 Task: Find connections with filter location Gushu with filter topic #Jobinterviewswith filter profile language Spanish with filter current company Infotree Global Solutions with filter school Patna University with filter industry Ranching with filter service category Nature Photography with filter keywords title Physical Therapy Assistant
Action: Mouse moved to (694, 72)
Screenshot: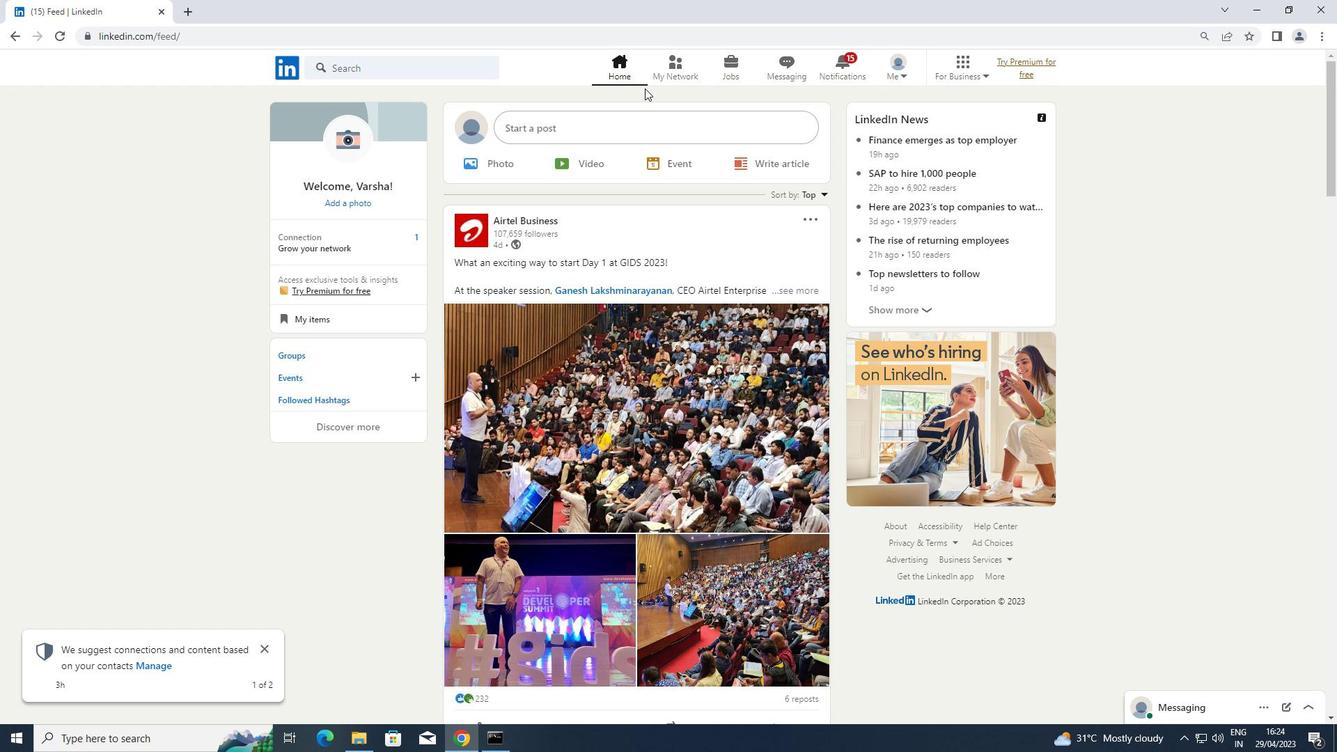 
Action: Mouse pressed left at (694, 72)
Screenshot: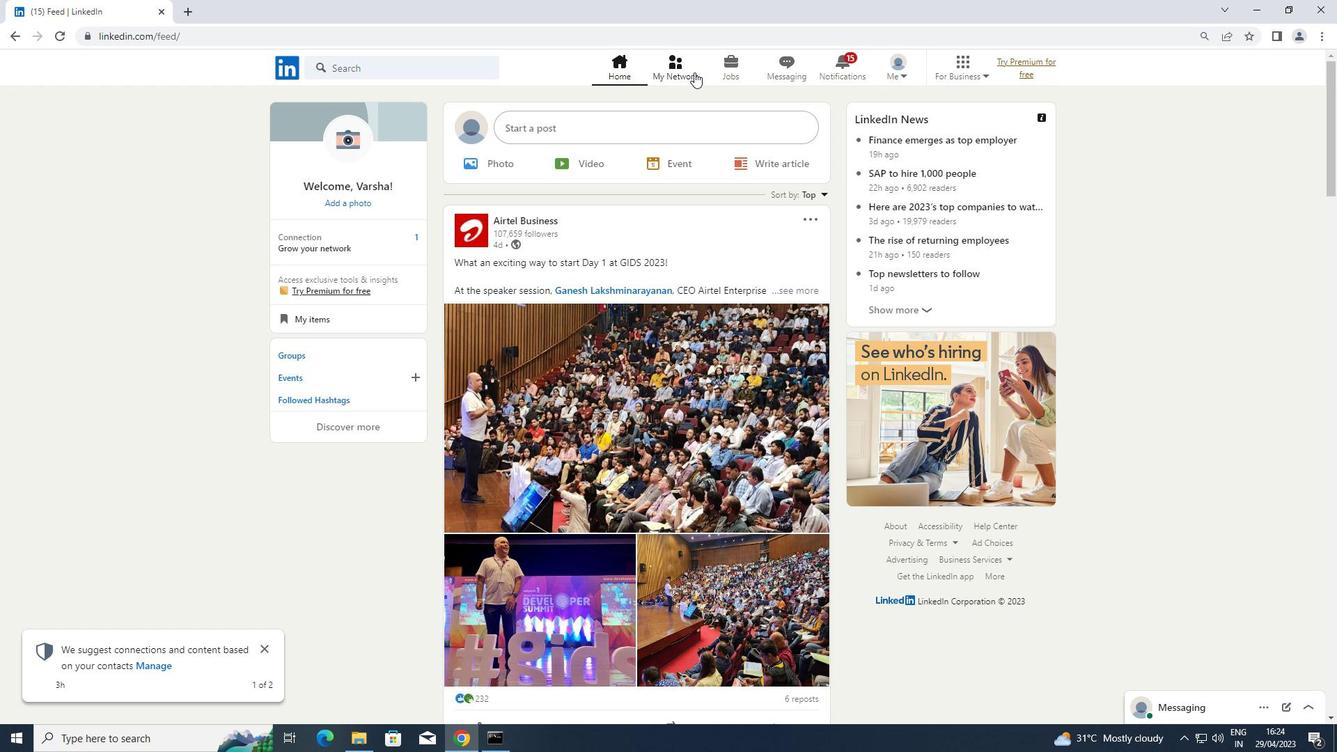 
Action: Mouse moved to (324, 142)
Screenshot: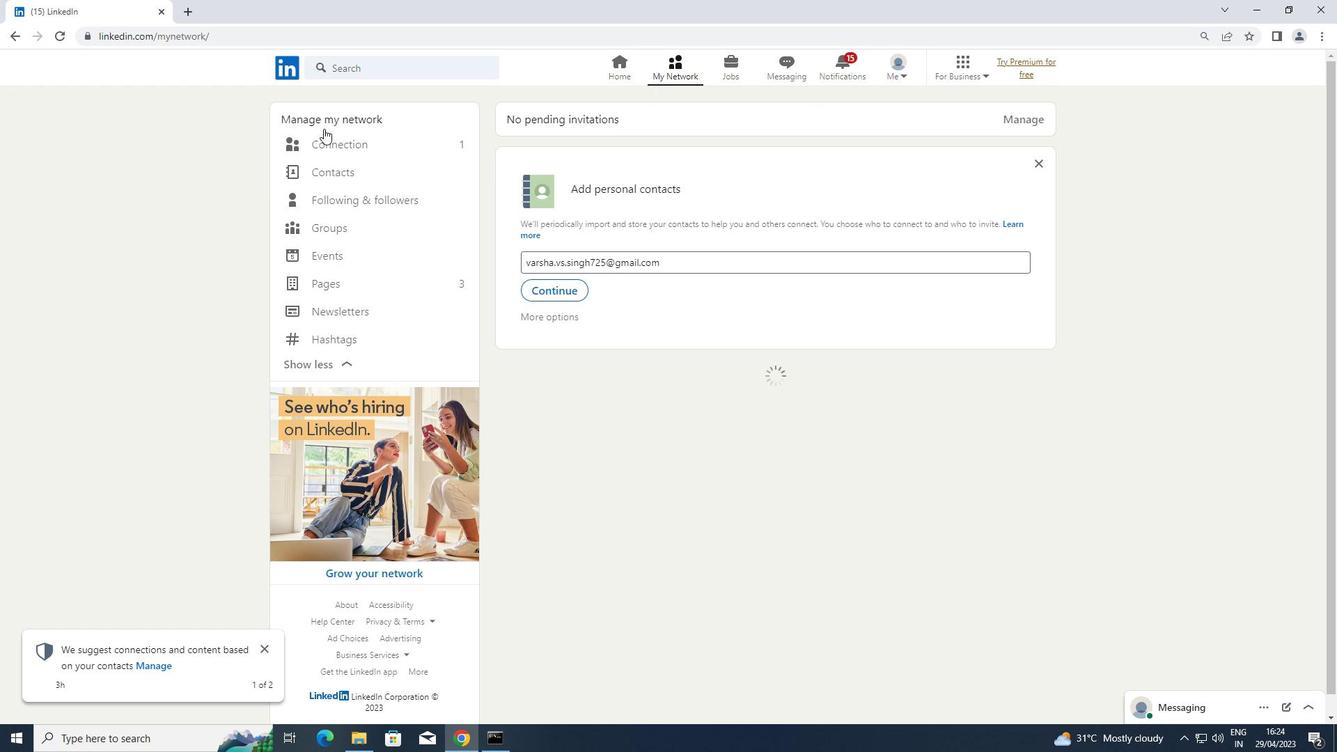 
Action: Mouse pressed left at (324, 142)
Screenshot: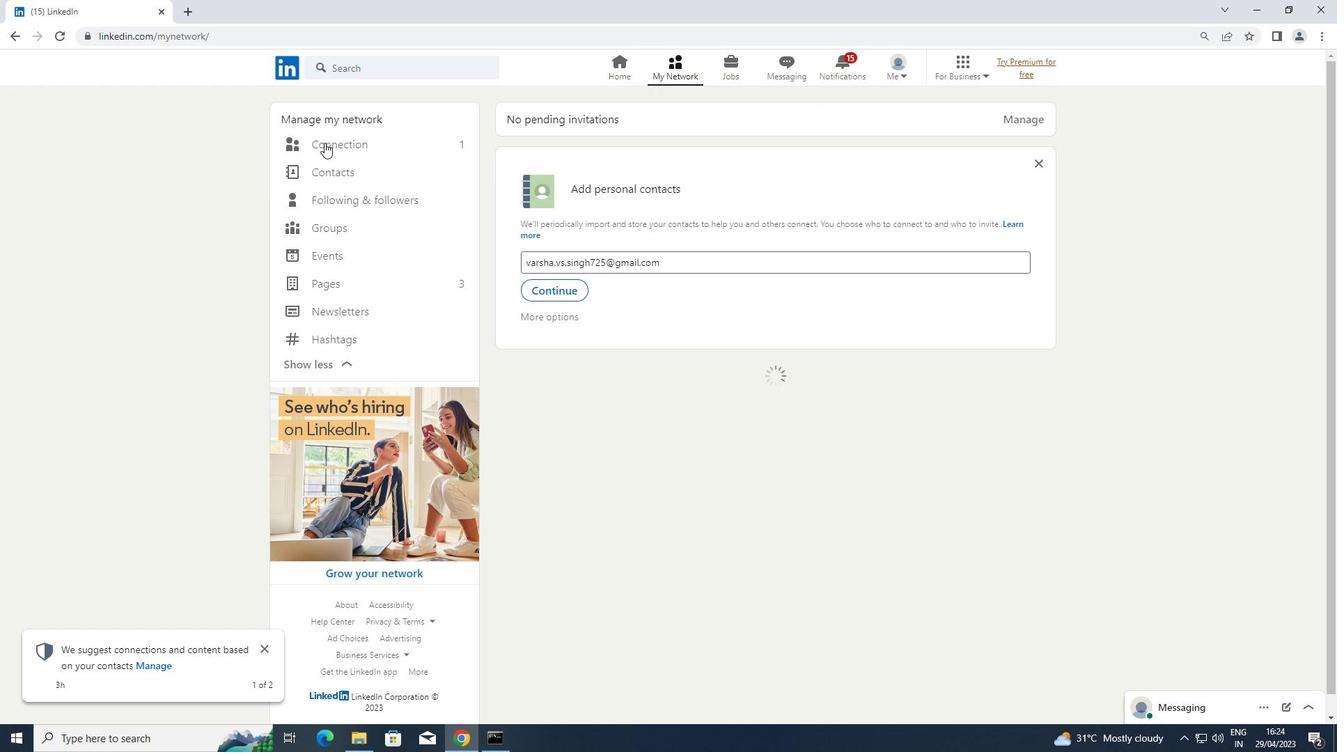 
Action: Mouse moved to (789, 143)
Screenshot: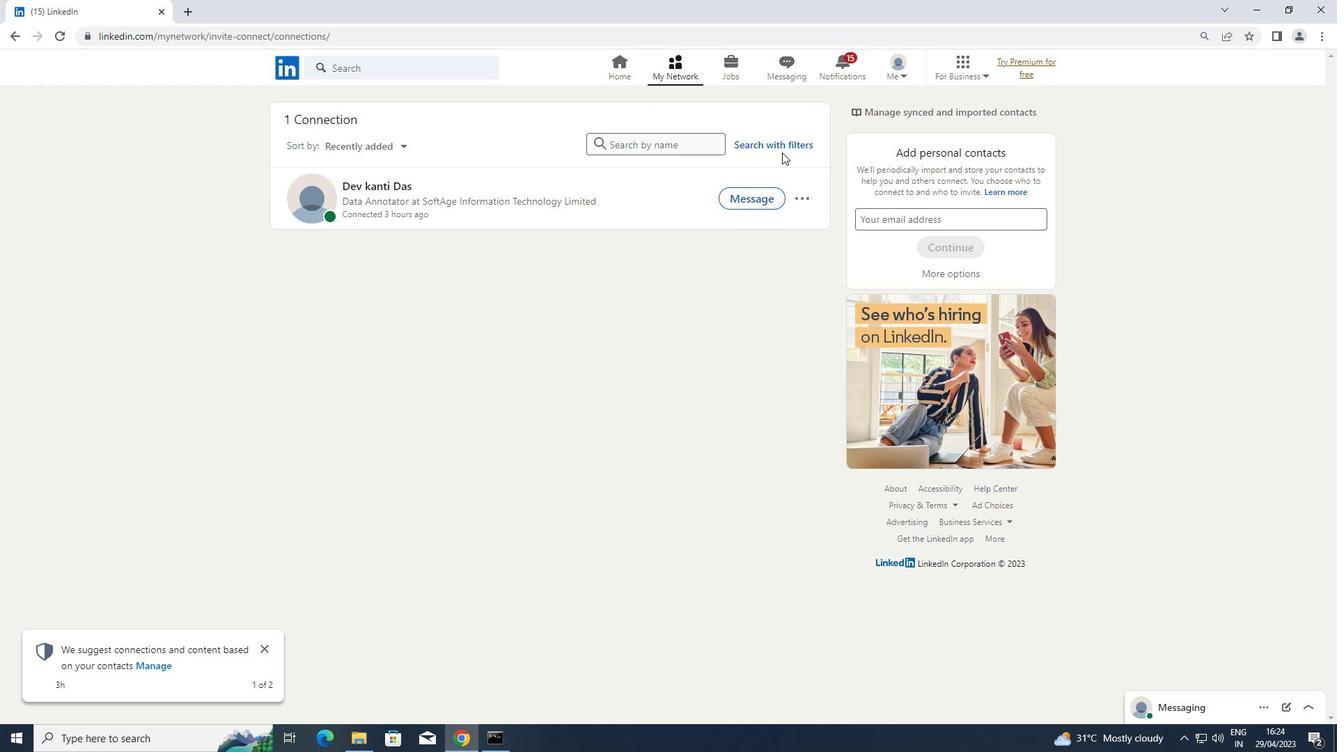 
Action: Mouse pressed left at (789, 143)
Screenshot: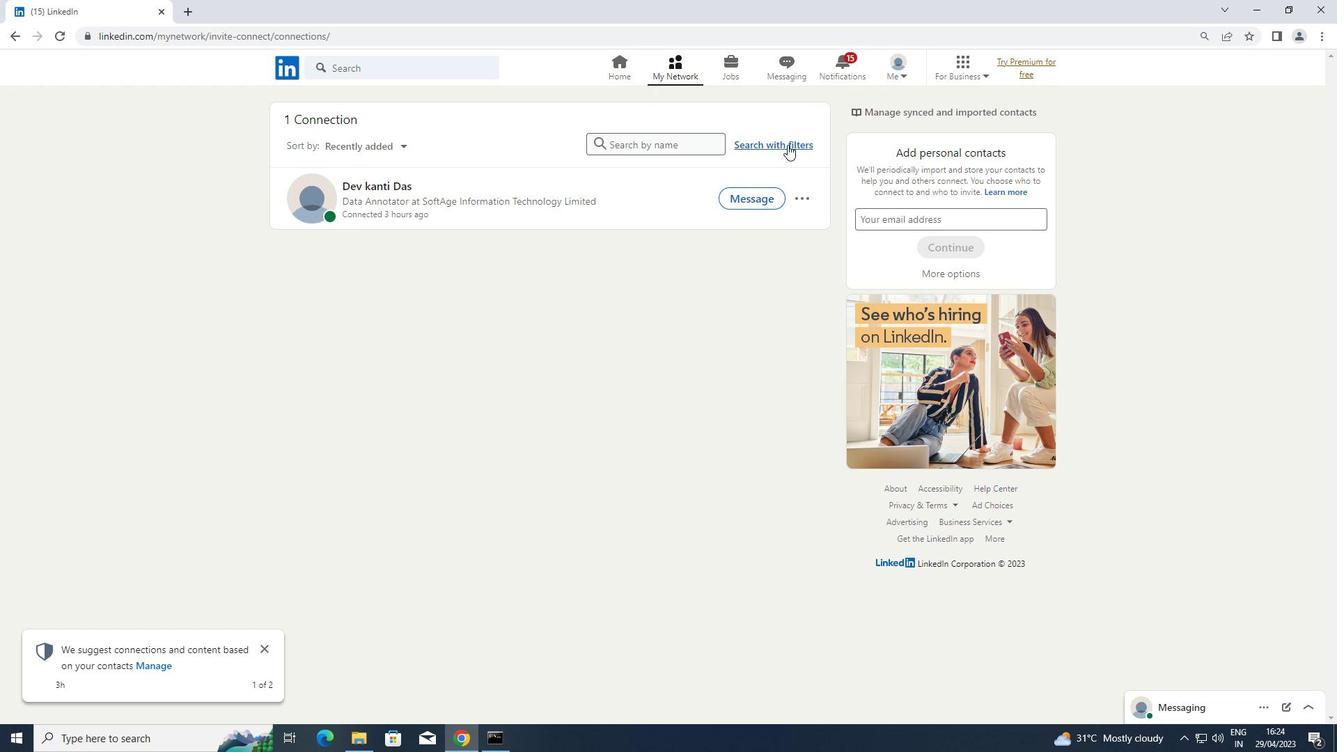 
Action: Mouse moved to (713, 107)
Screenshot: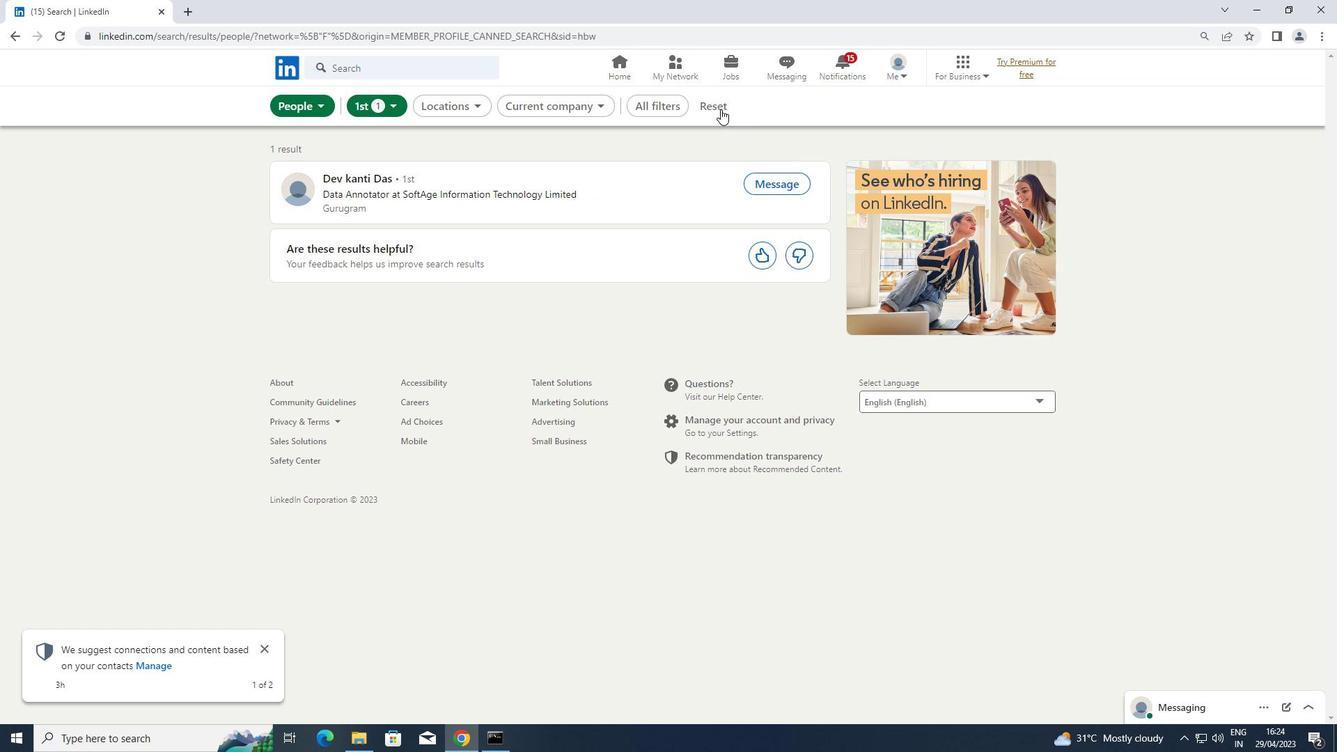 
Action: Mouse pressed left at (713, 107)
Screenshot: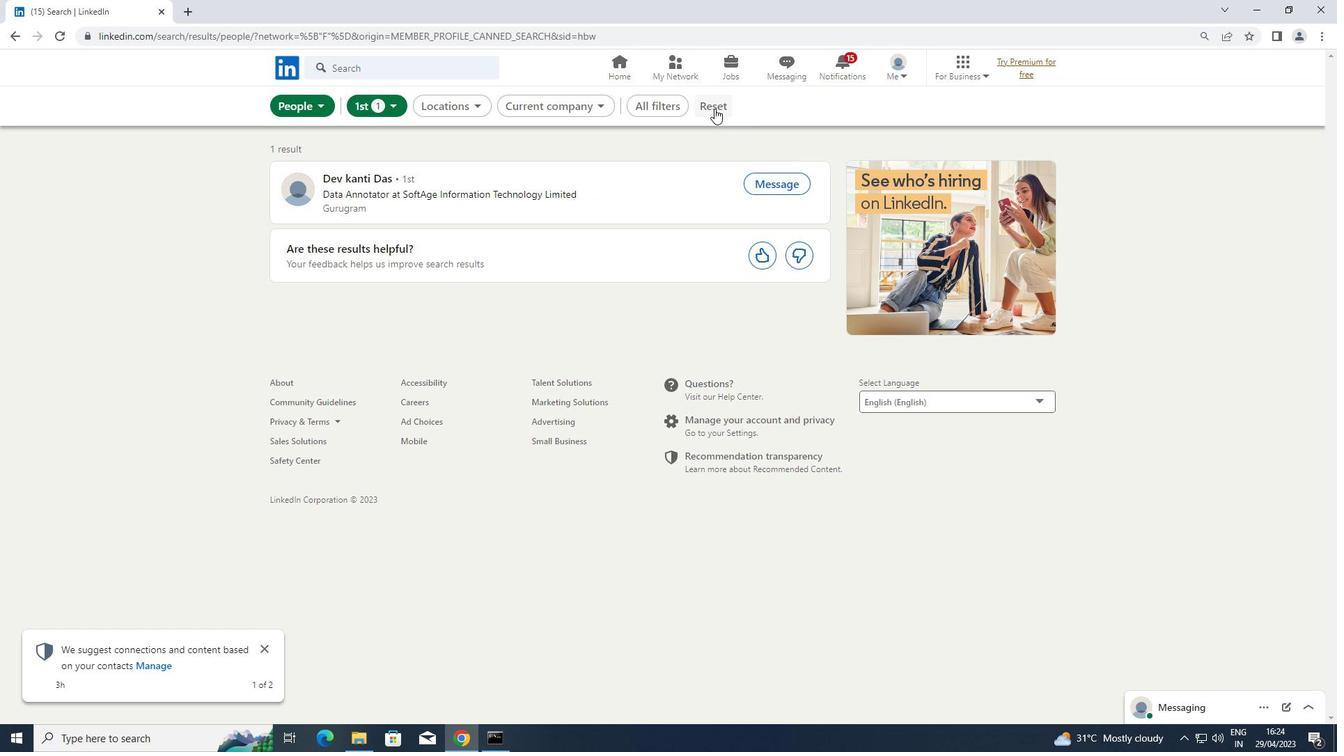 
Action: Mouse moved to (700, 110)
Screenshot: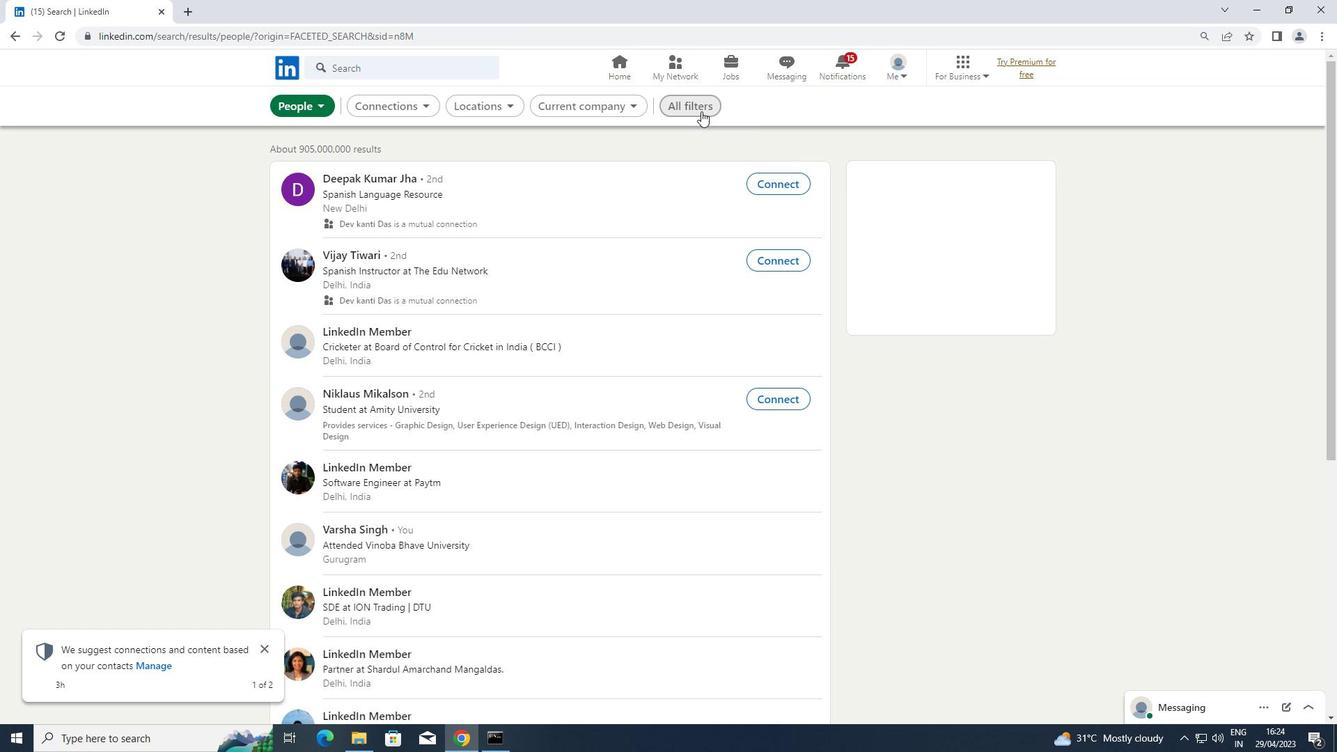 
Action: Mouse pressed left at (700, 110)
Screenshot: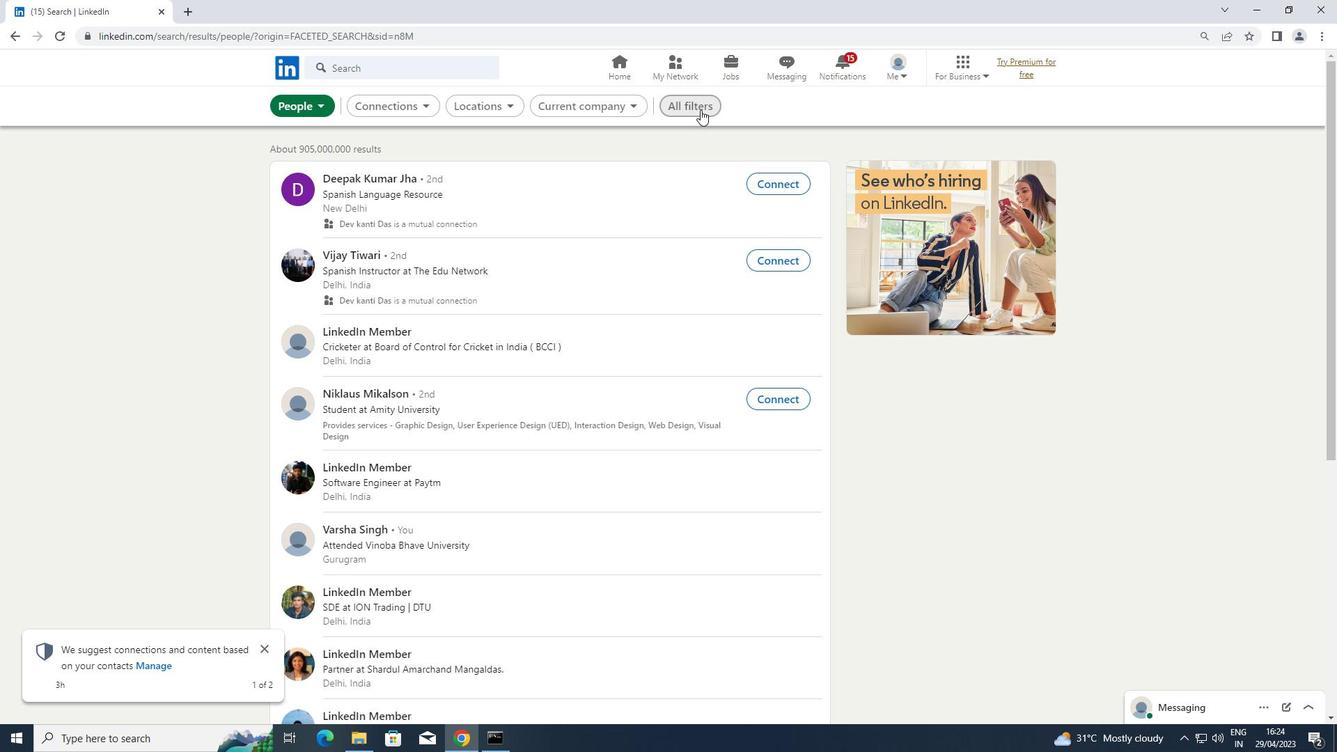 
Action: Mouse moved to (1044, 338)
Screenshot: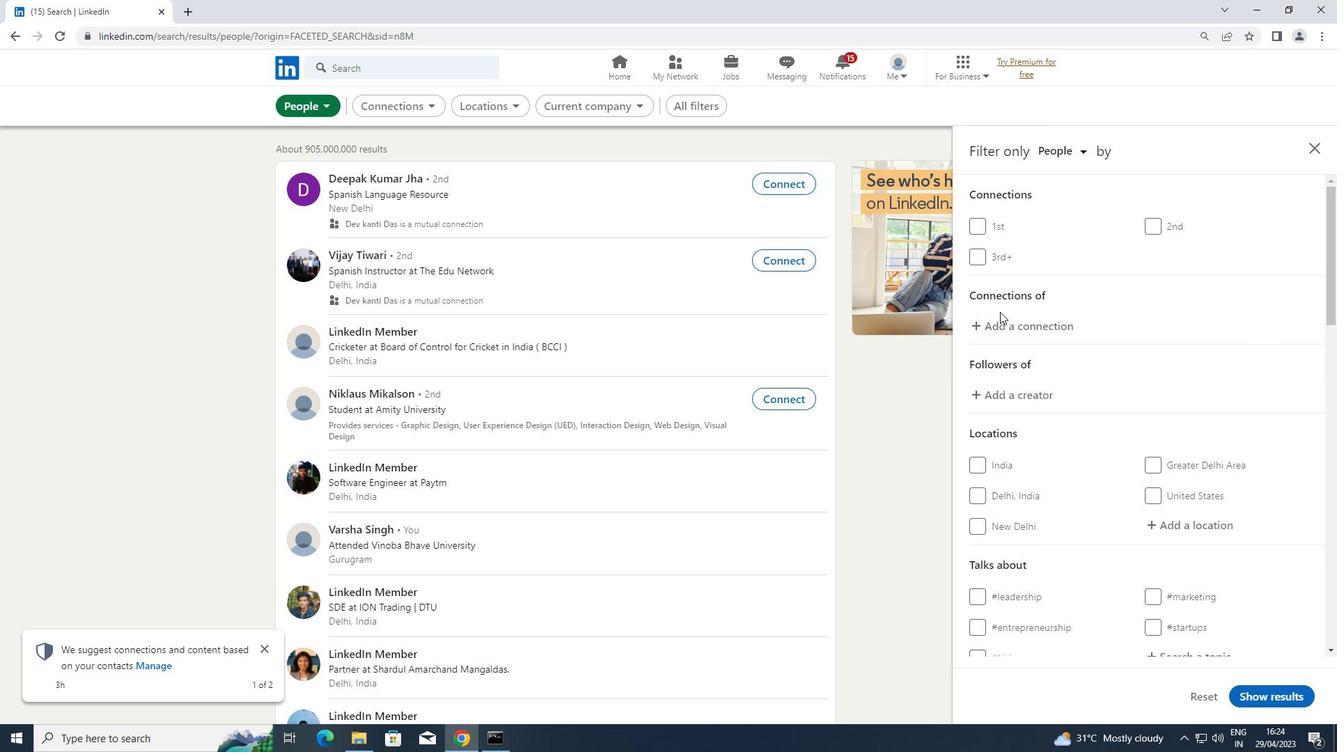 
Action: Mouse scrolled (1044, 337) with delta (0, 0)
Screenshot: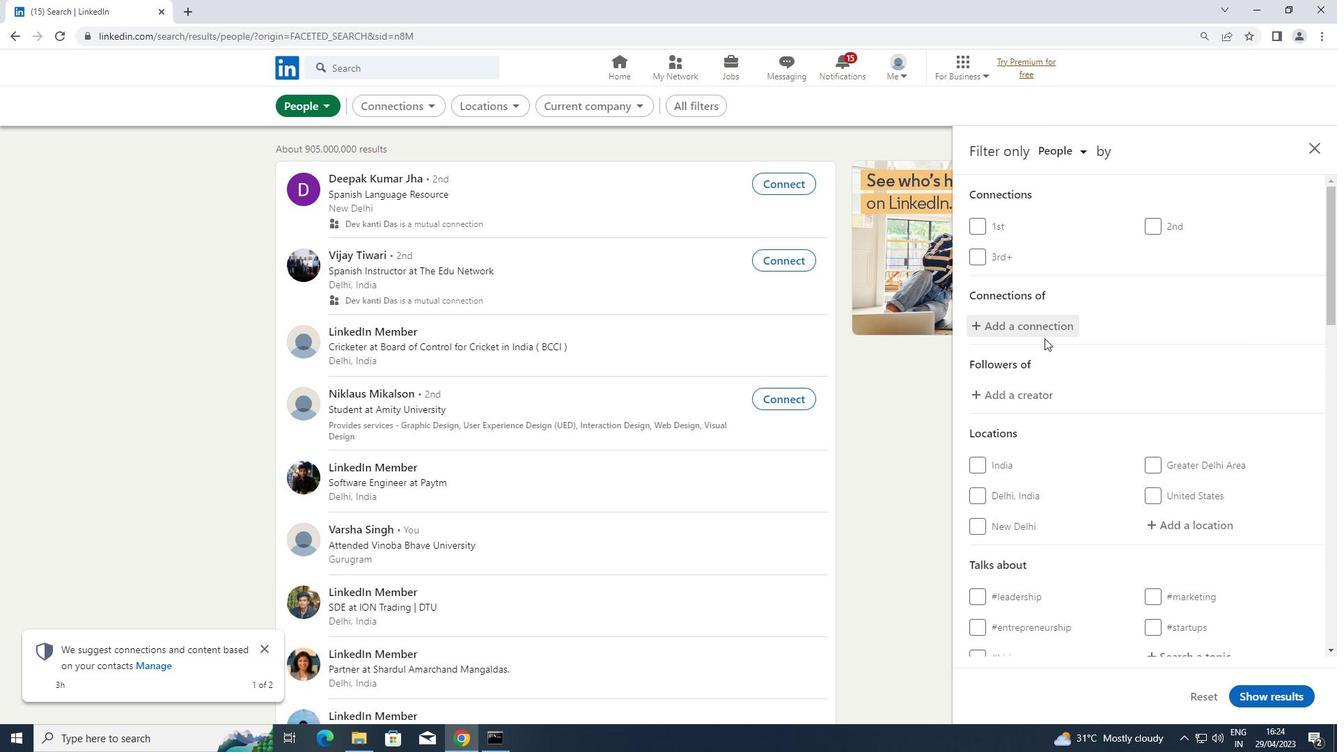 
Action: Mouse scrolled (1044, 337) with delta (0, 0)
Screenshot: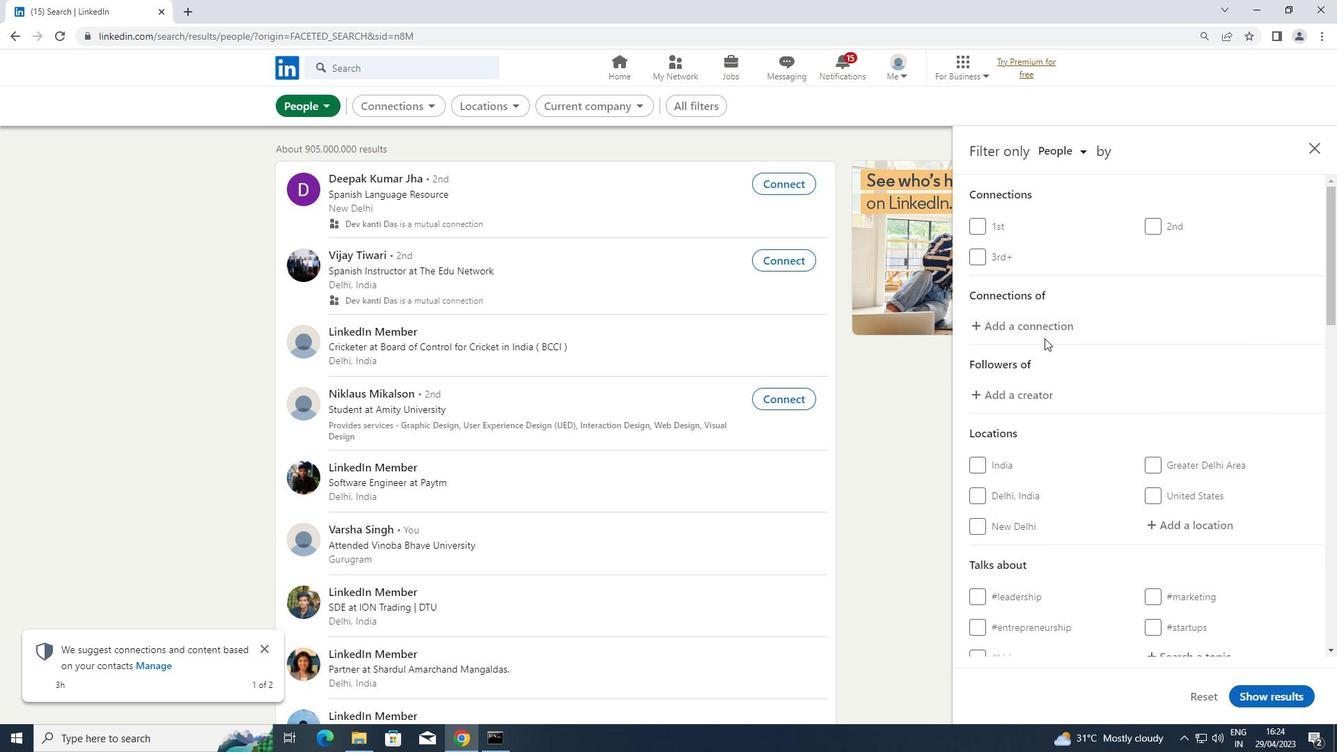 
Action: Mouse moved to (1167, 381)
Screenshot: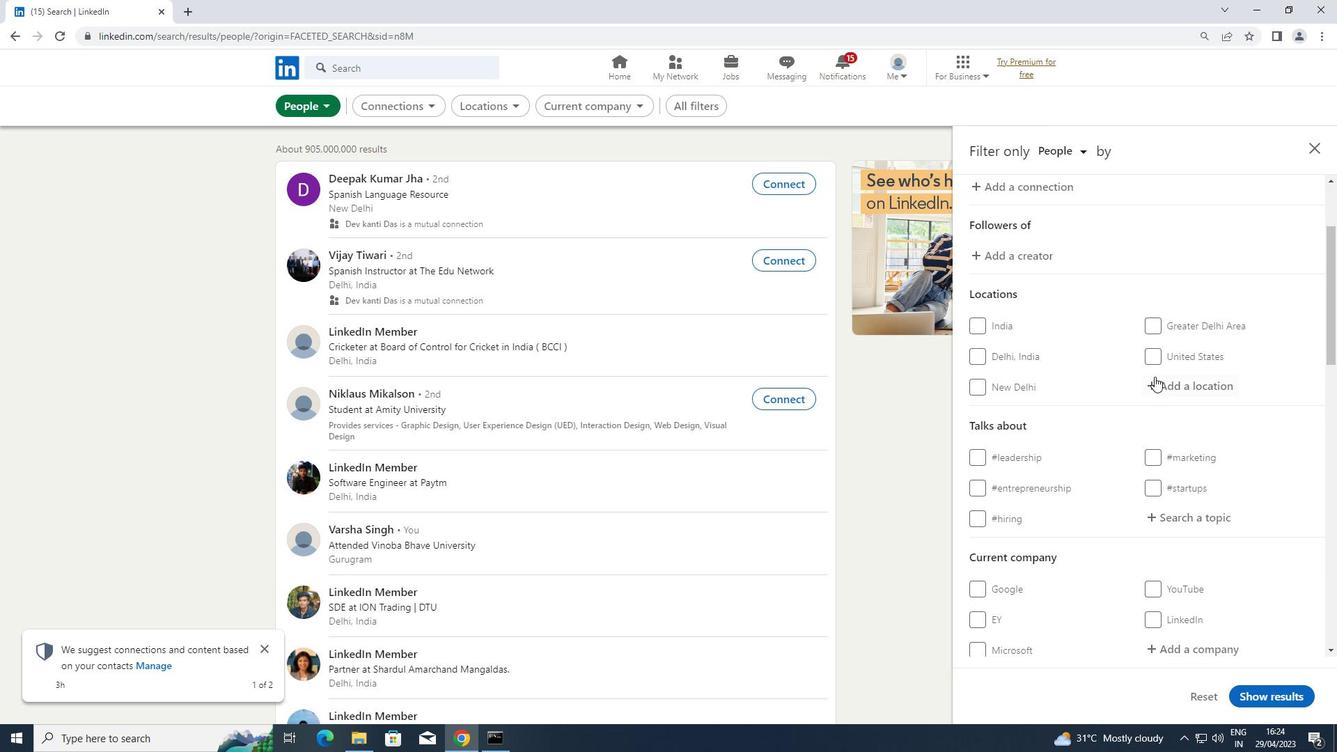 
Action: Mouse pressed left at (1167, 381)
Screenshot: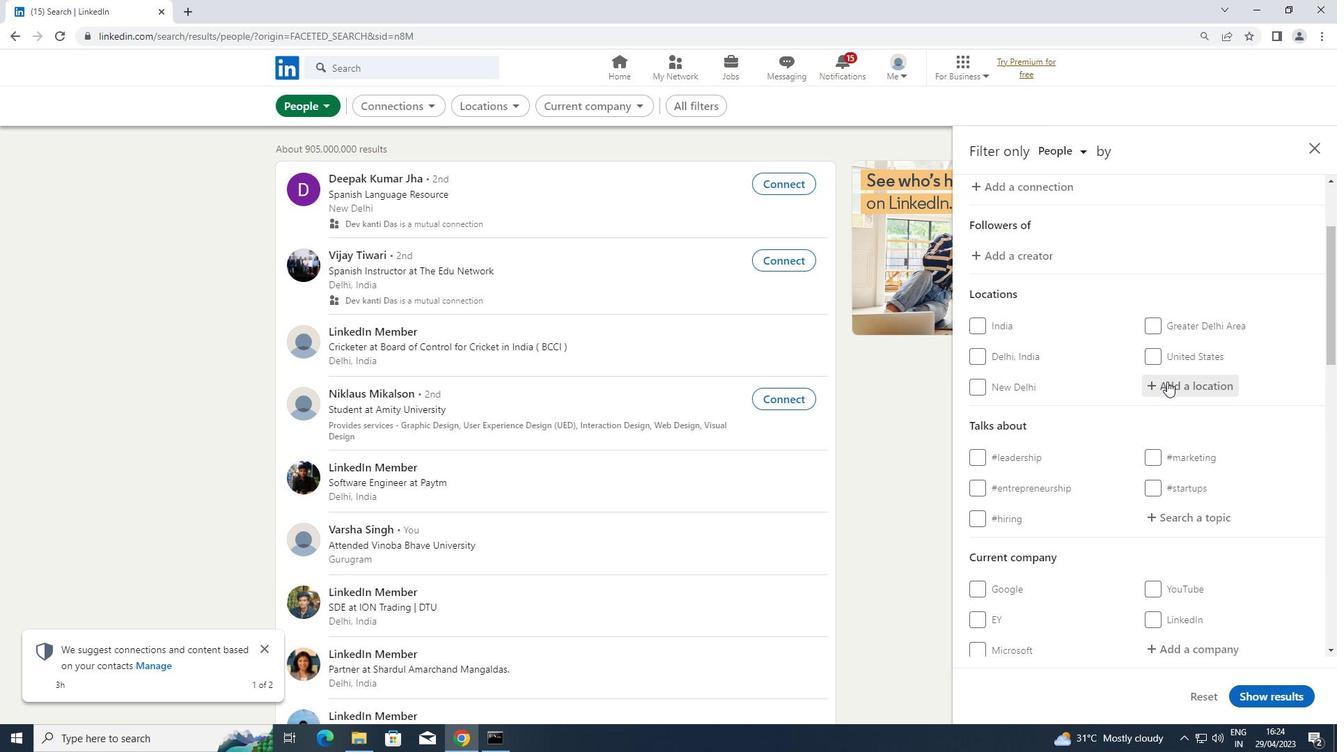 
Action: Key pressed <Key.shift>GUSHU
Screenshot: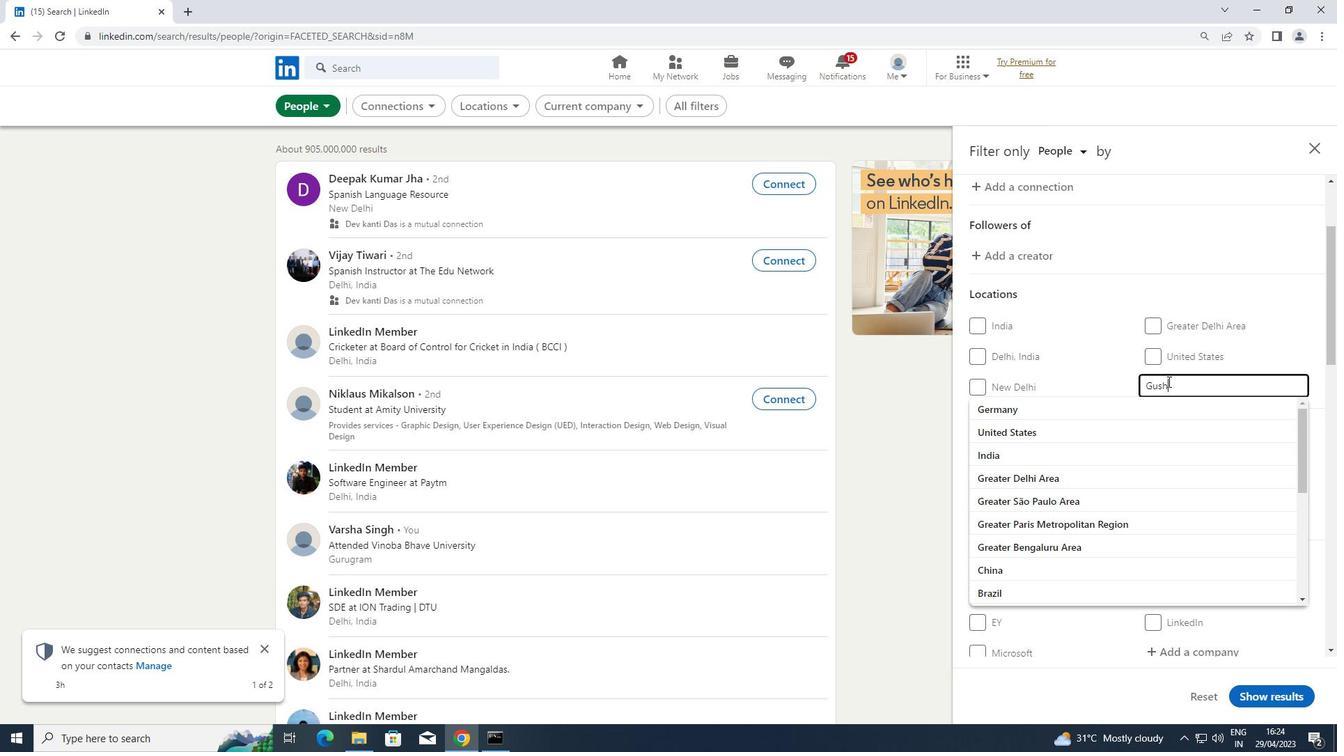 
Action: Mouse moved to (1076, 433)
Screenshot: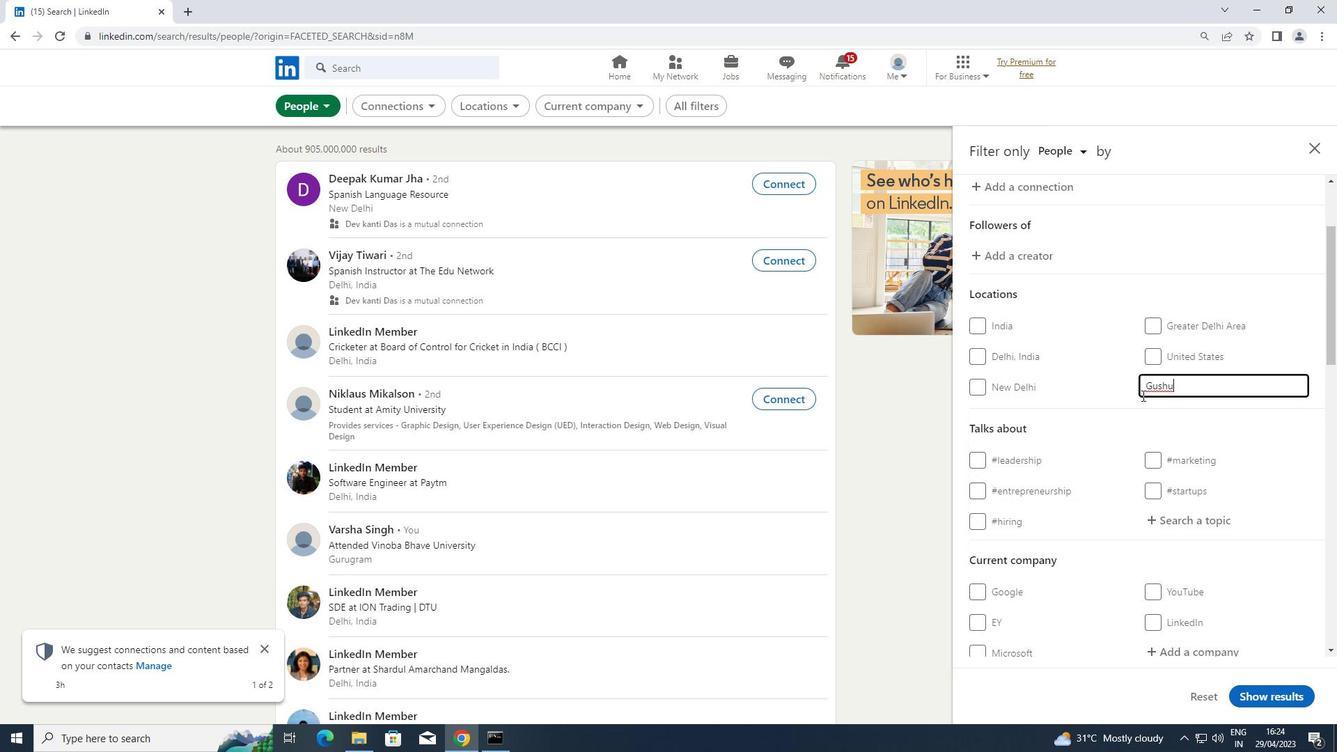 
Action: Mouse scrolled (1076, 432) with delta (0, 0)
Screenshot: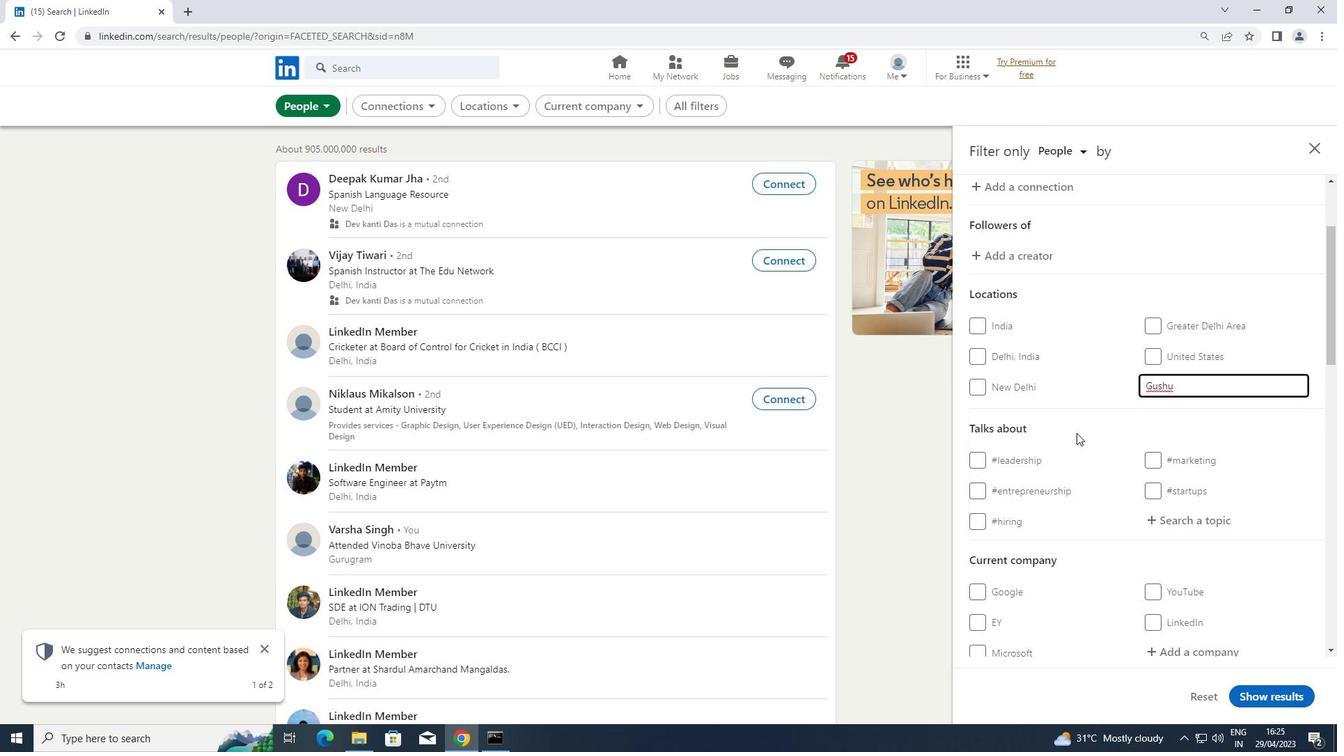 
Action: Mouse moved to (1197, 450)
Screenshot: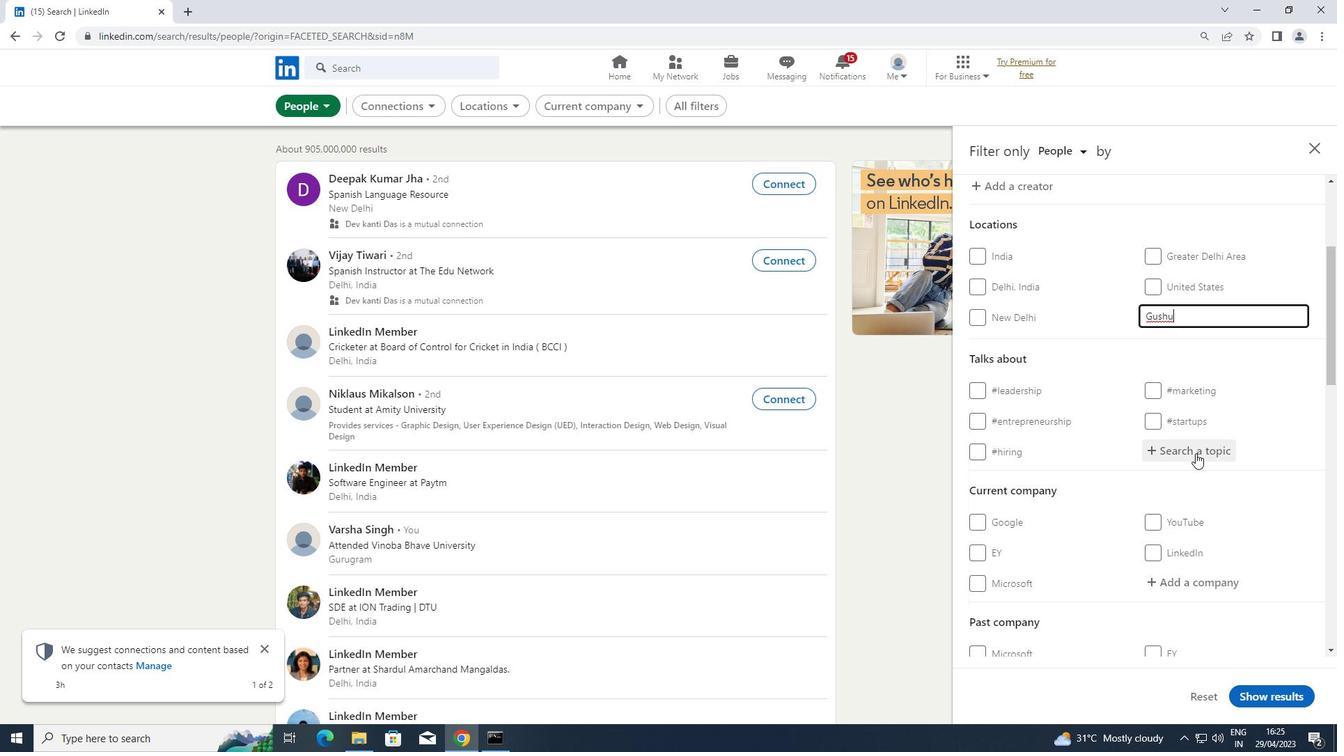 
Action: Mouse pressed left at (1197, 450)
Screenshot: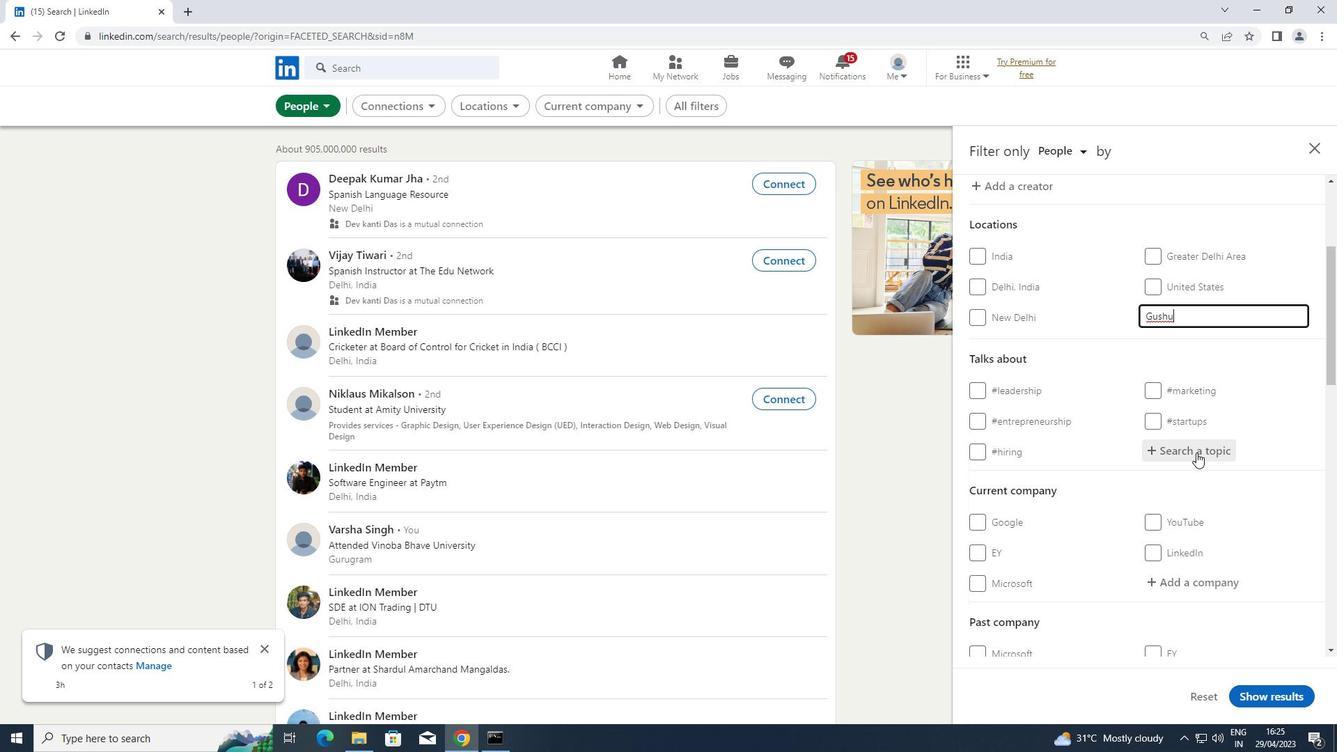 
Action: Key pressed <Key.shift>3<Key.shift>JOBINTERVIEW
Screenshot: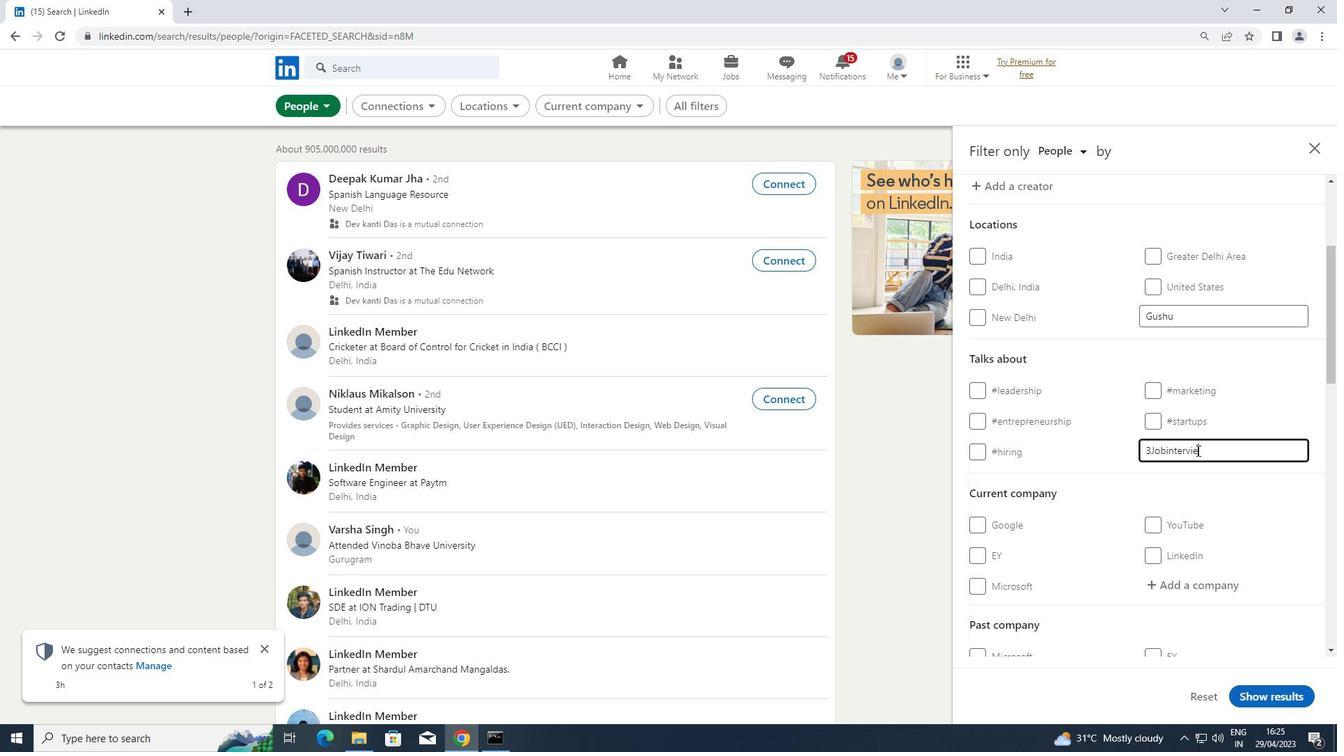 
Action: Mouse moved to (1151, 450)
Screenshot: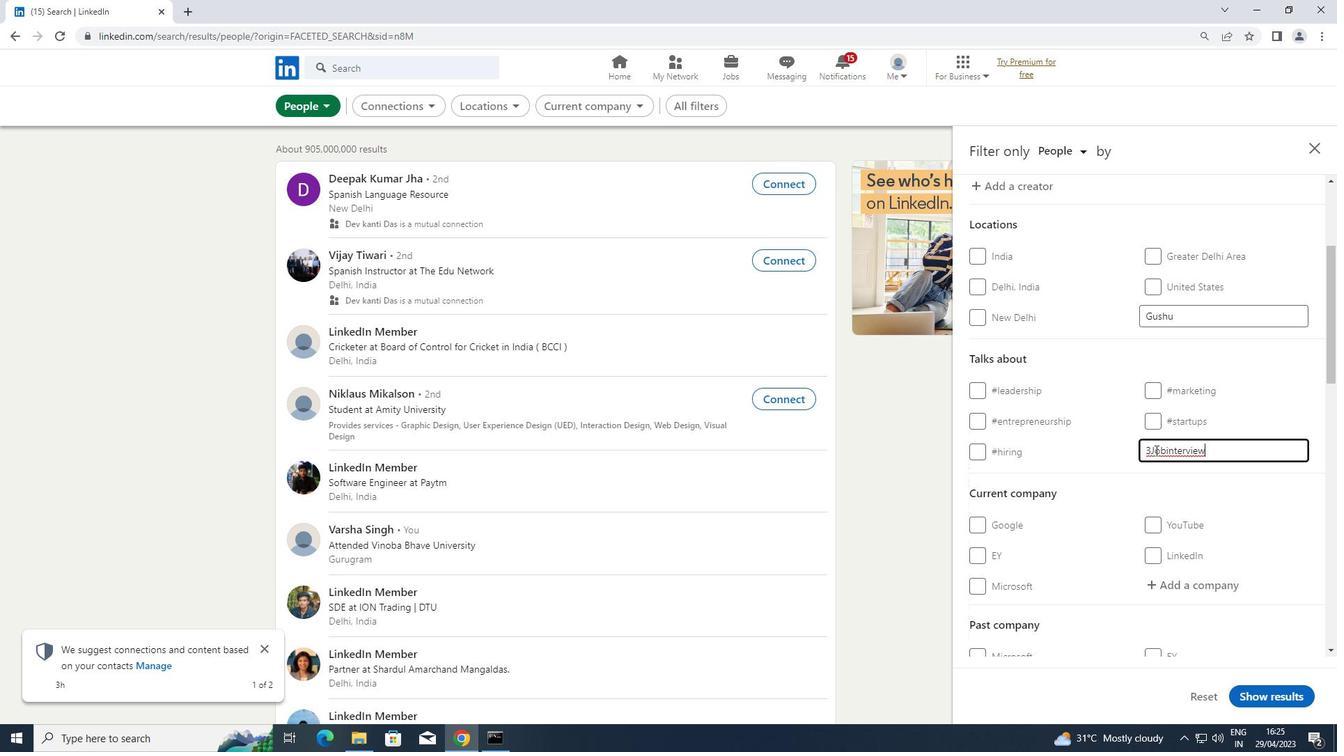 
Action: Mouse pressed left at (1151, 450)
Screenshot: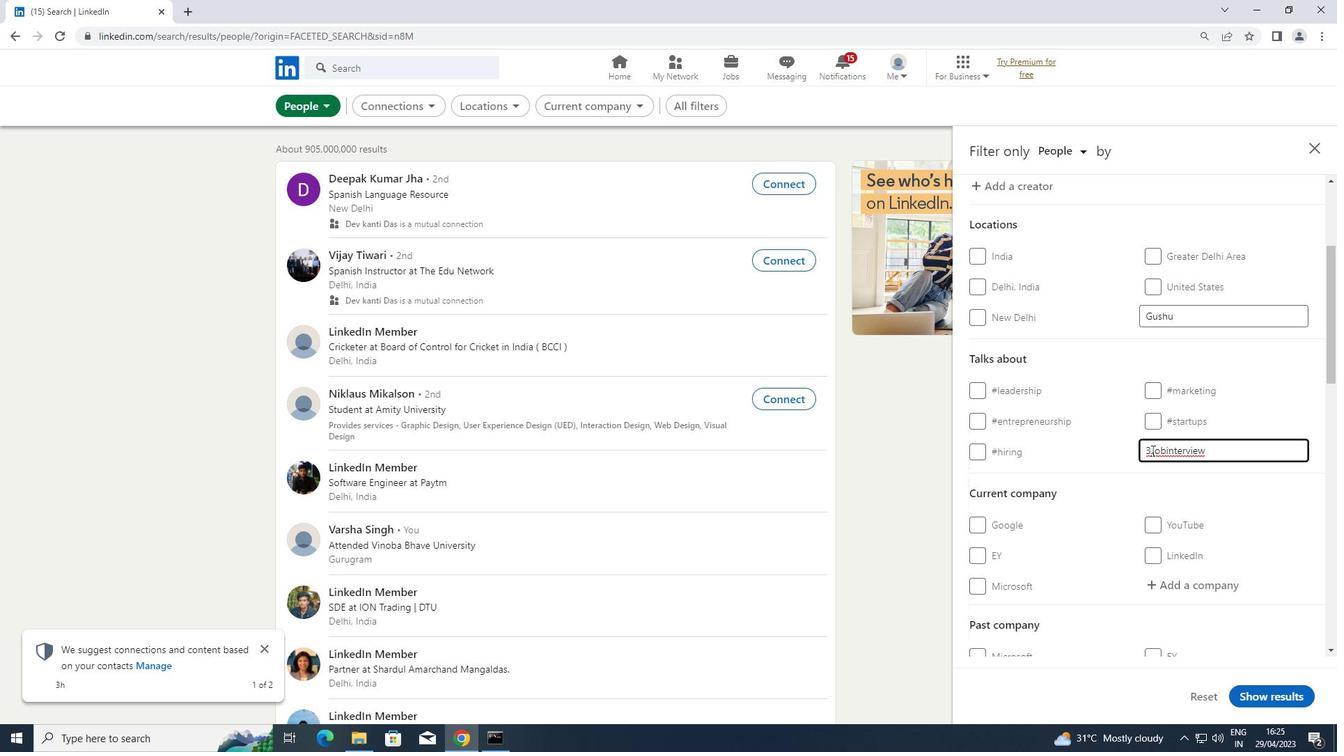 
Action: Key pressed <Key.backspace><Key.shift>#
Screenshot: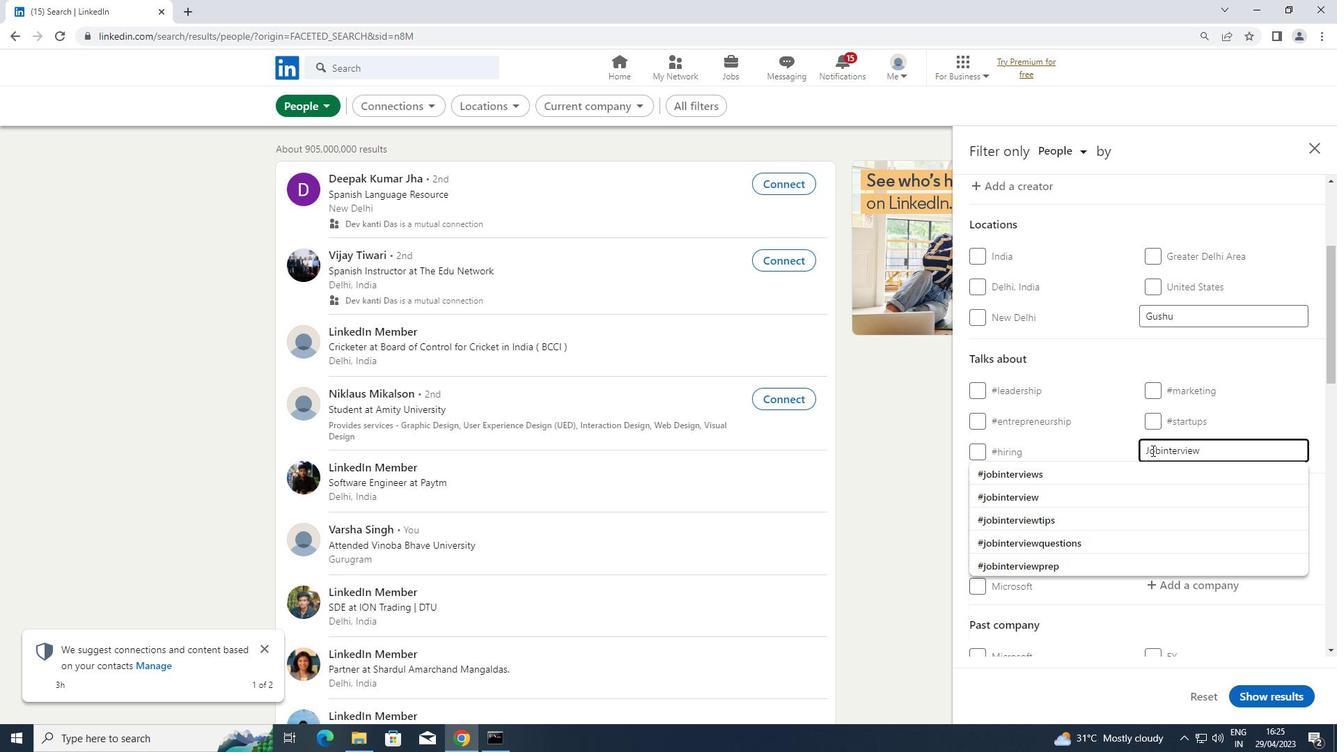 
Action: Mouse moved to (1124, 507)
Screenshot: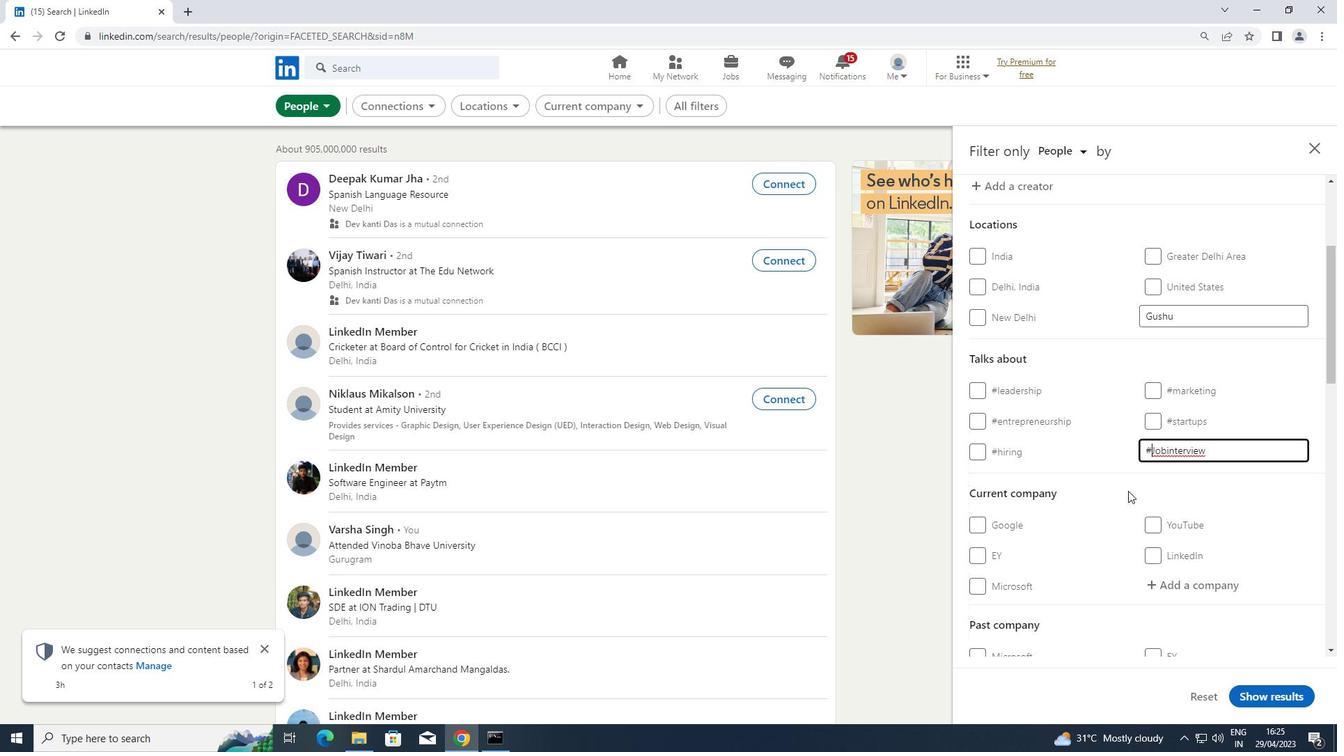 
Action: Mouse scrolled (1124, 507) with delta (0, 0)
Screenshot: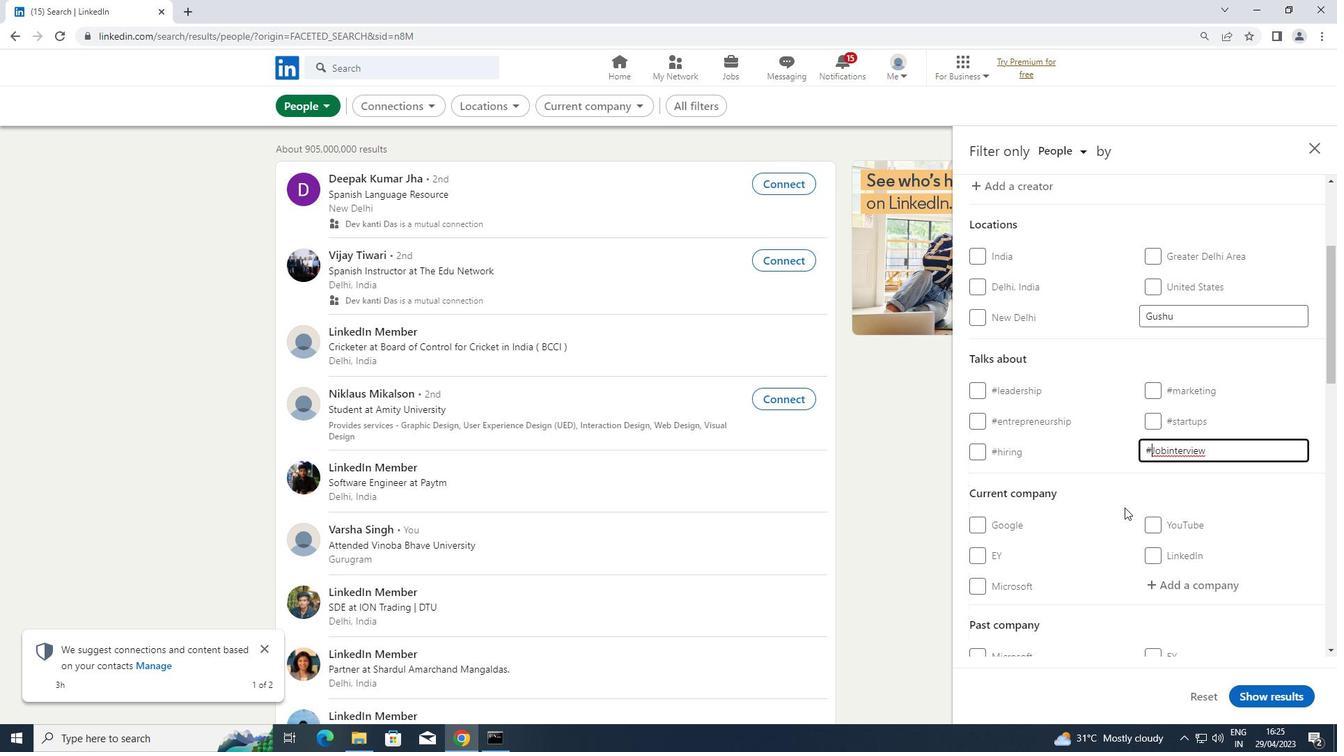 
Action: Mouse scrolled (1124, 507) with delta (0, 0)
Screenshot: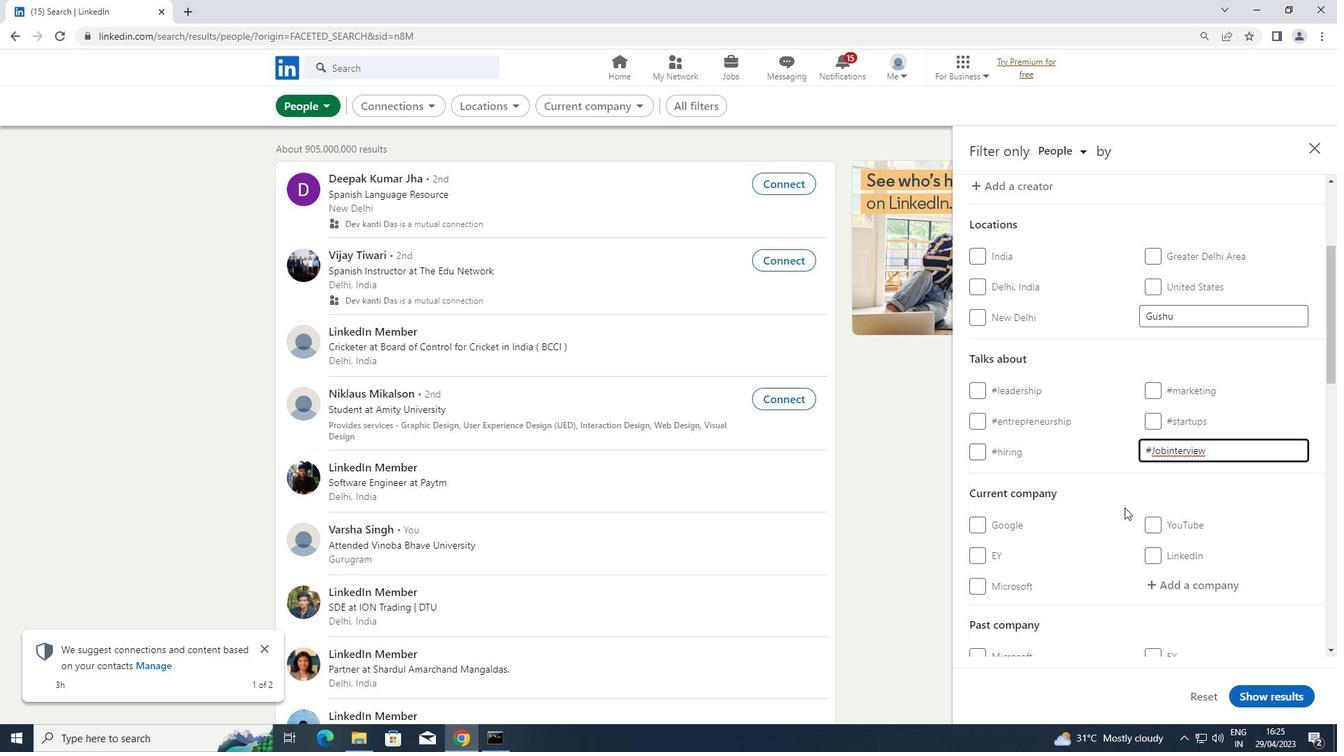 
Action: Mouse scrolled (1124, 507) with delta (0, 0)
Screenshot: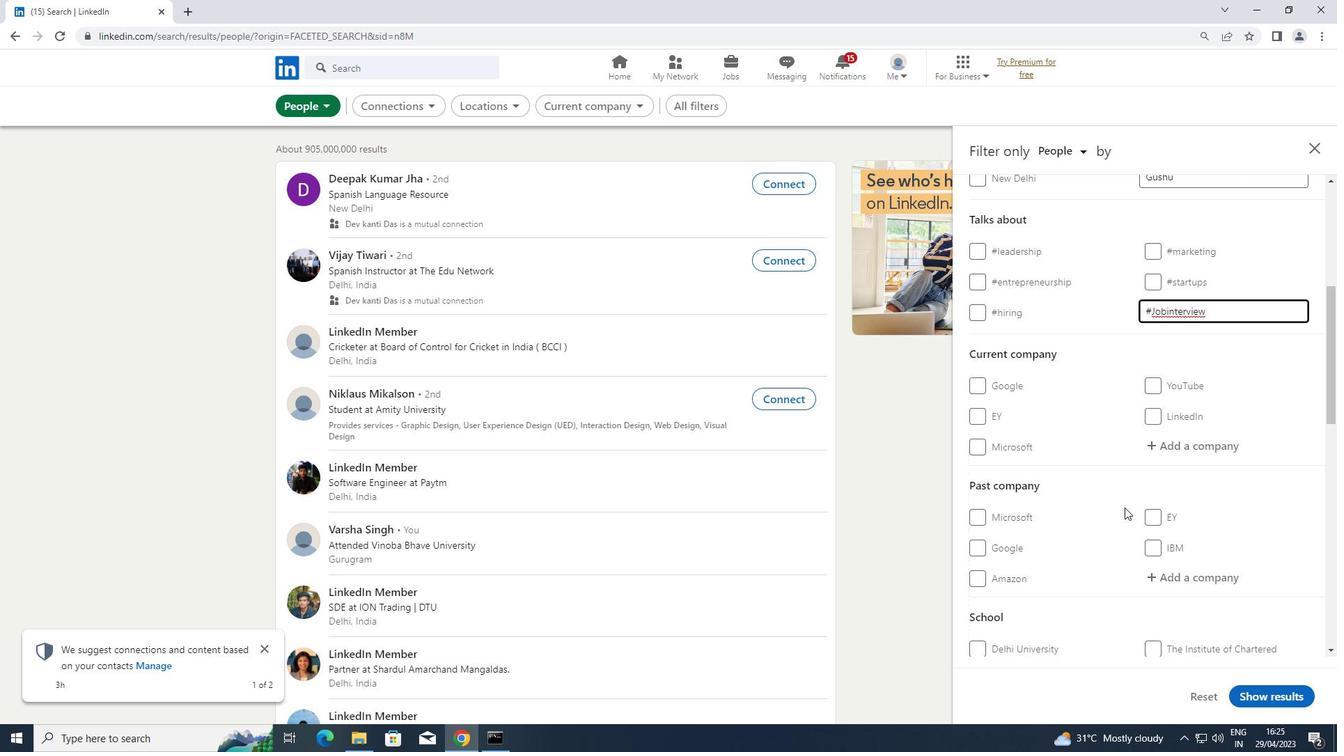
Action: Mouse scrolled (1124, 507) with delta (0, 0)
Screenshot: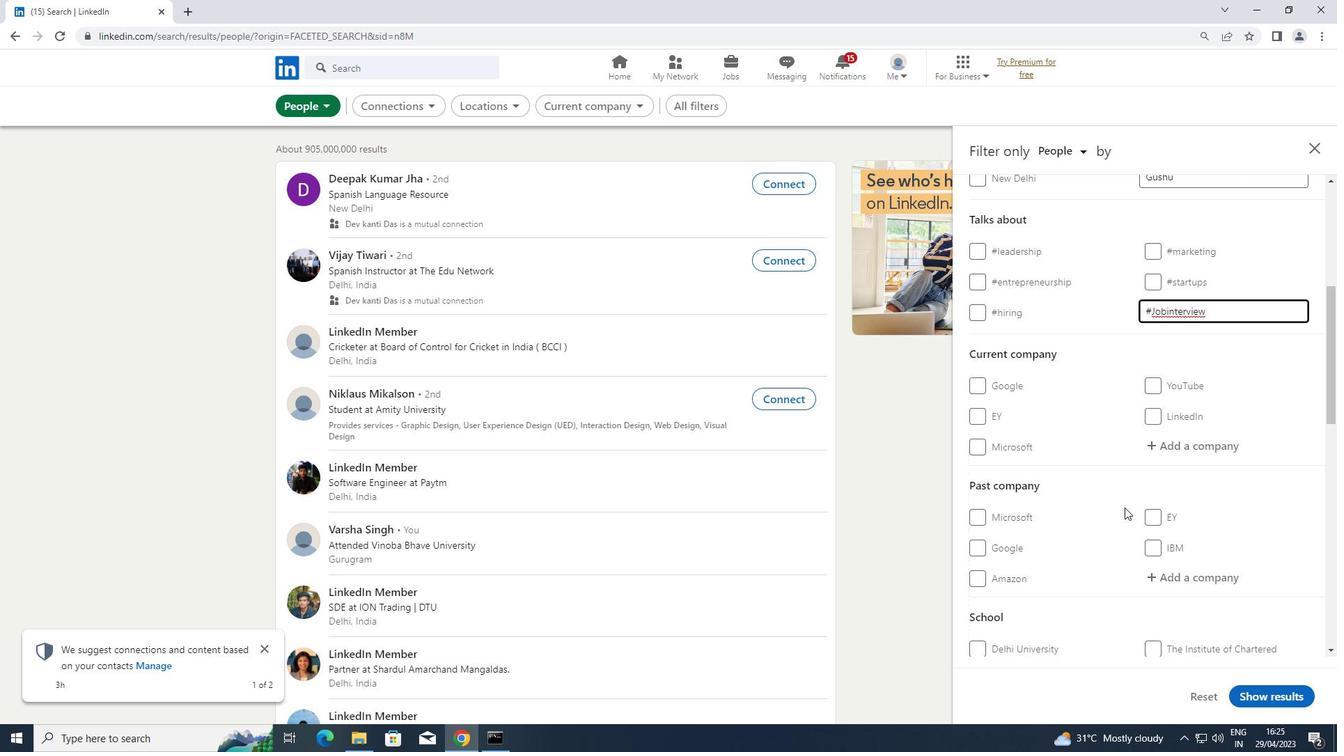
Action: Mouse scrolled (1124, 507) with delta (0, 0)
Screenshot: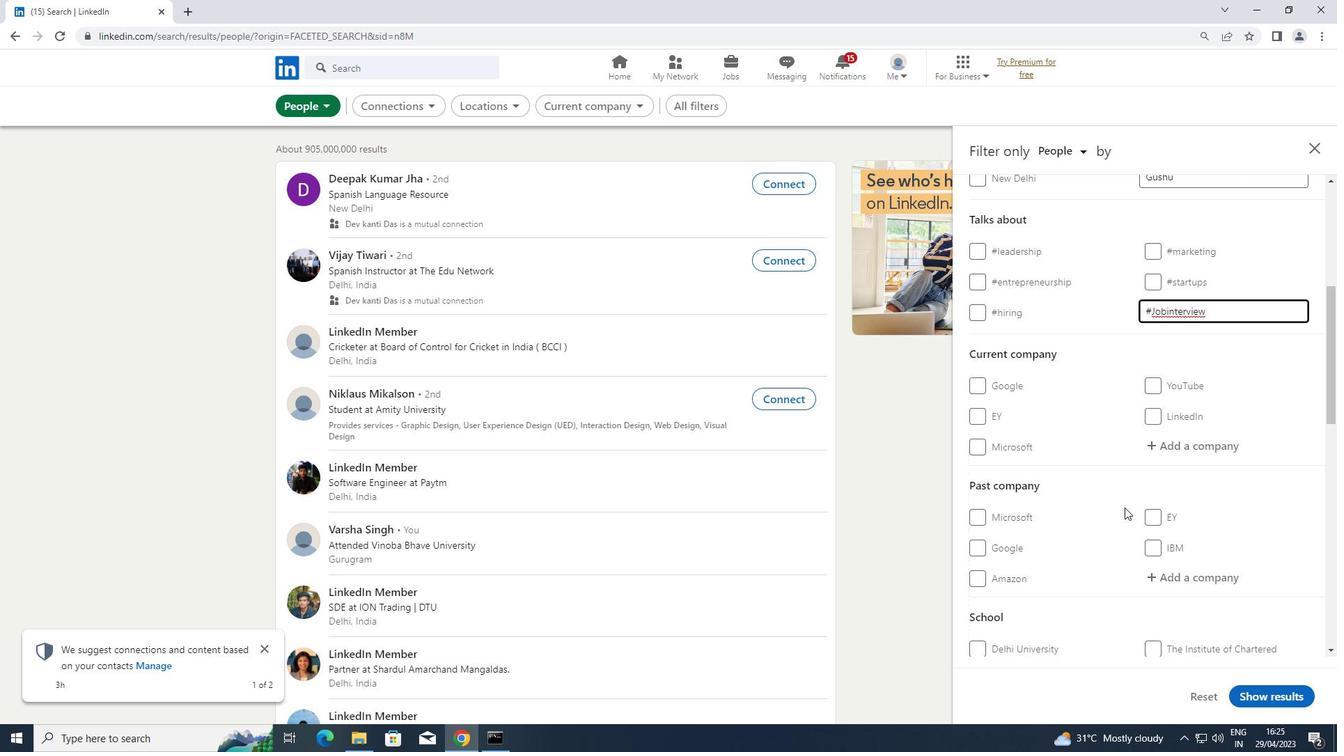 
Action: Mouse scrolled (1124, 507) with delta (0, 0)
Screenshot: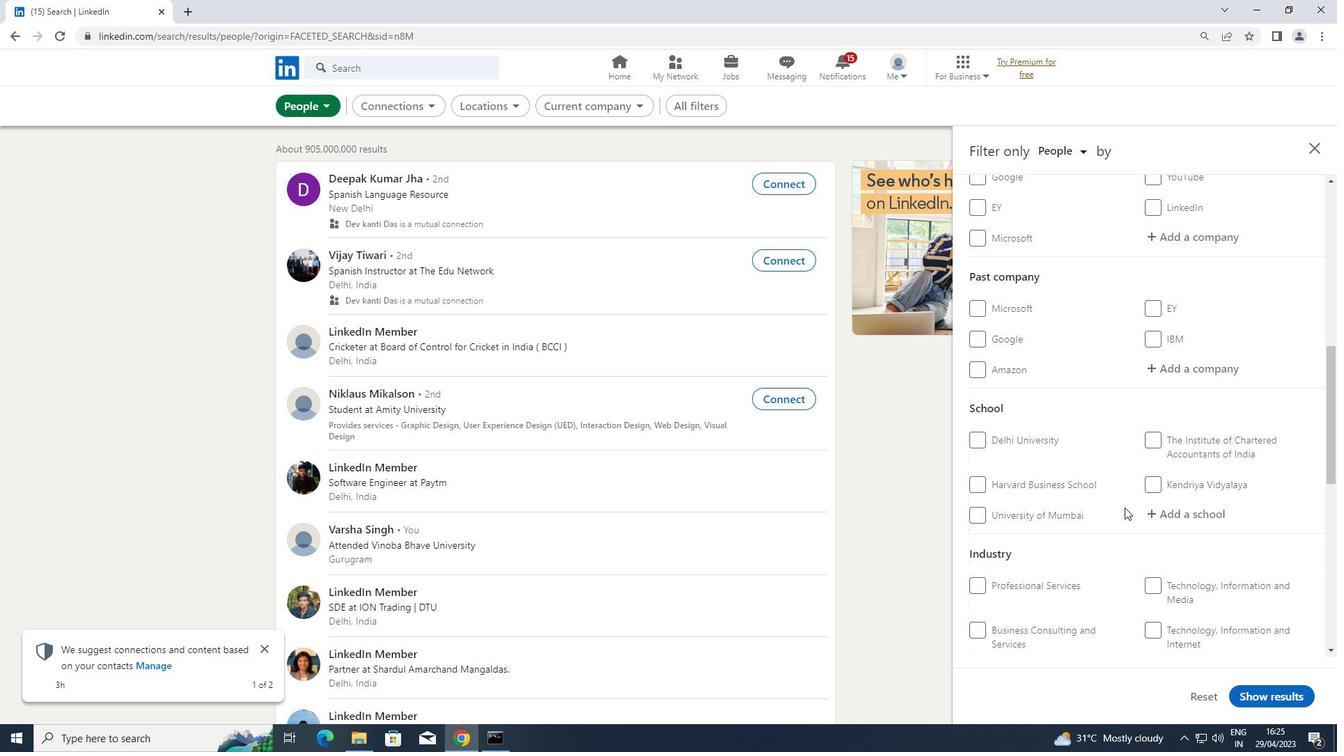 
Action: Mouse scrolled (1124, 507) with delta (0, 0)
Screenshot: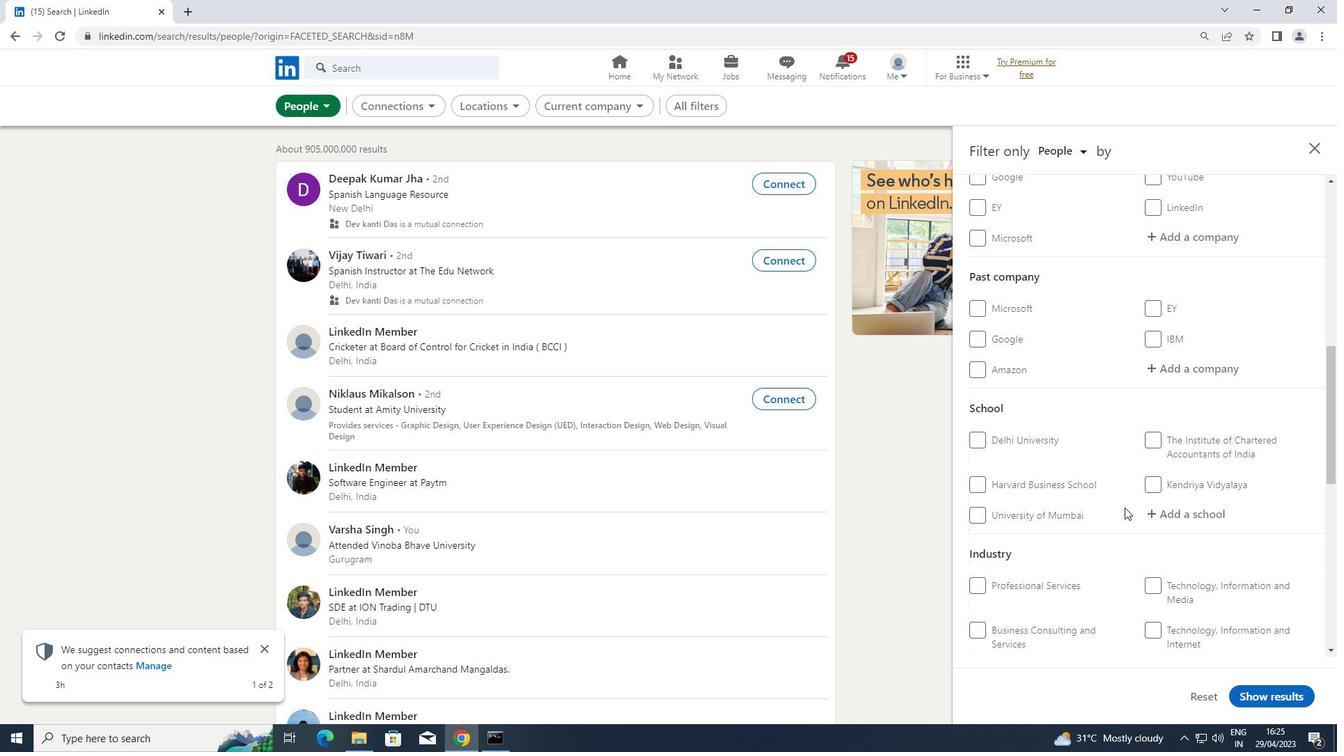 
Action: Mouse scrolled (1124, 507) with delta (0, 0)
Screenshot: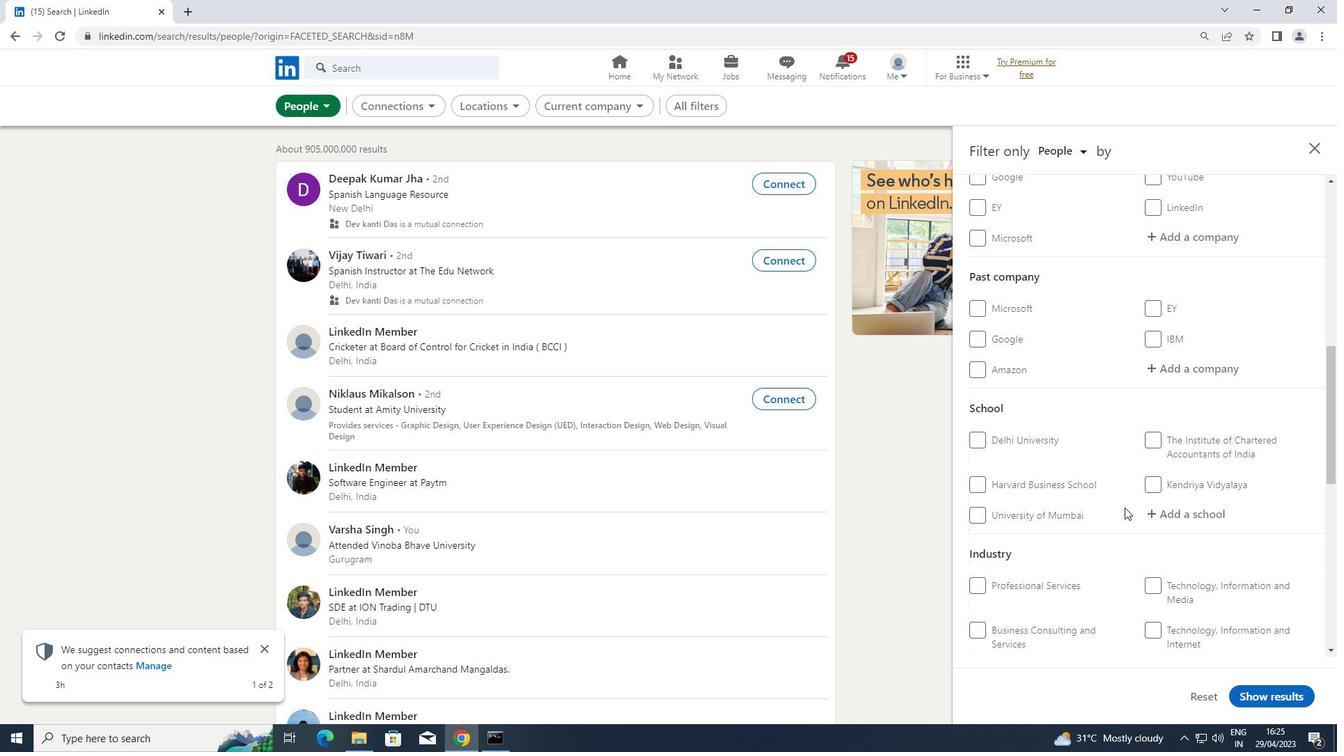 
Action: Mouse moved to (970, 567)
Screenshot: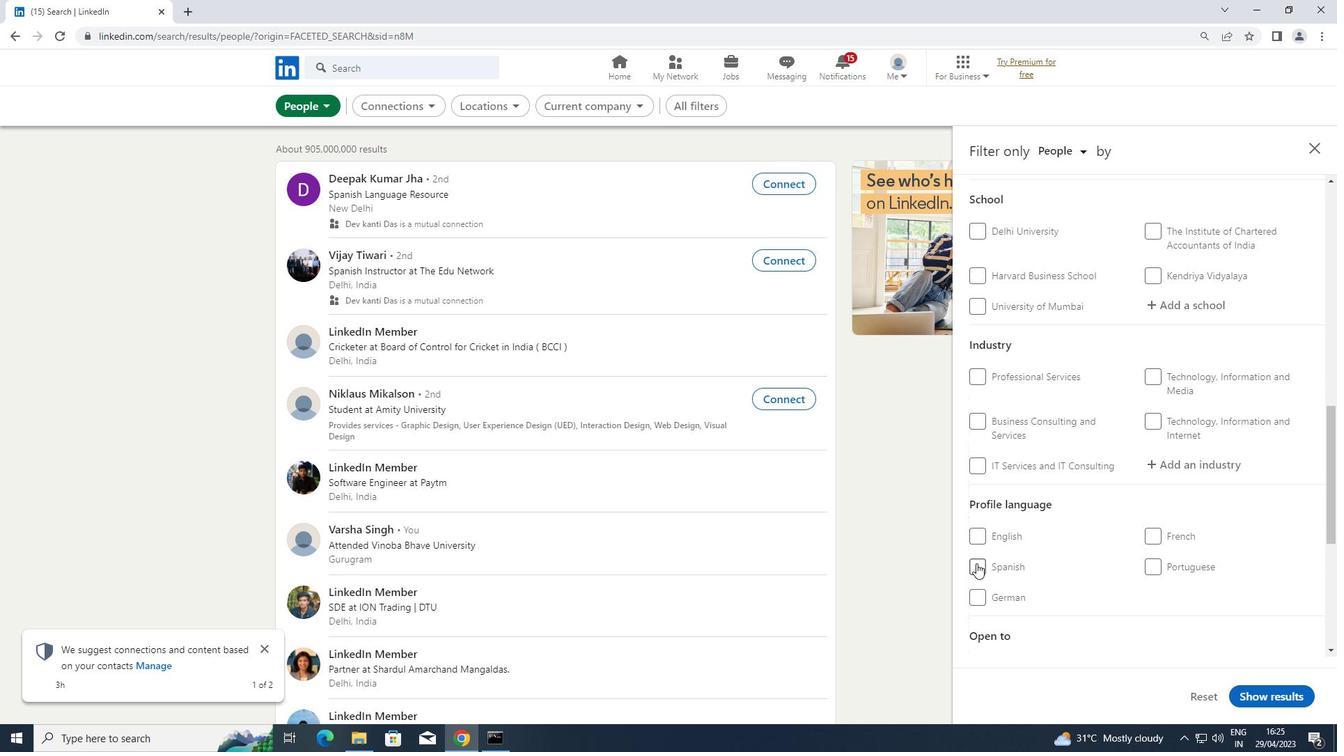 
Action: Mouse pressed left at (970, 567)
Screenshot: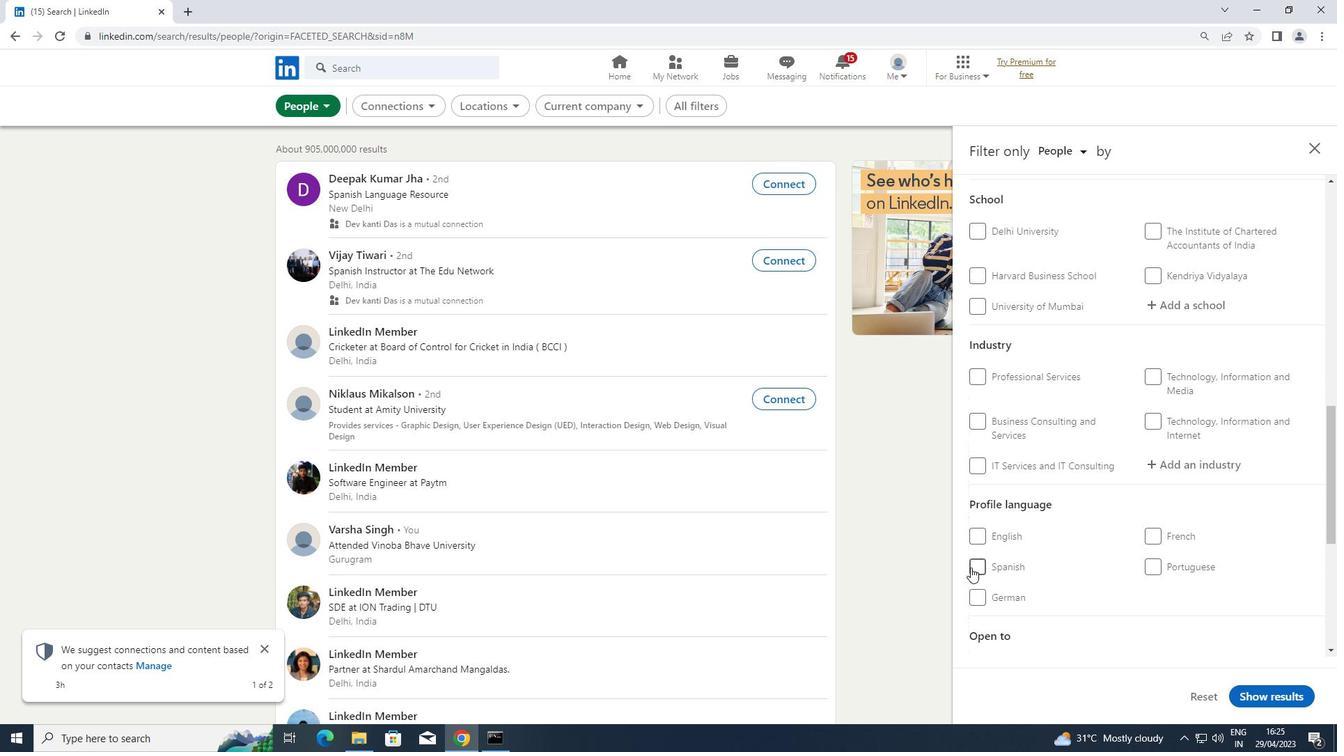 
Action: Mouse moved to (986, 549)
Screenshot: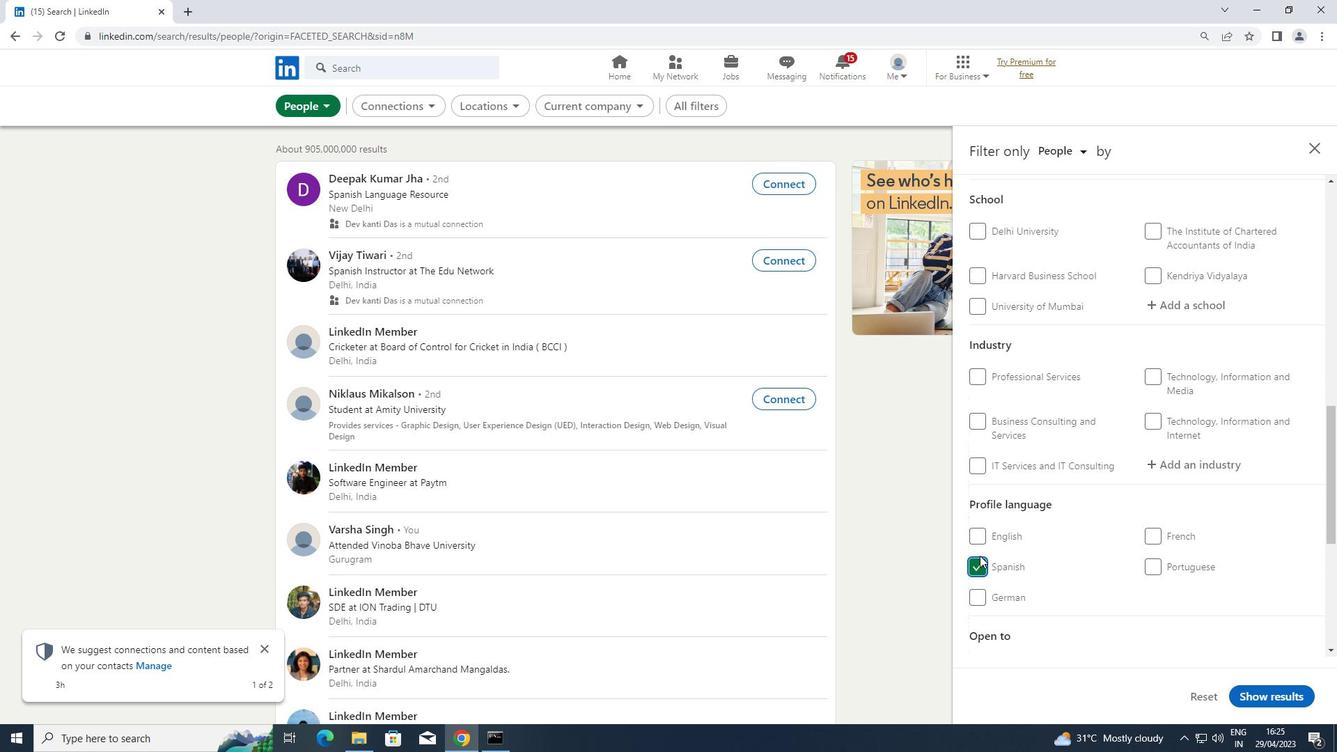 
Action: Mouse scrolled (986, 550) with delta (0, 0)
Screenshot: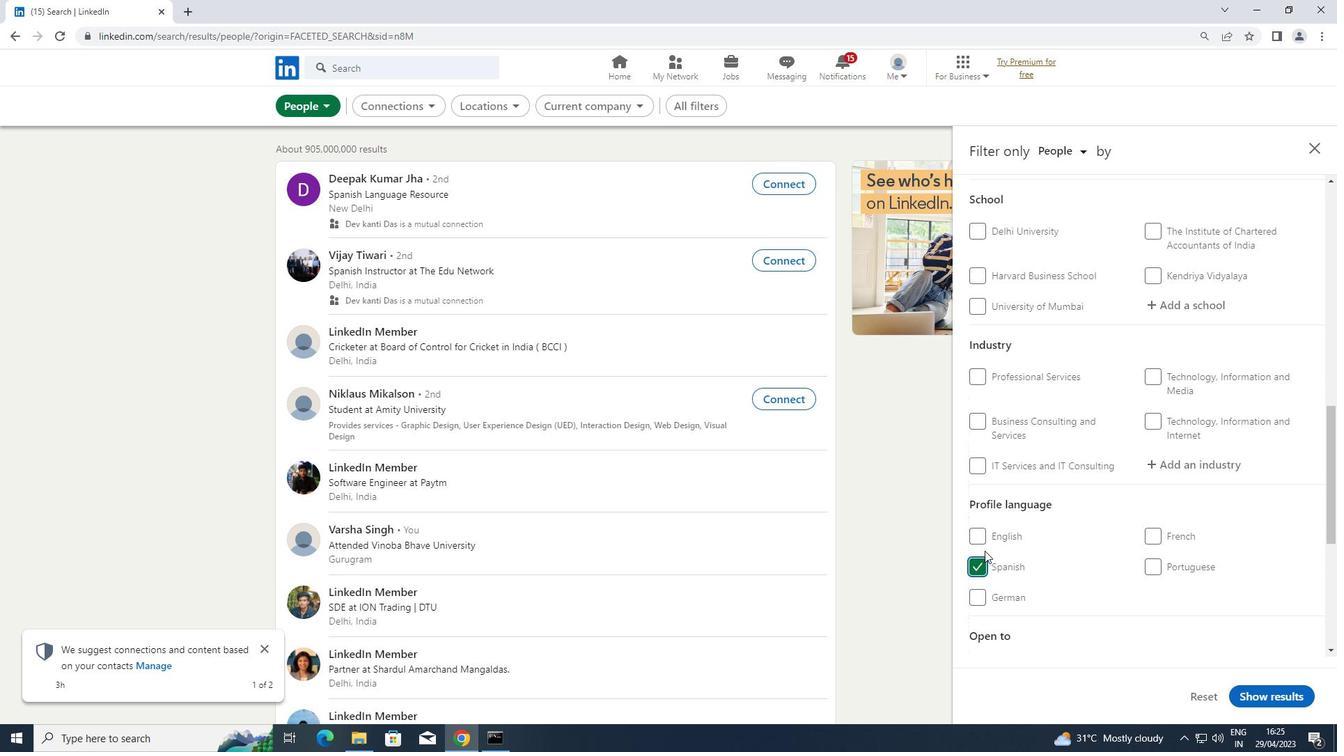 
Action: Mouse scrolled (986, 550) with delta (0, 0)
Screenshot: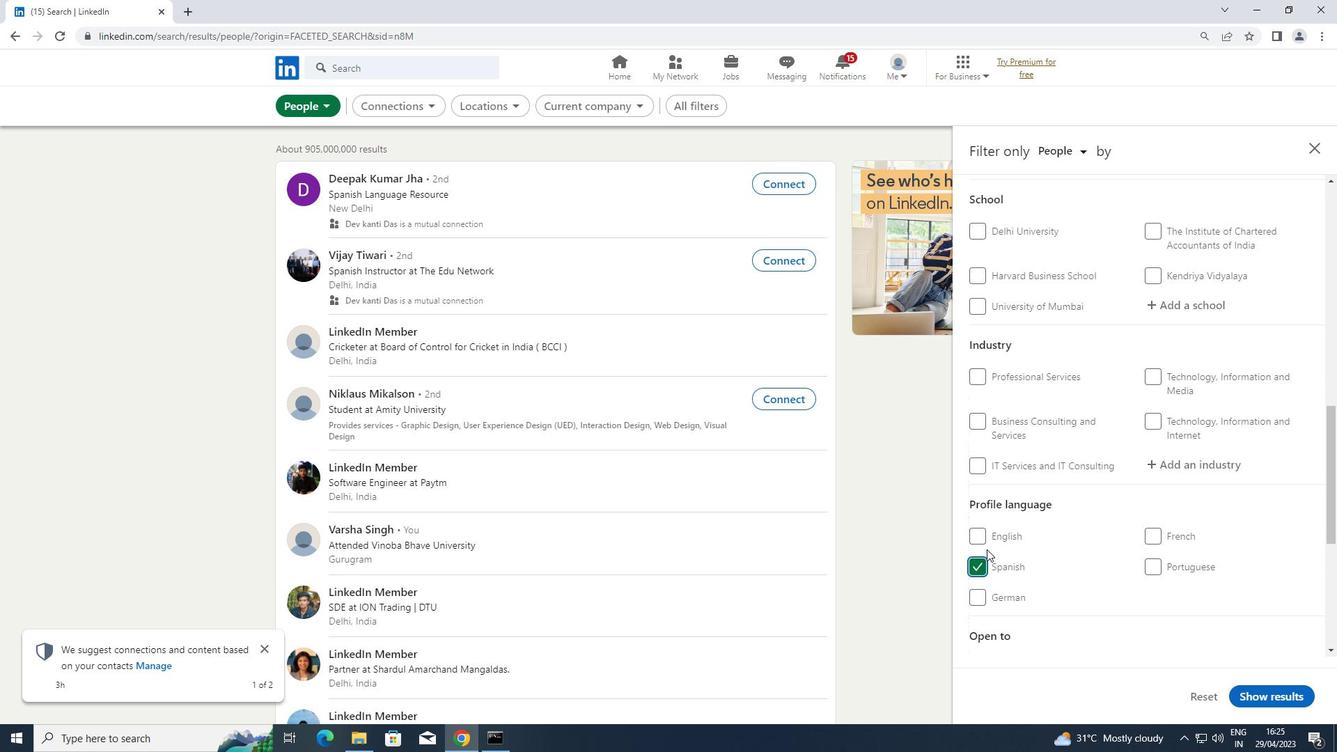 
Action: Mouse scrolled (986, 550) with delta (0, 0)
Screenshot: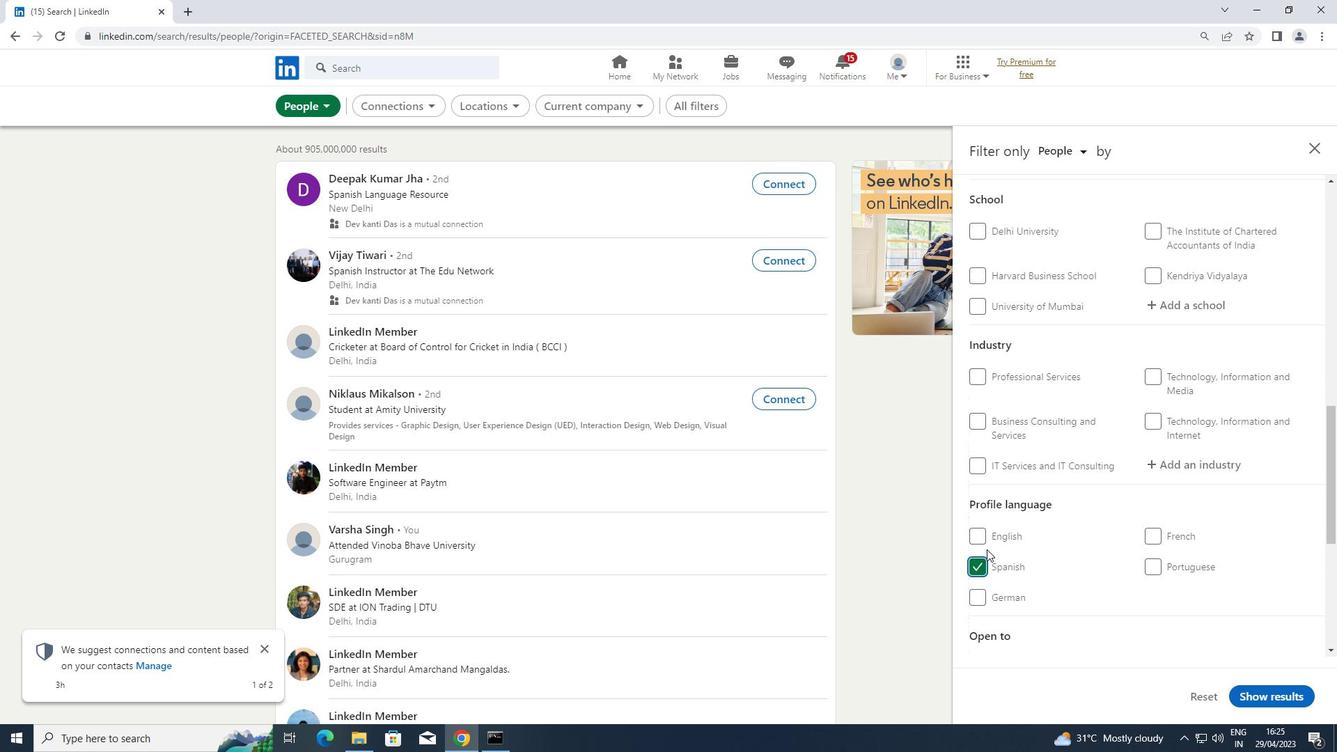 
Action: Mouse scrolled (986, 550) with delta (0, 0)
Screenshot: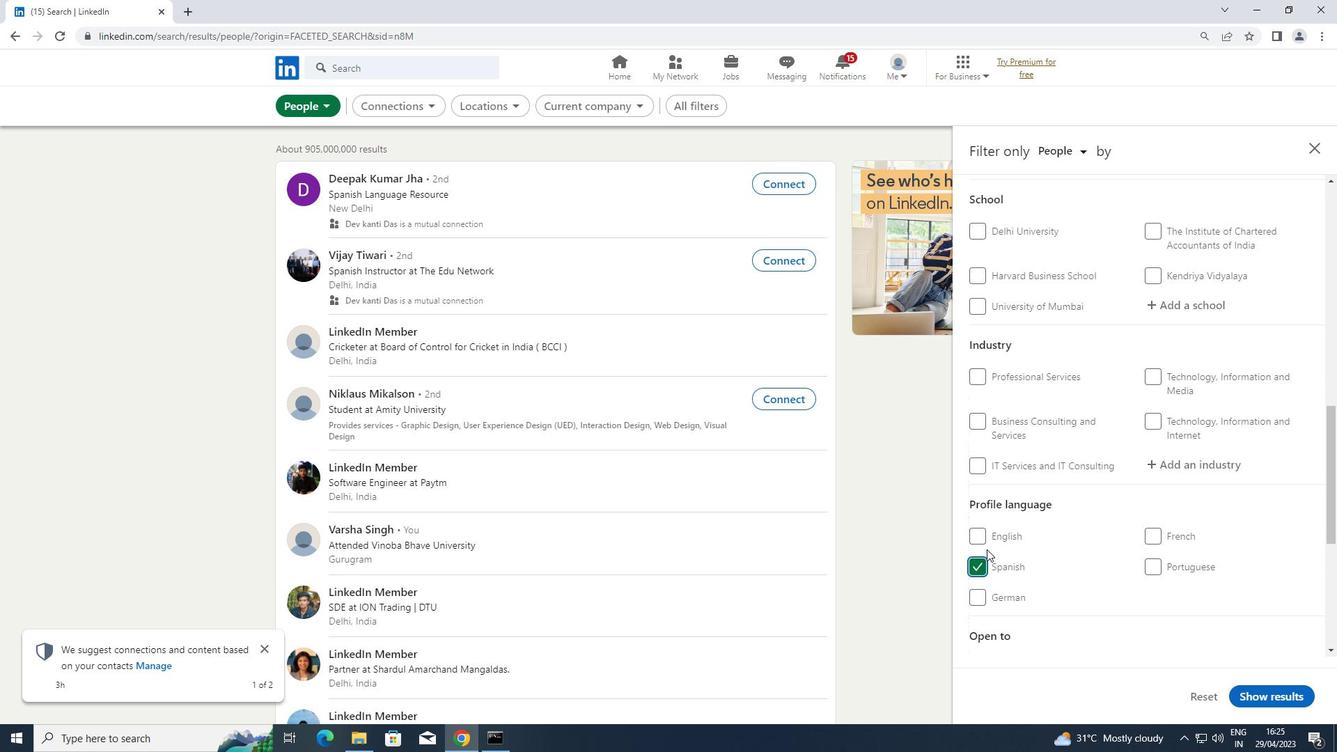 
Action: Mouse scrolled (986, 550) with delta (0, 0)
Screenshot: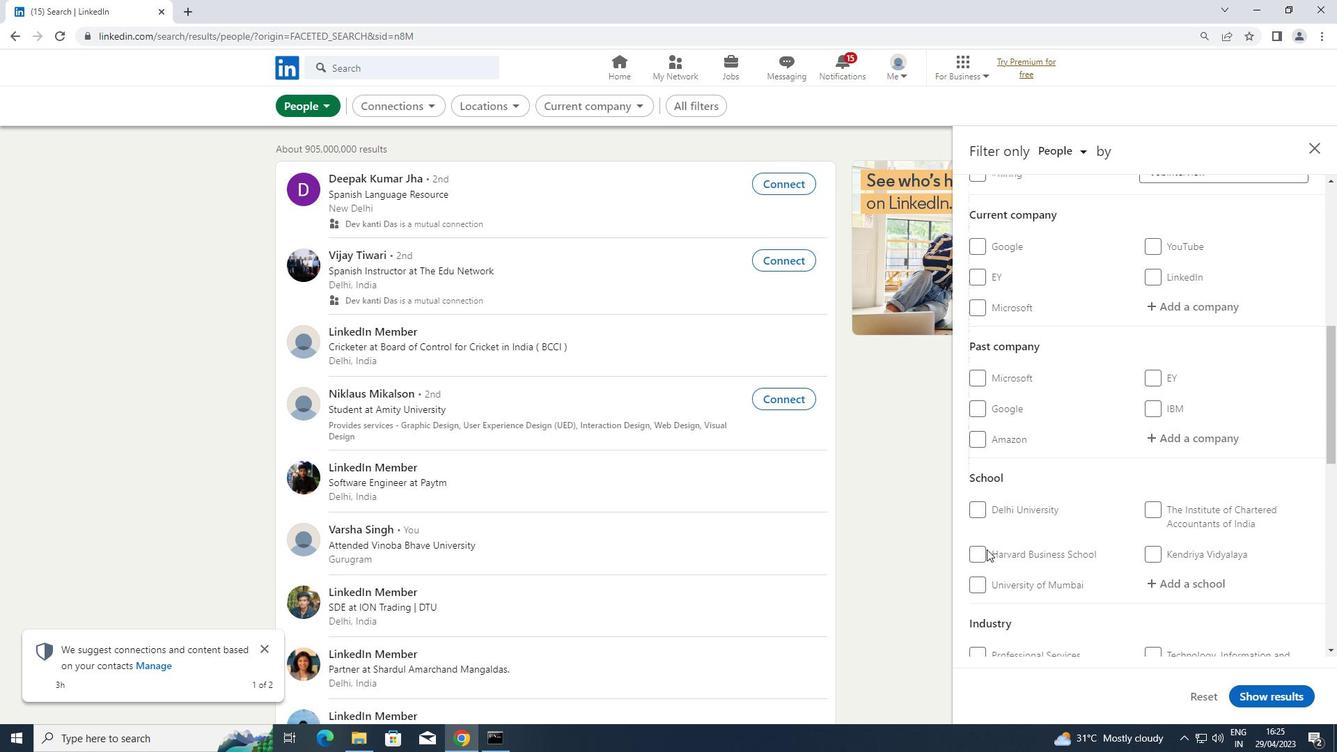 
Action: Mouse moved to (986, 548)
Screenshot: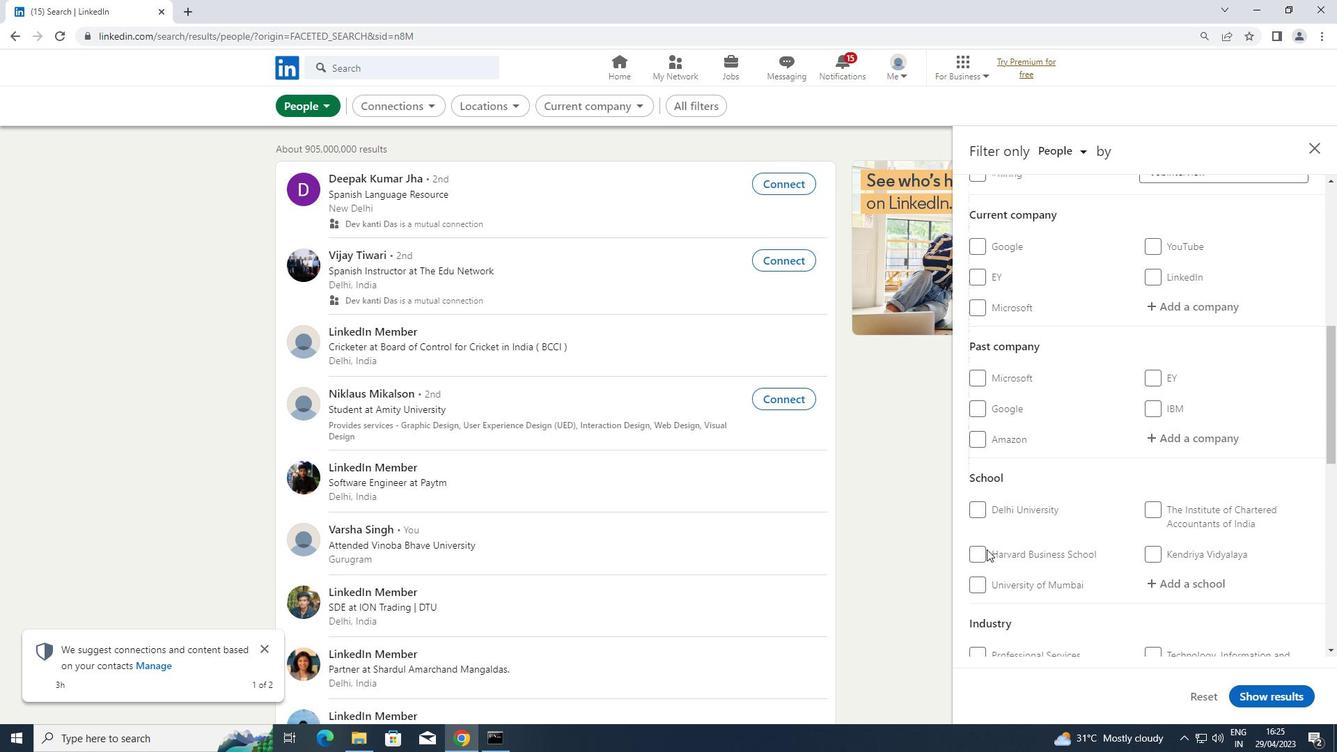 
Action: Mouse scrolled (986, 549) with delta (0, 0)
Screenshot: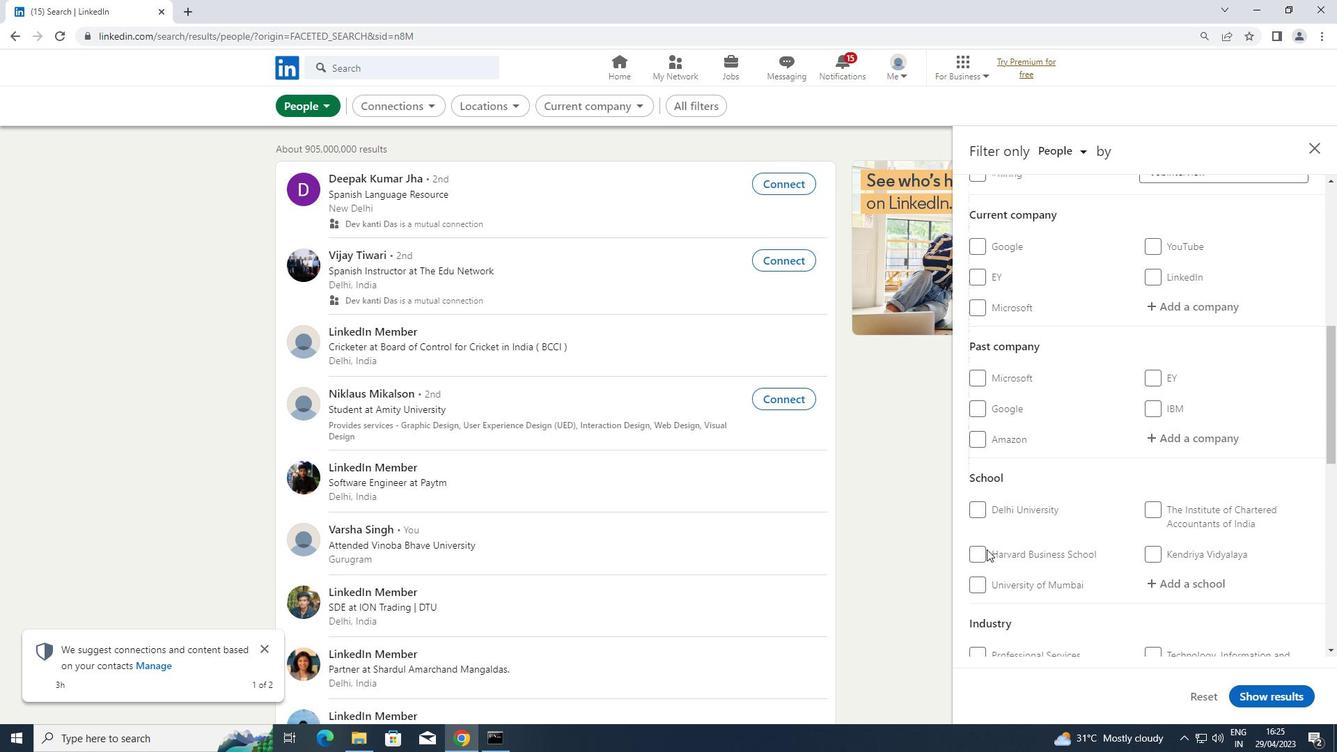 
Action: Mouse scrolled (986, 549) with delta (0, 0)
Screenshot: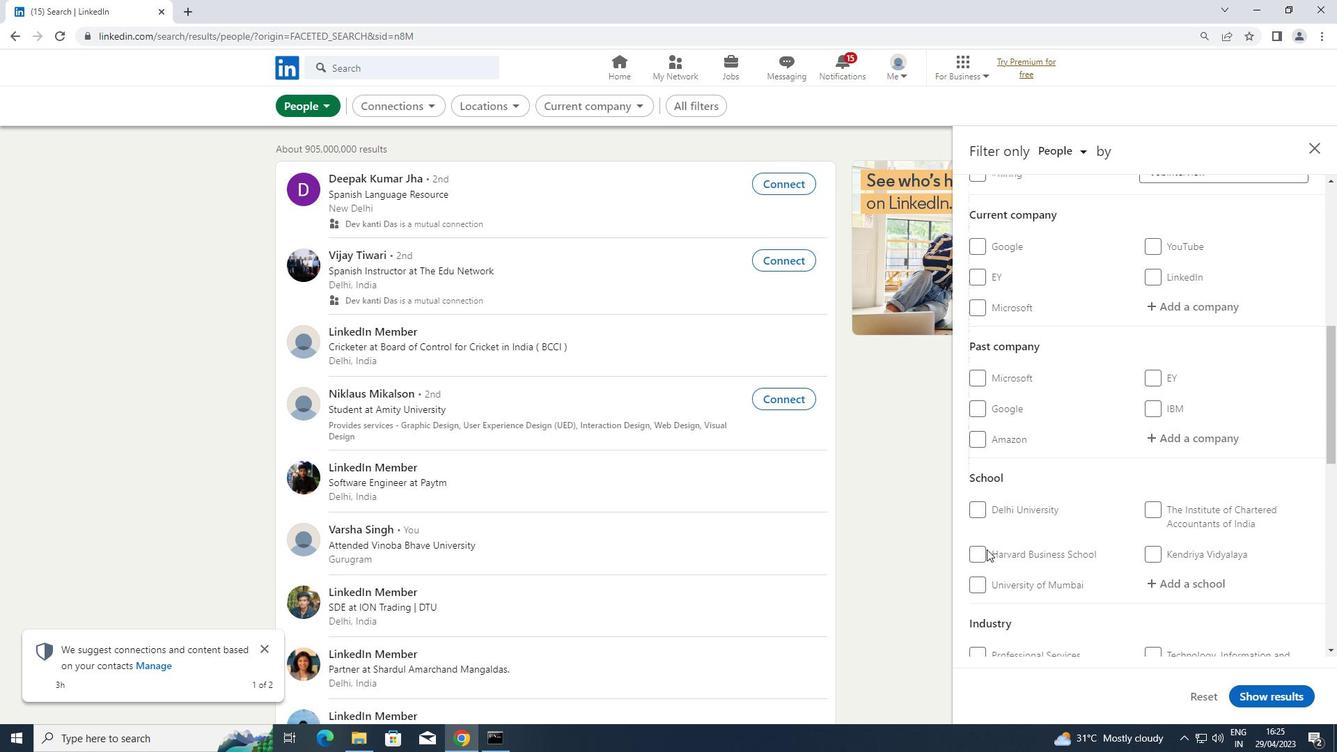 
Action: Mouse scrolled (986, 549) with delta (0, 0)
Screenshot: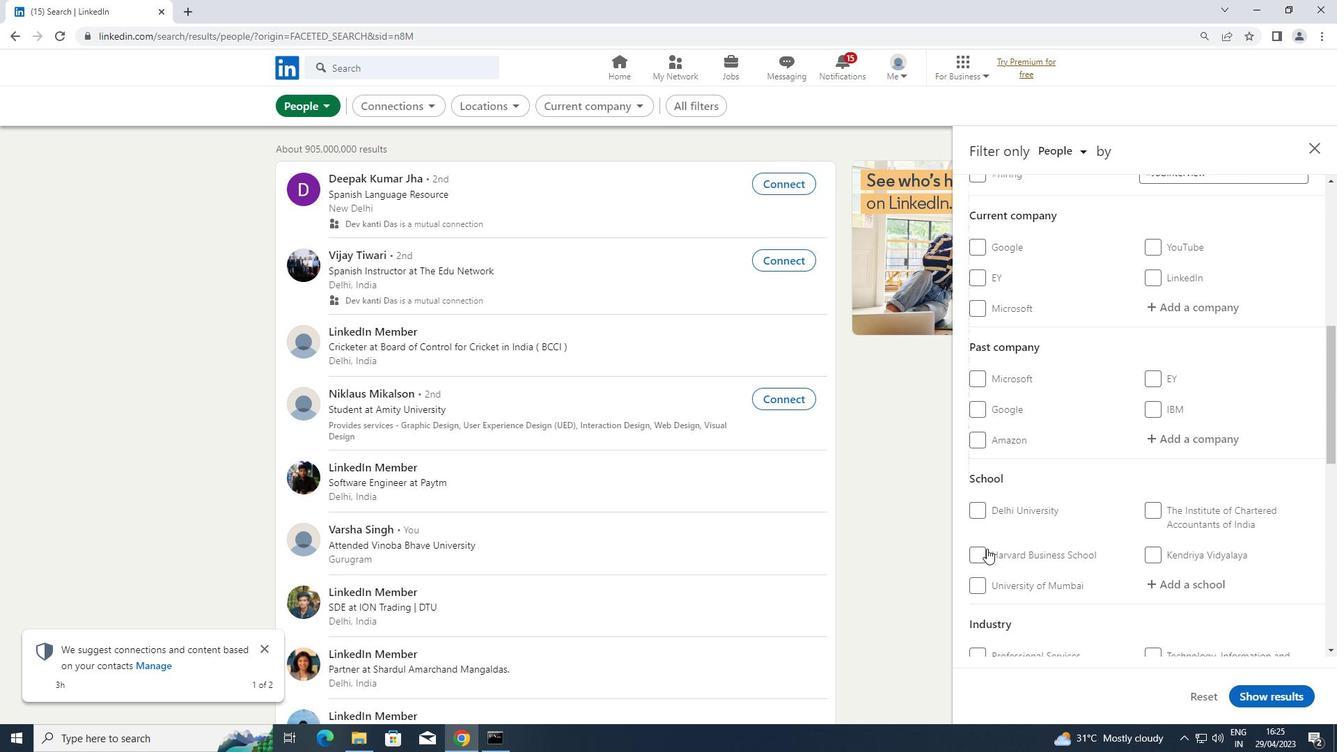
Action: Mouse moved to (1178, 591)
Screenshot: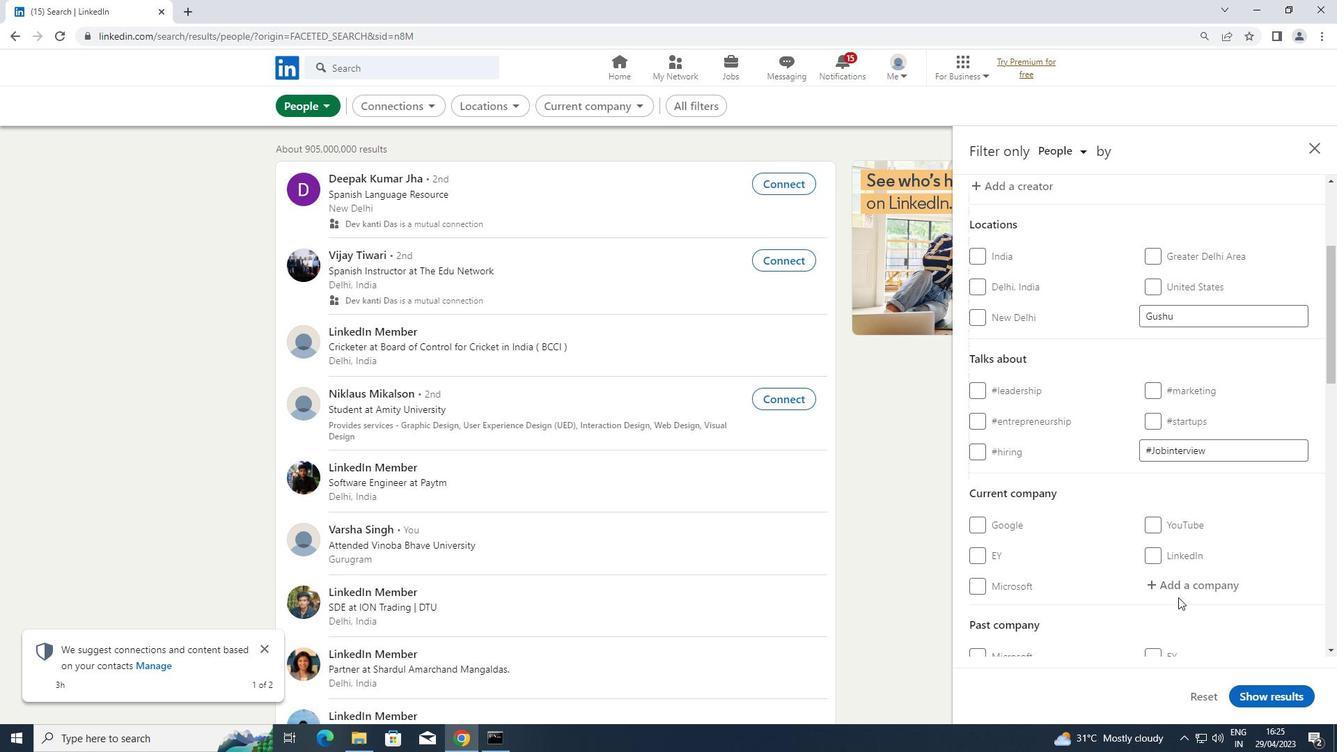 
Action: Mouse pressed left at (1178, 591)
Screenshot: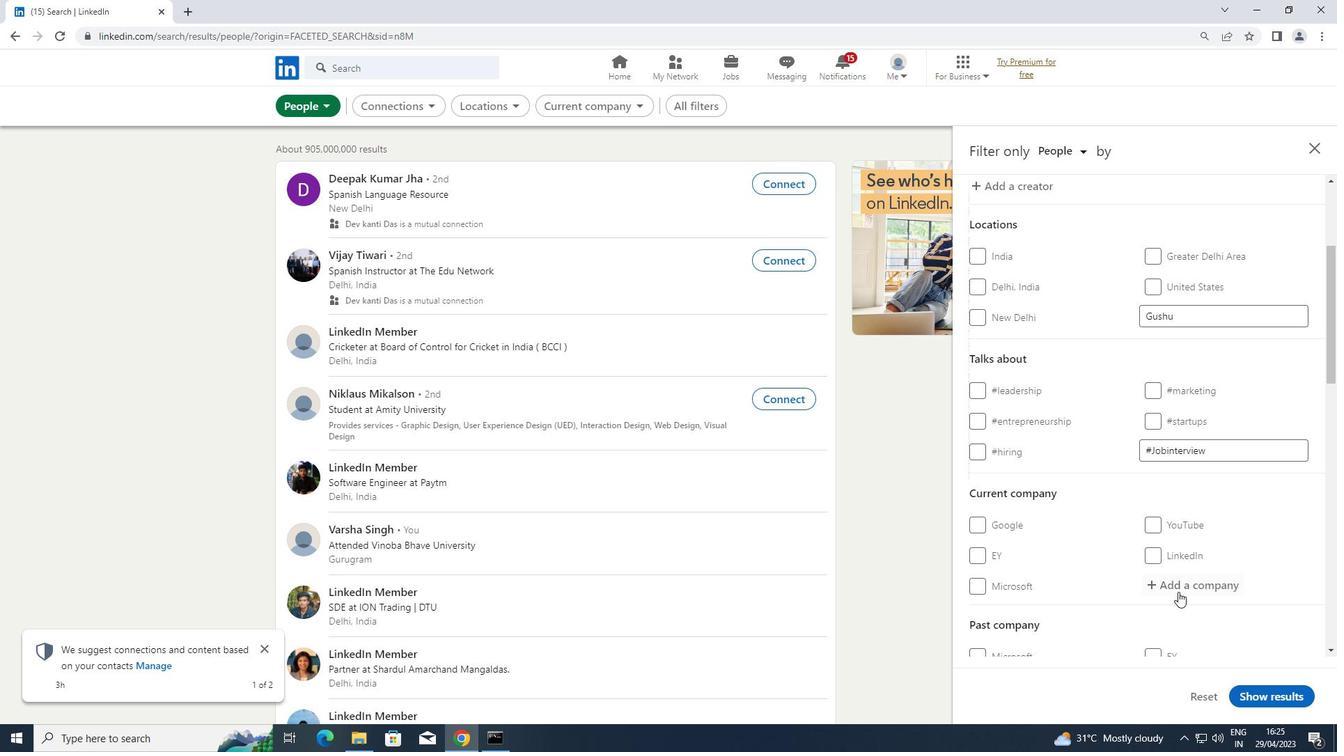 
Action: Key pressed <Key.shift>INFOTREE
Screenshot: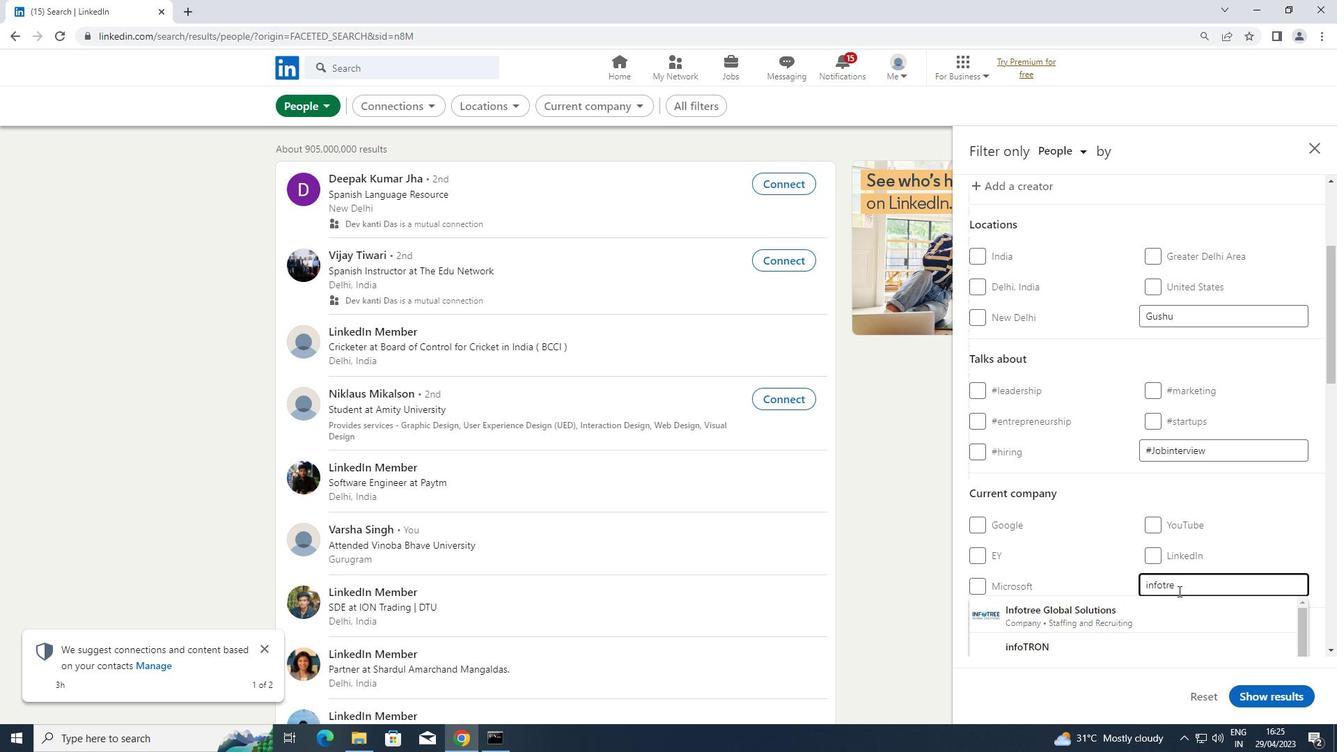 
Action: Mouse moved to (1144, 624)
Screenshot: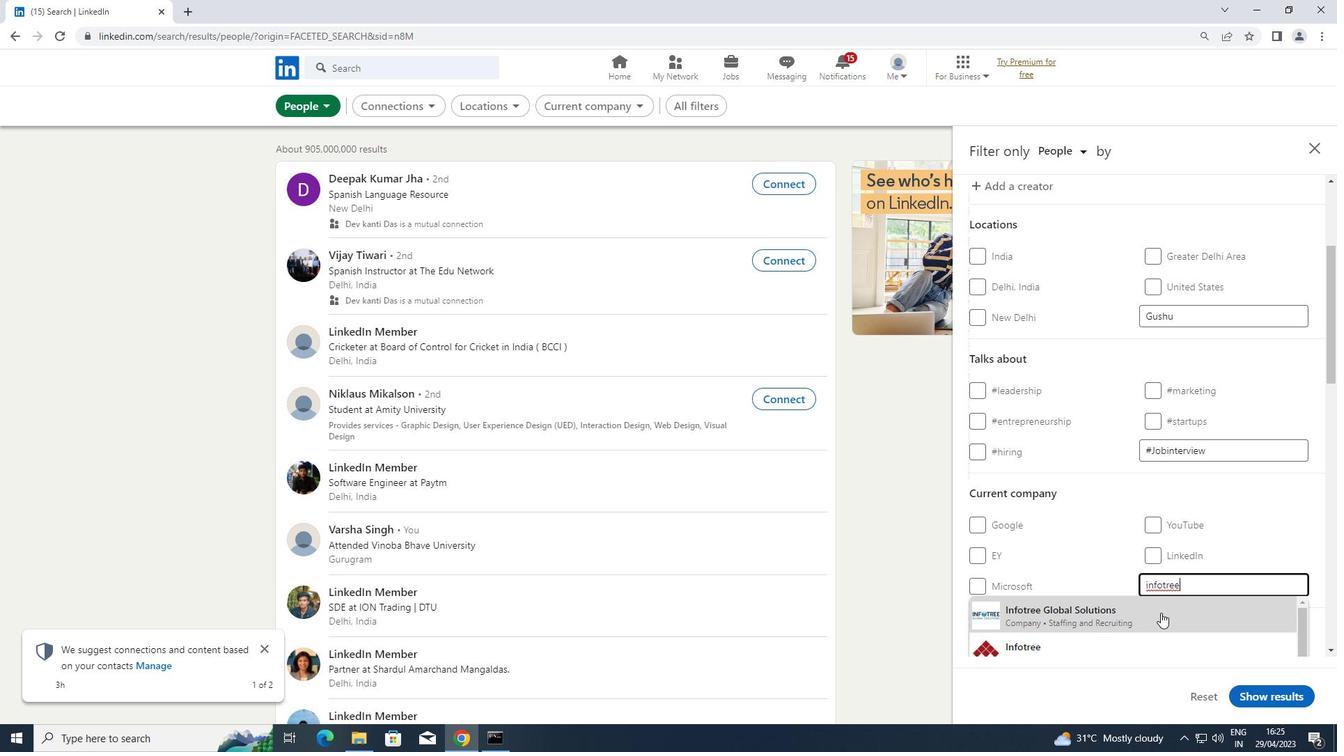 
Action: Mouse pressed left at (1144, 624)
Screenshot: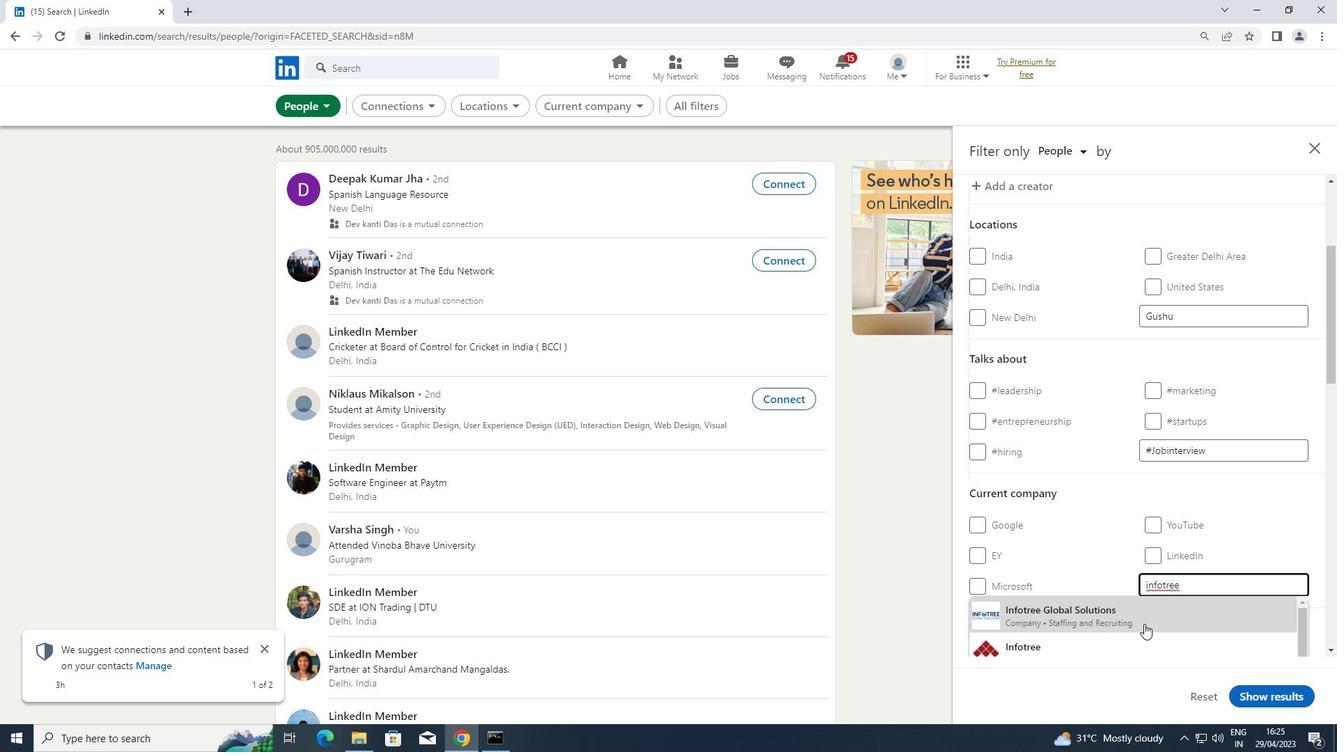 
Action: Mouse moved to (1142, 605)
Screenshot: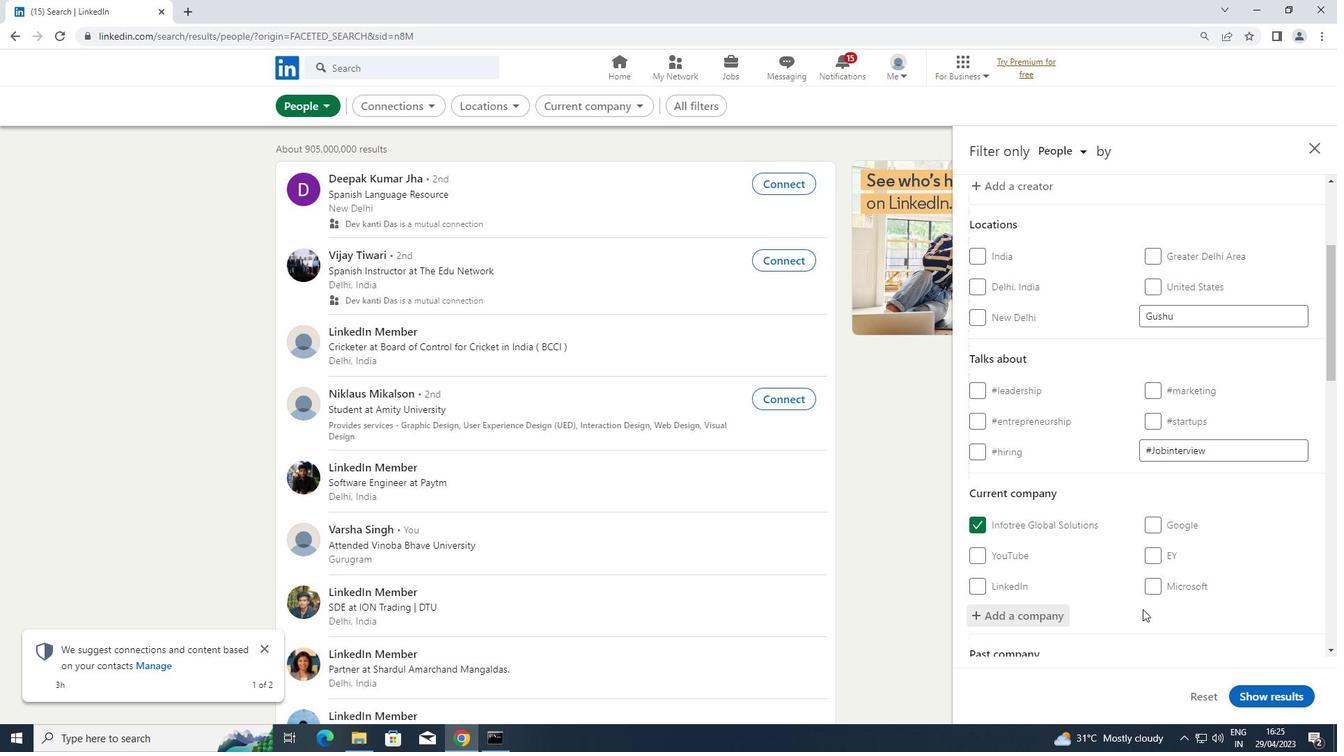 
Action: Mouse scrolled (1142, 605) with delta (0, 0)
Screenshot: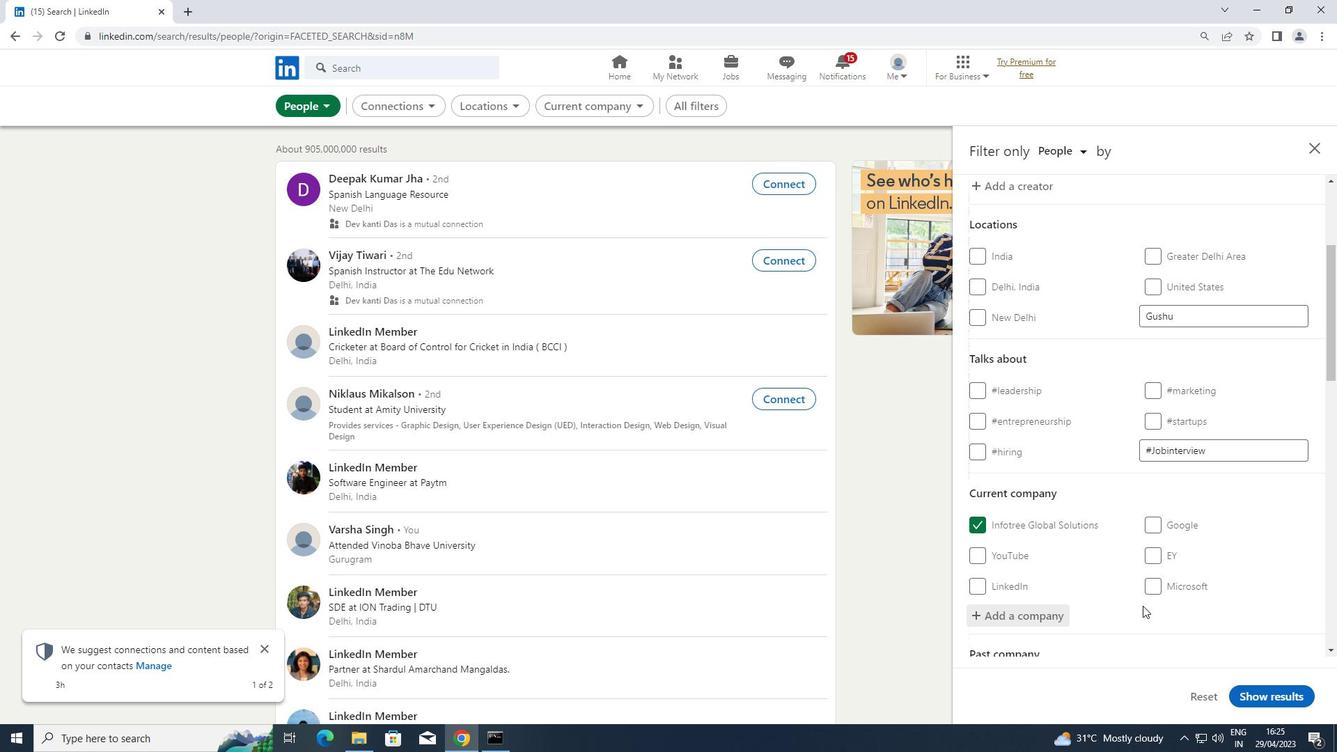 
Action: Mouse scrolled (1142, 605) with delta (0, 0)
Screenshot: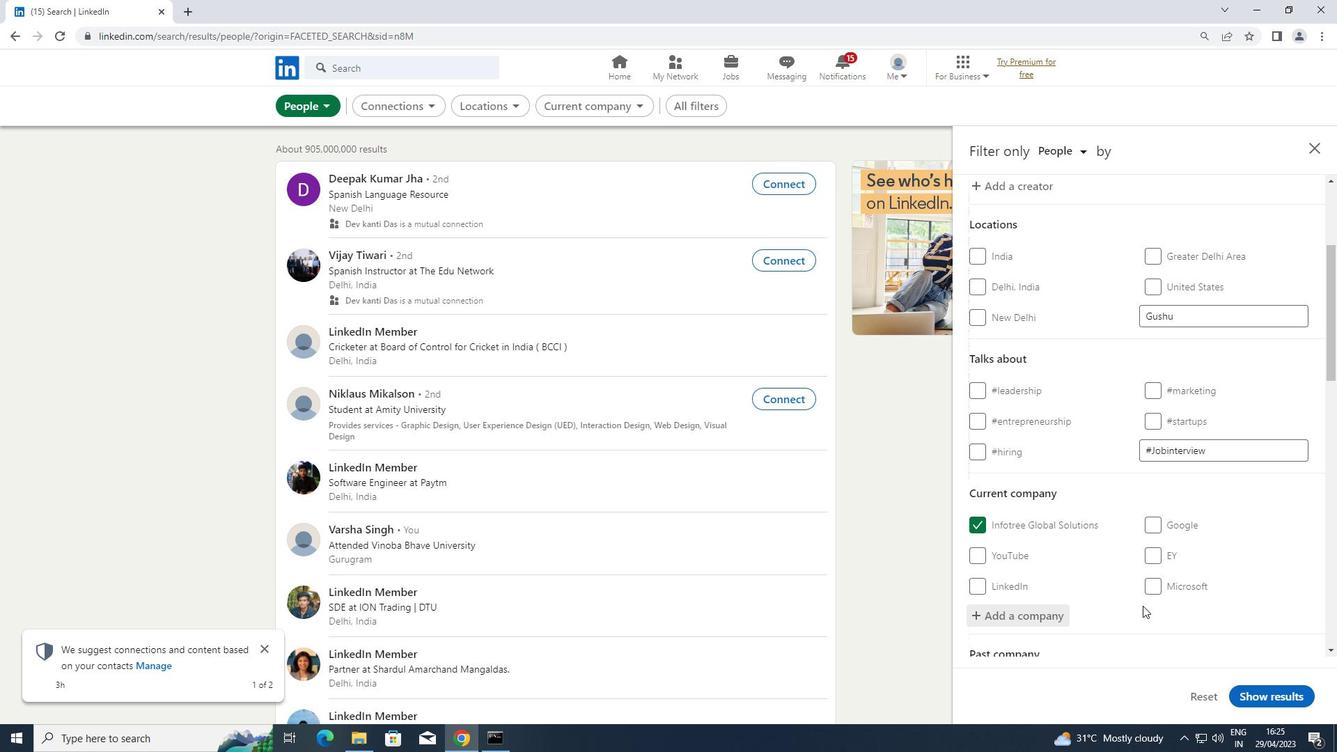 
Action: Mouse scrolled (1142, 605) with delta (0, 0)
Screenshot: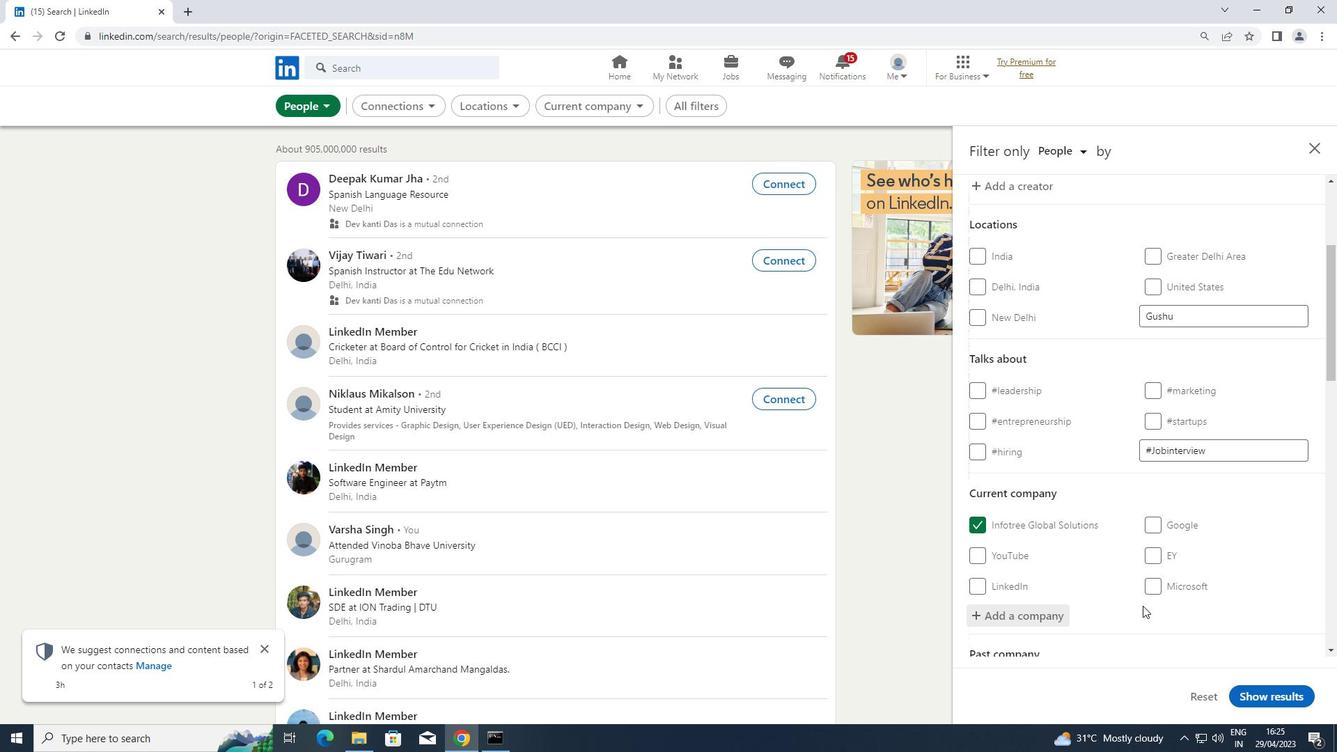 
Action: Mouse scrolled (1142, 605) with delta (0, 0)
Screenshot: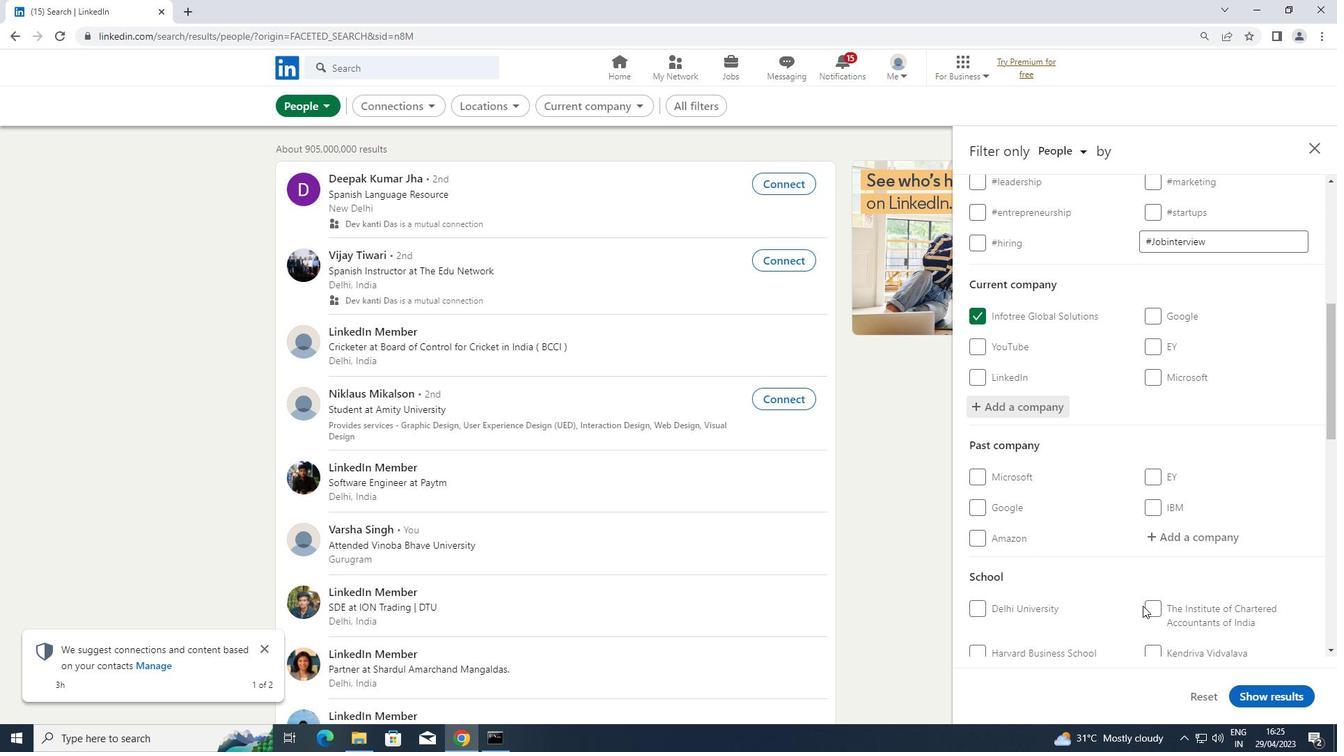 
Action: Mouse scrolled (1142, 605) with delta (0, 0)
Screenshot: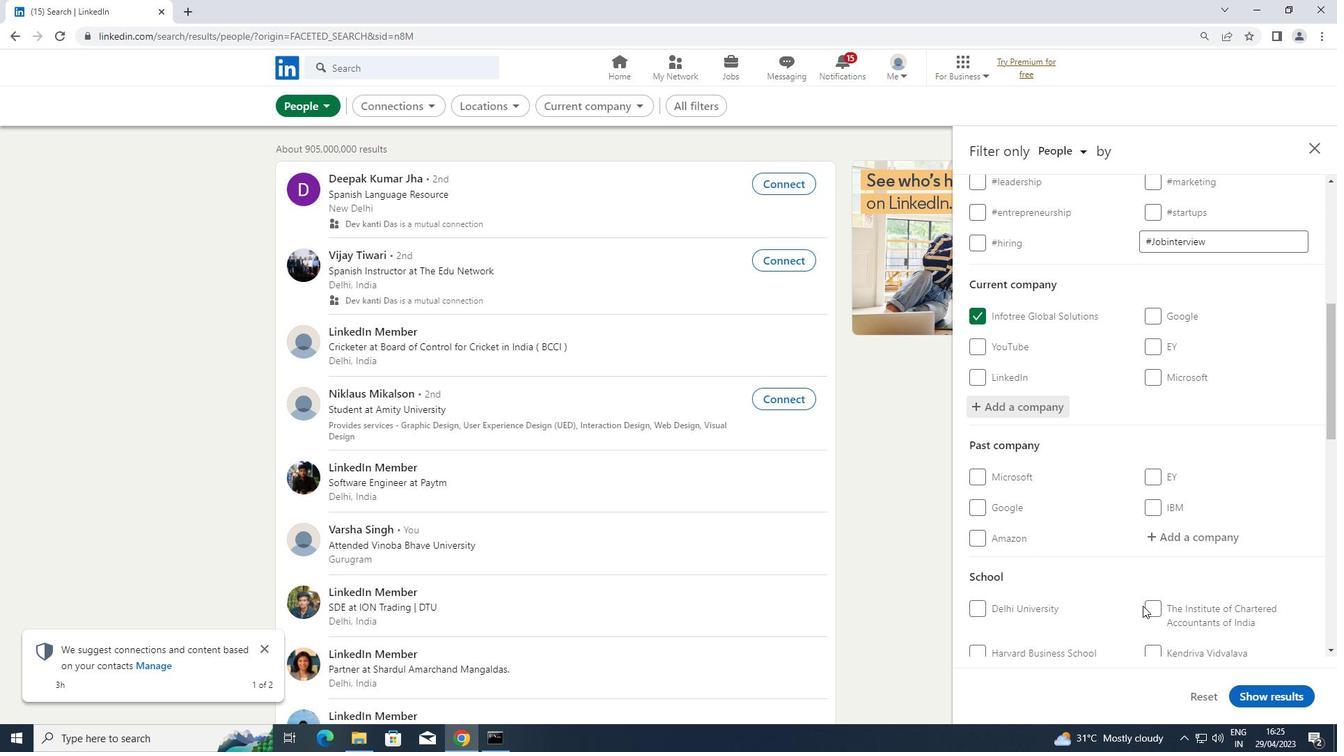 
Action: Mouse moved to (1199, 539)
Screenshot: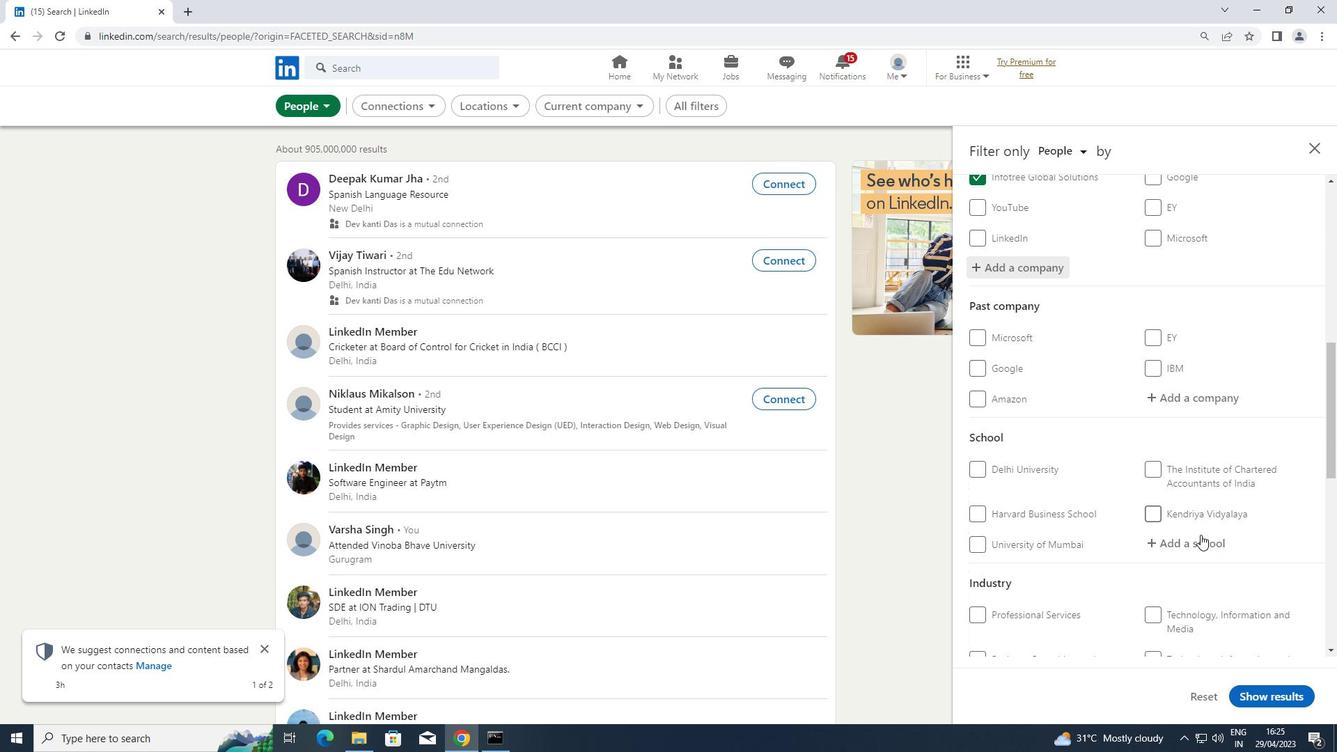 
Action: Mouse pressed left at (1199, 539)
Screenshot: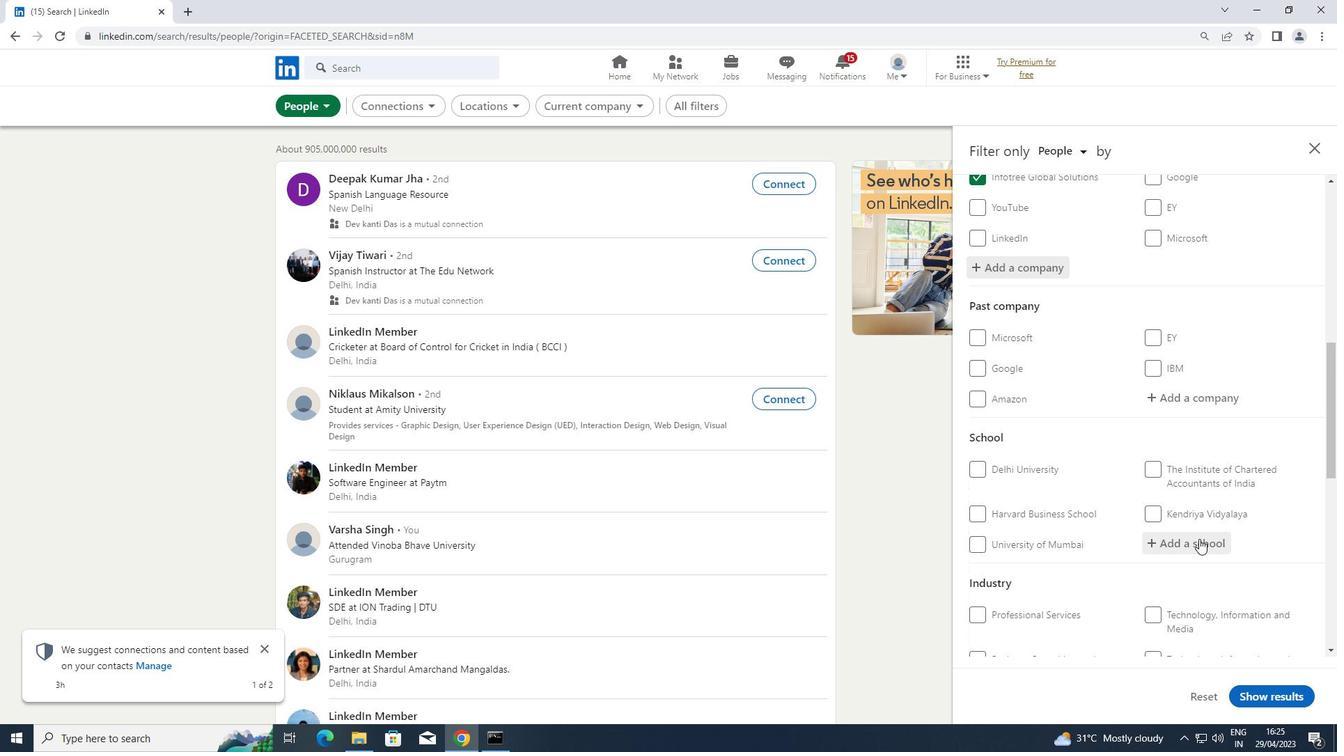 
Action: Key pressed <Key.shift>PATNA
Screenshot: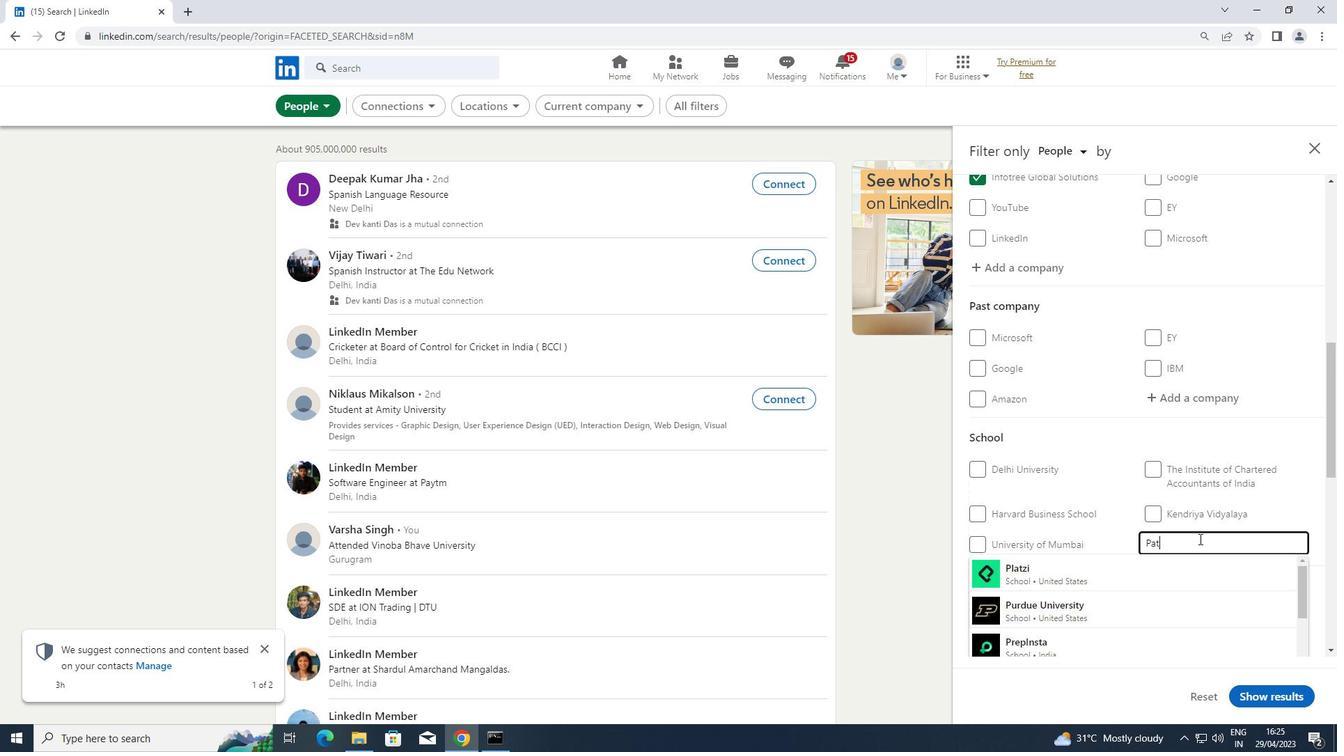 
Action: Mouse moved to (1113, 570)
Screenshot: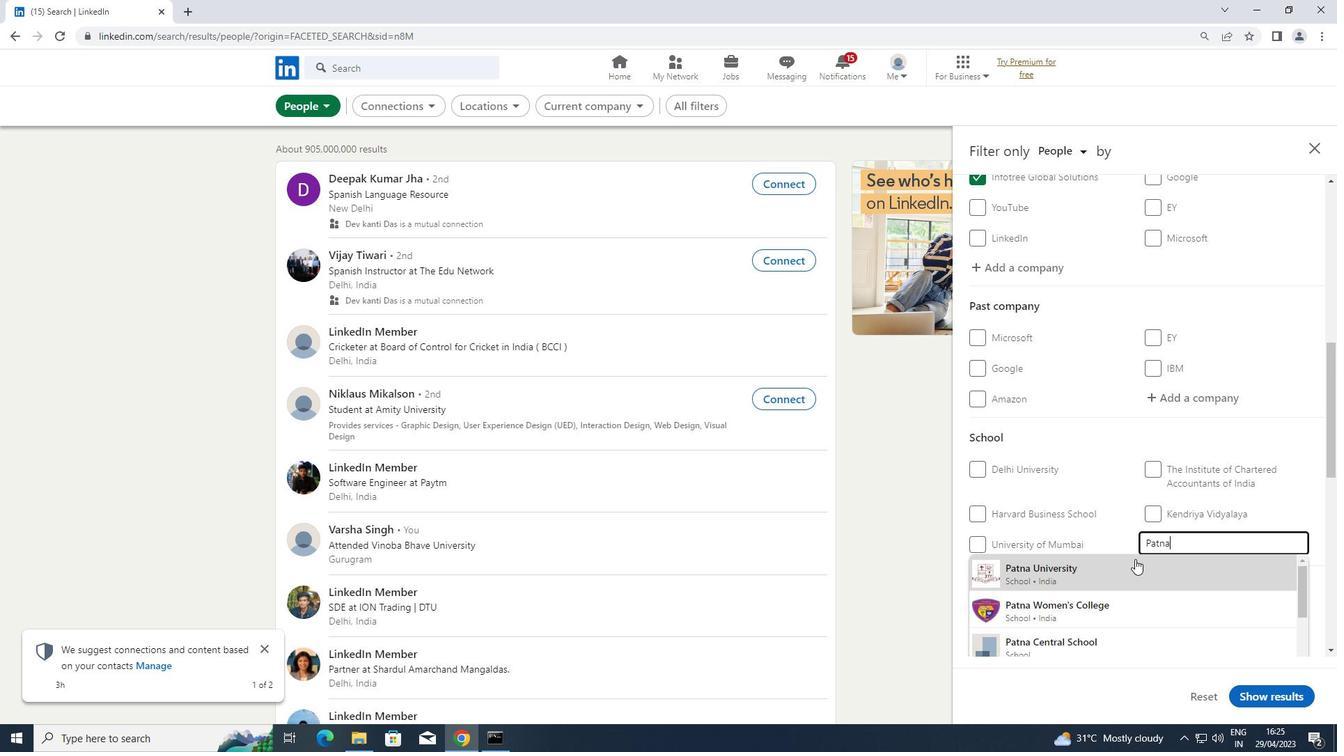 
Action: Mouse pressed left at (1113, 570)
Screenshot: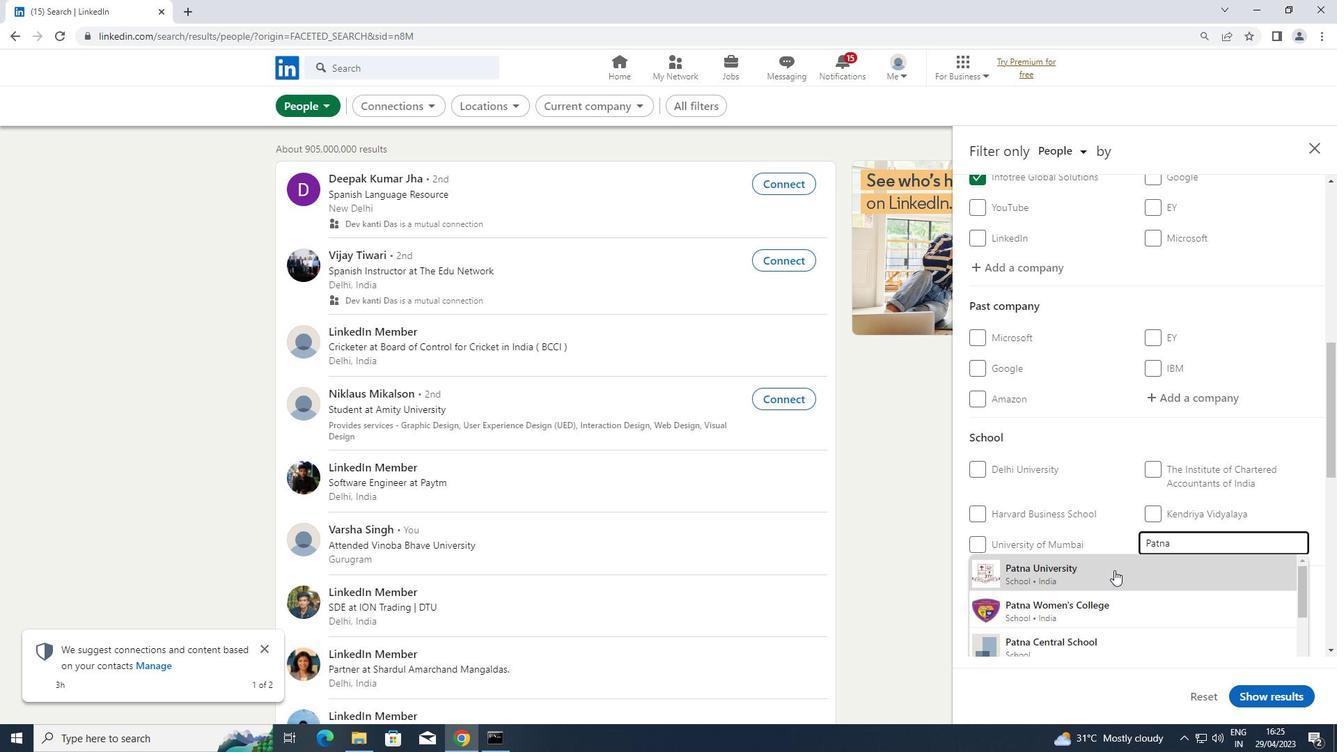 
Action: Mouse scrolled (1113, 569) with delta (0, 0)
Screenshot: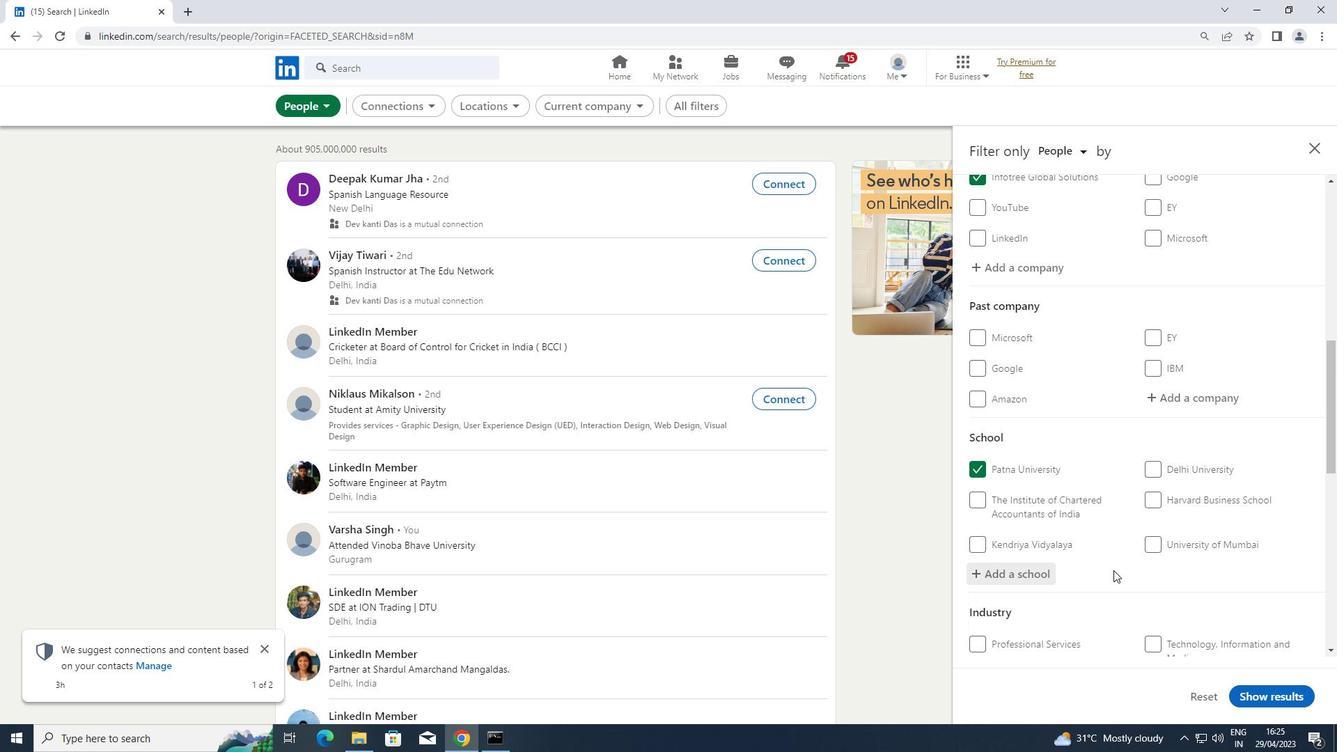 
Action: Mouse scrolled (1113, 569) with delta (0, 0)
Screenshot: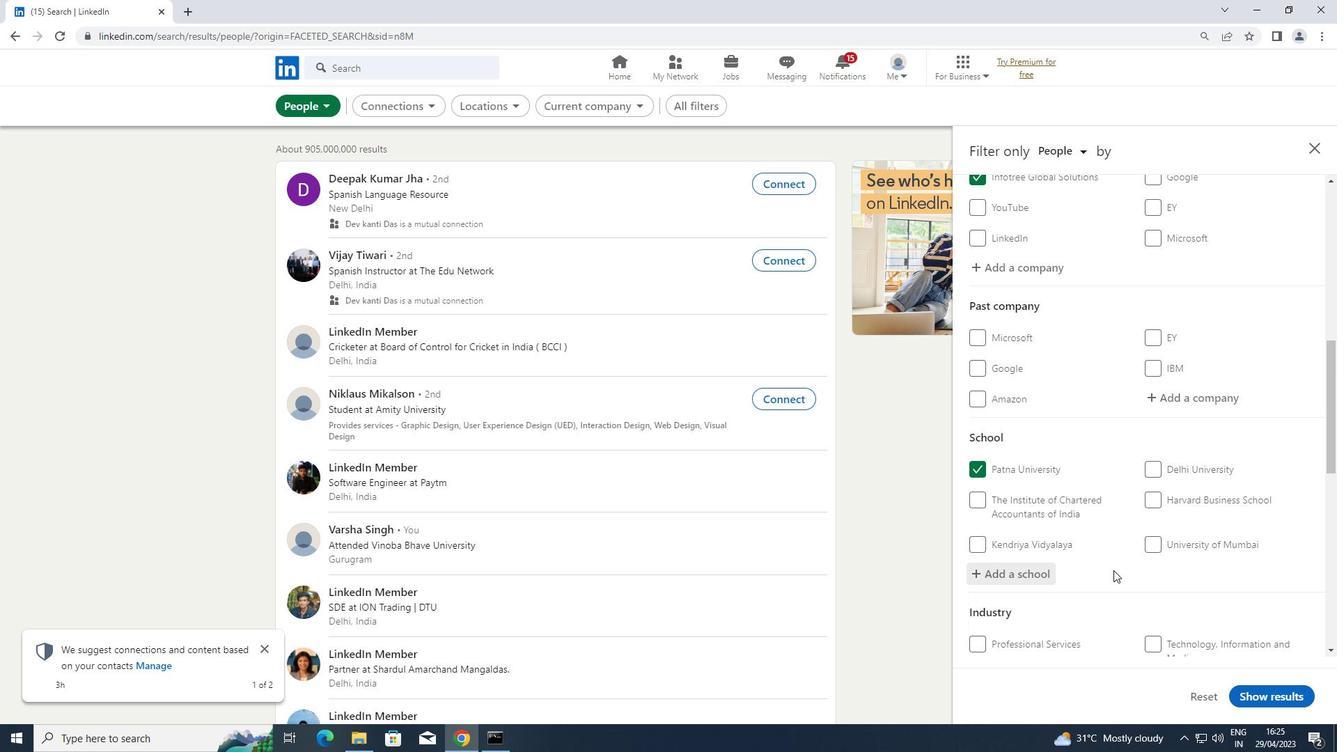 
Action: Mouse scrolled (1113, 569) with delta (0, 0)
Screenshot: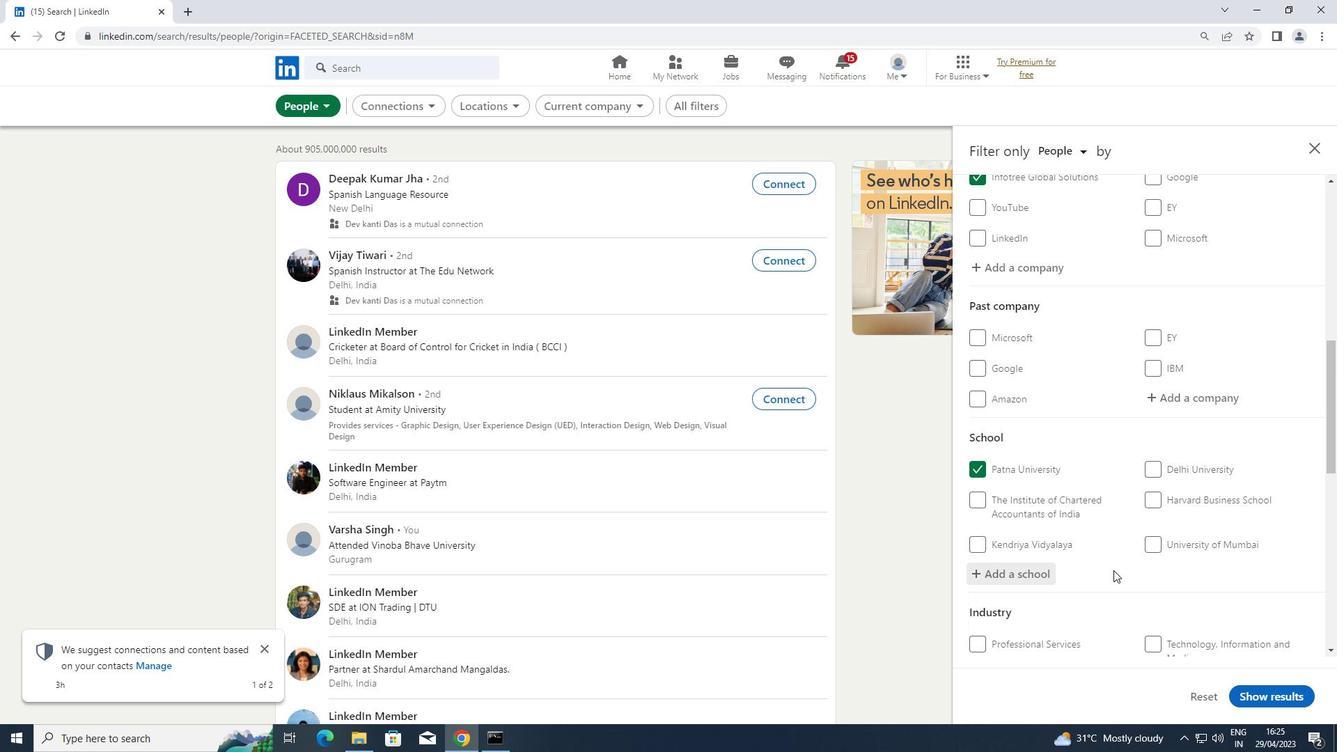 
Action: Mouse moved to (1188, 520)
Screenshot: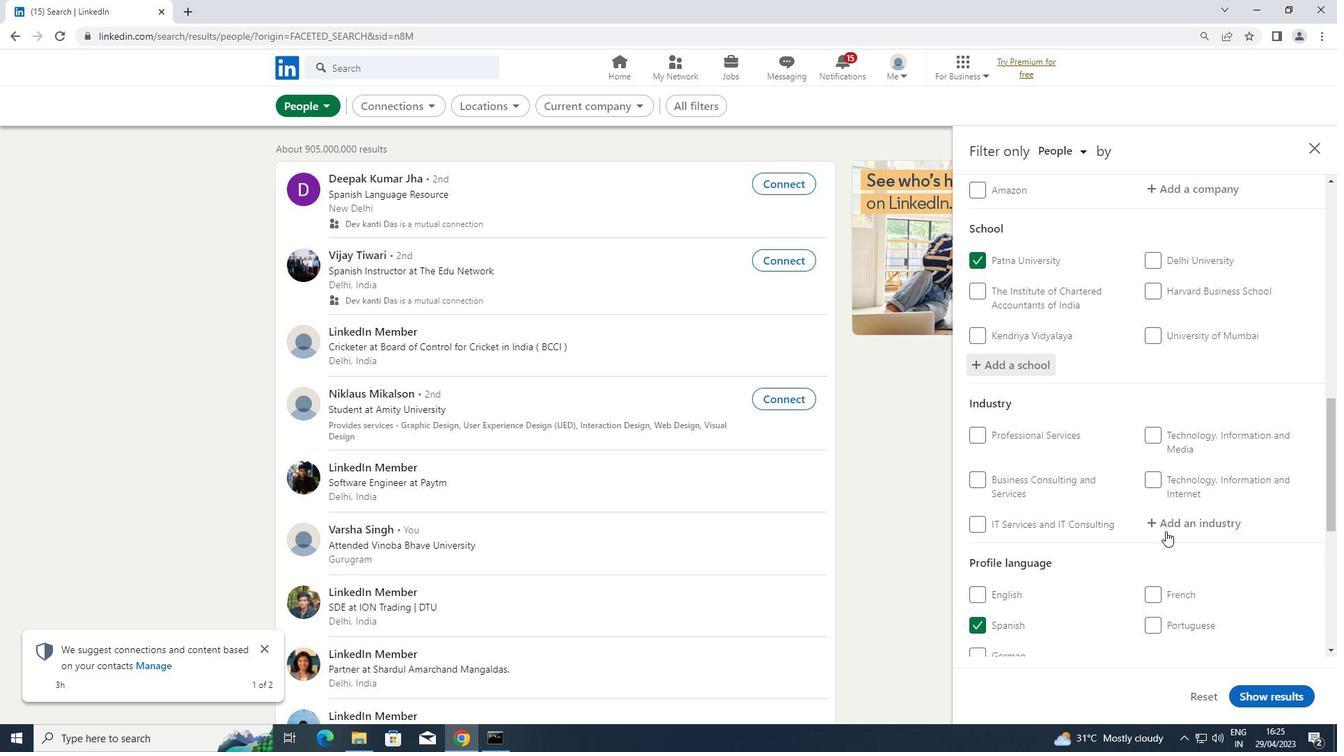 
Action: Mouse pressed left at (1188, 520)
Screenshot: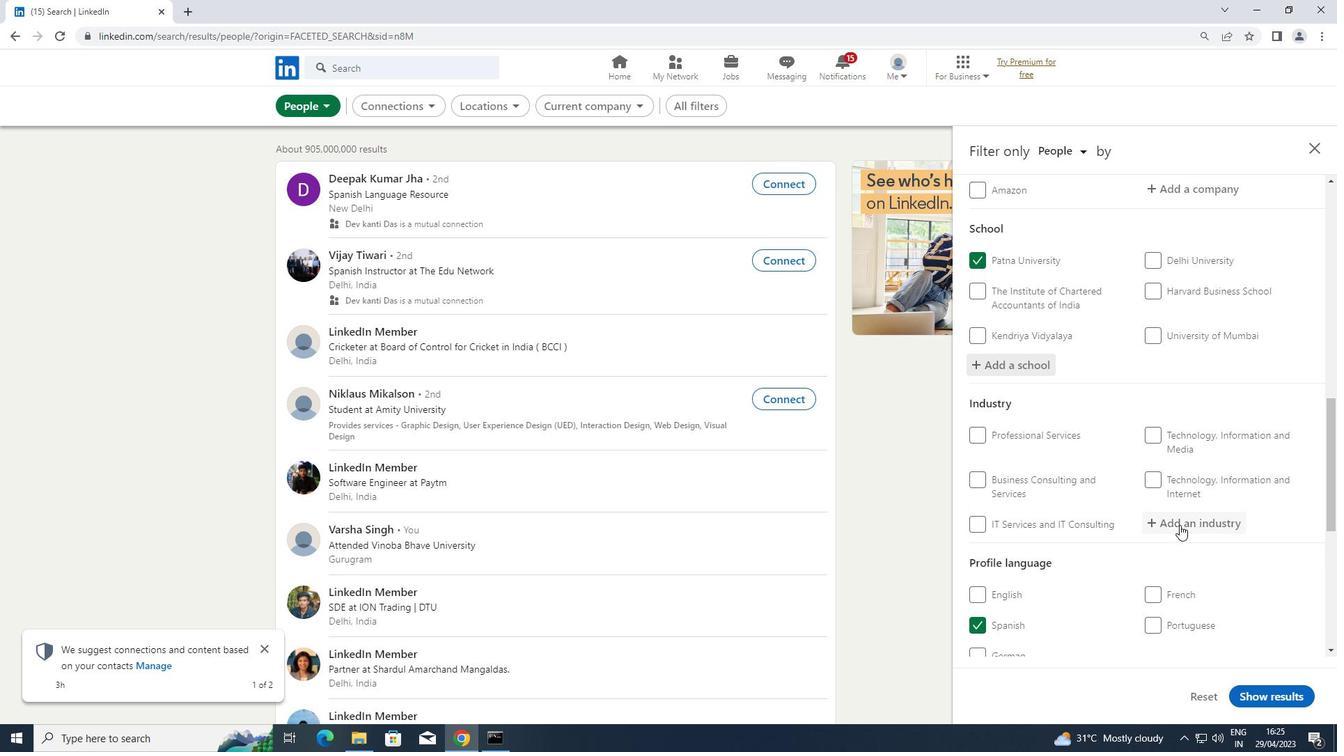 
Action: Key pressed <Key.shift>P<Key.backspace><Key.shift>RANCHIN
Screenshot: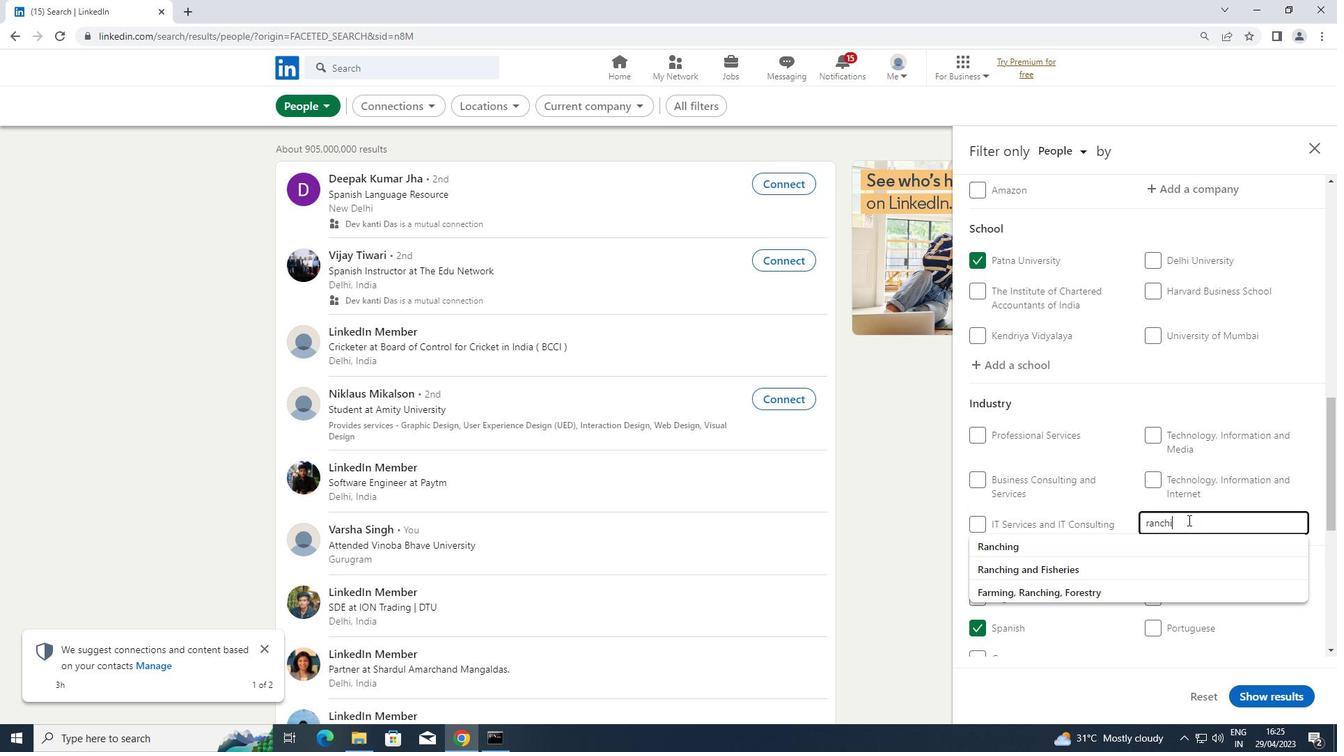 
Action: Mouse moved to (1093, 546)
Screenshot: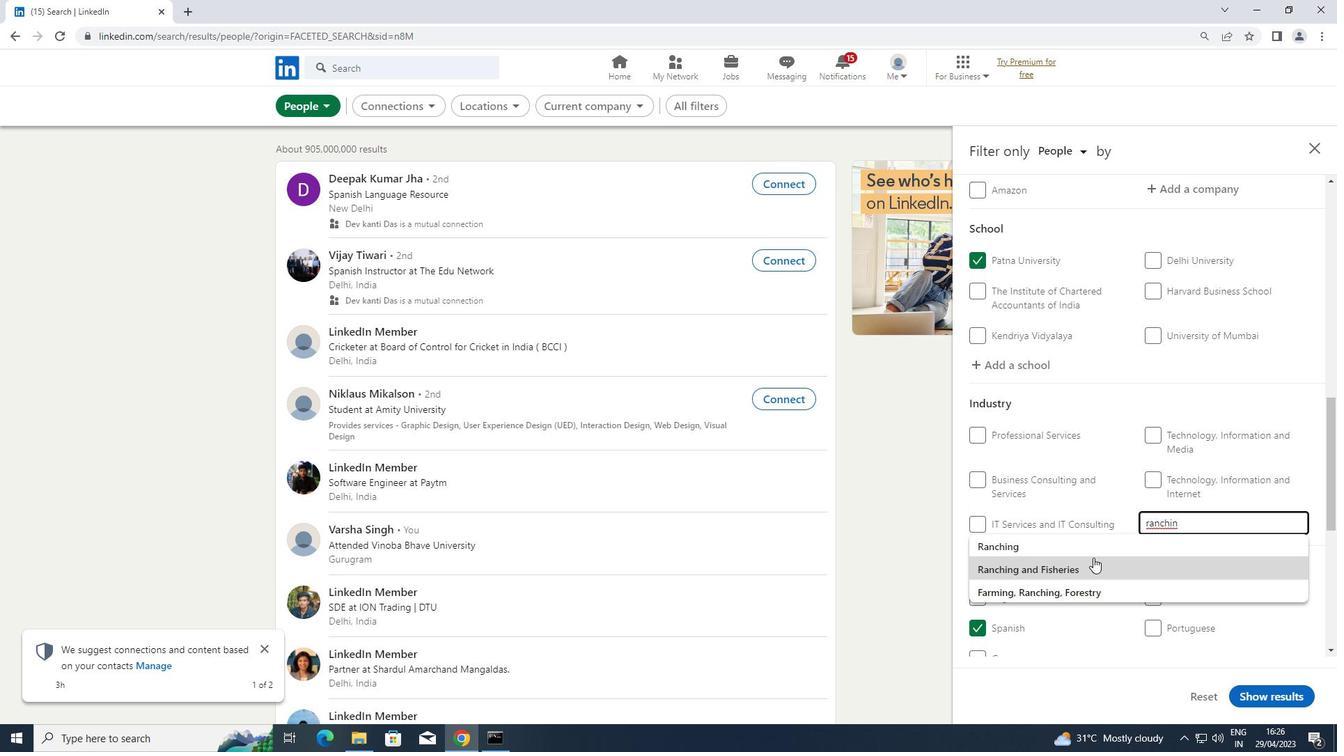 
Action: Mouse pressed left at (1093, 546)
Screenshot: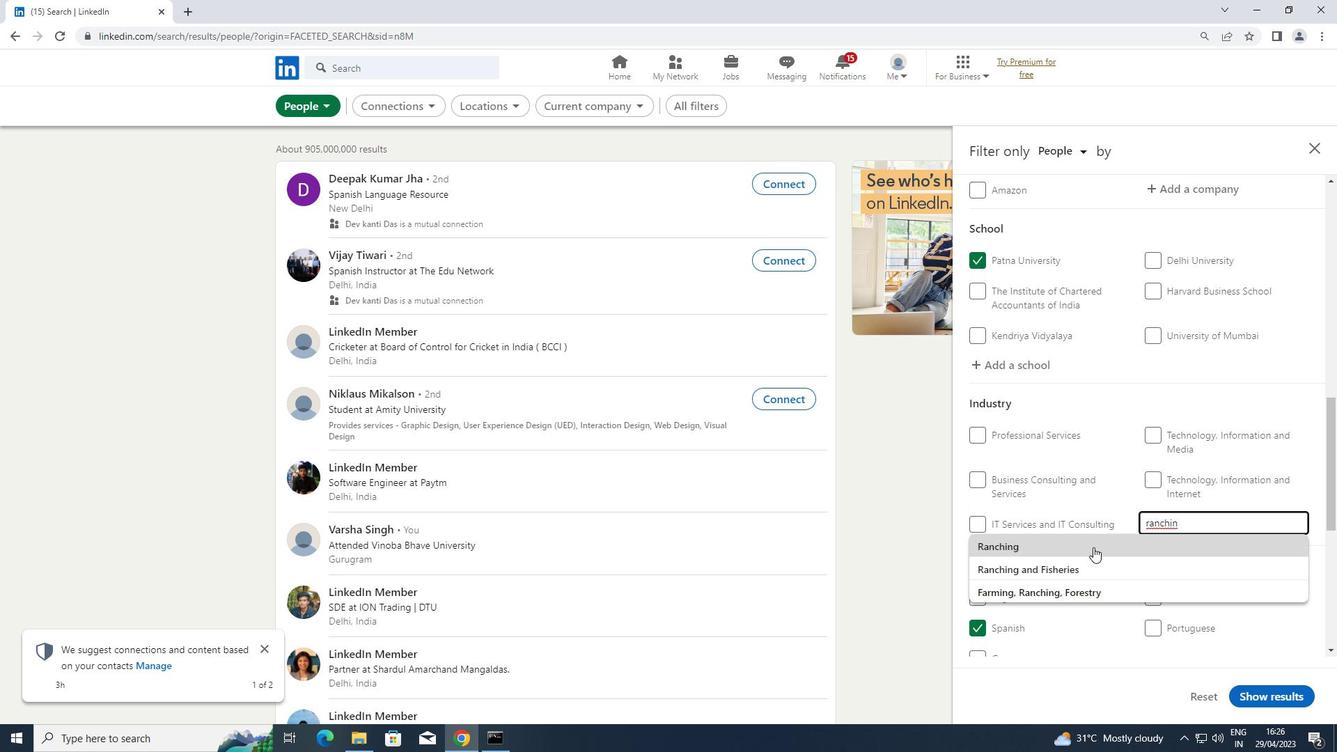 
Action: Mouse scrolled (1093, 546) with delta (0, 0)
Screenshot: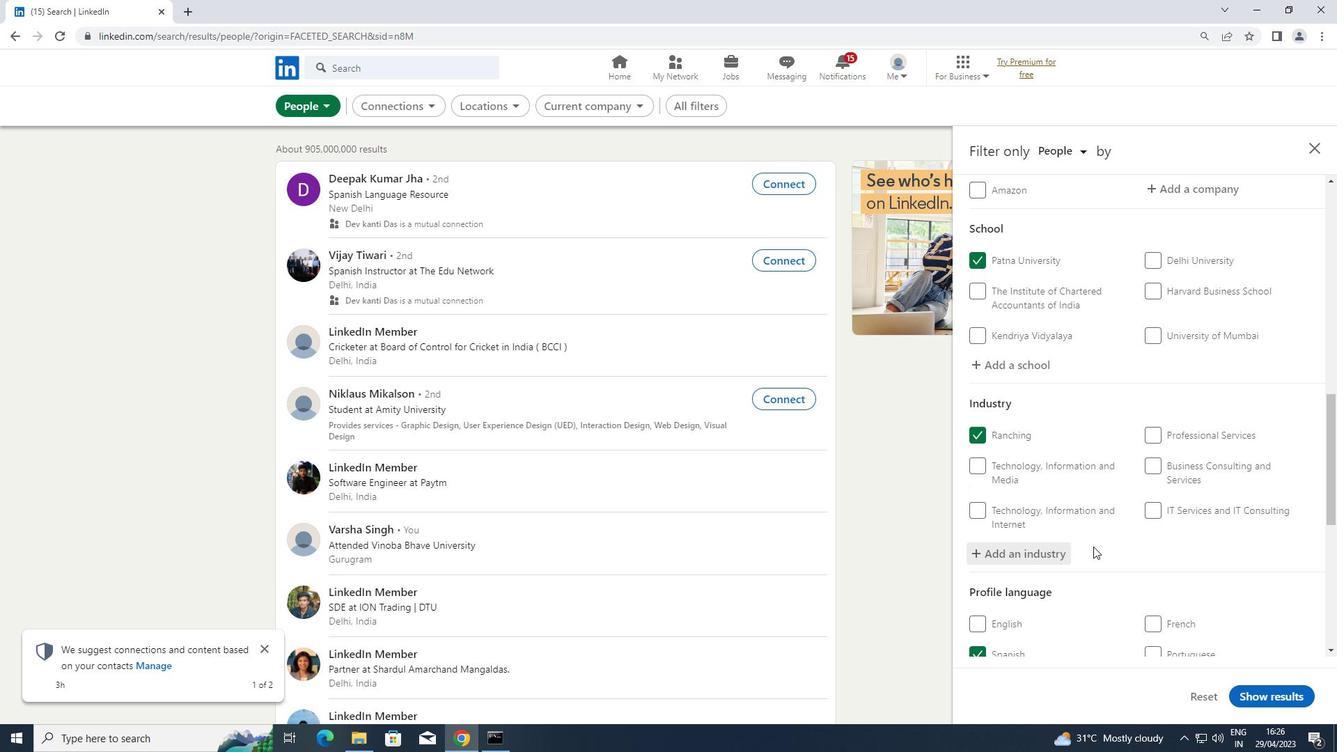 
Action: Mouse scrolled (1093, 546) with delta (0, 0)
Screenshot: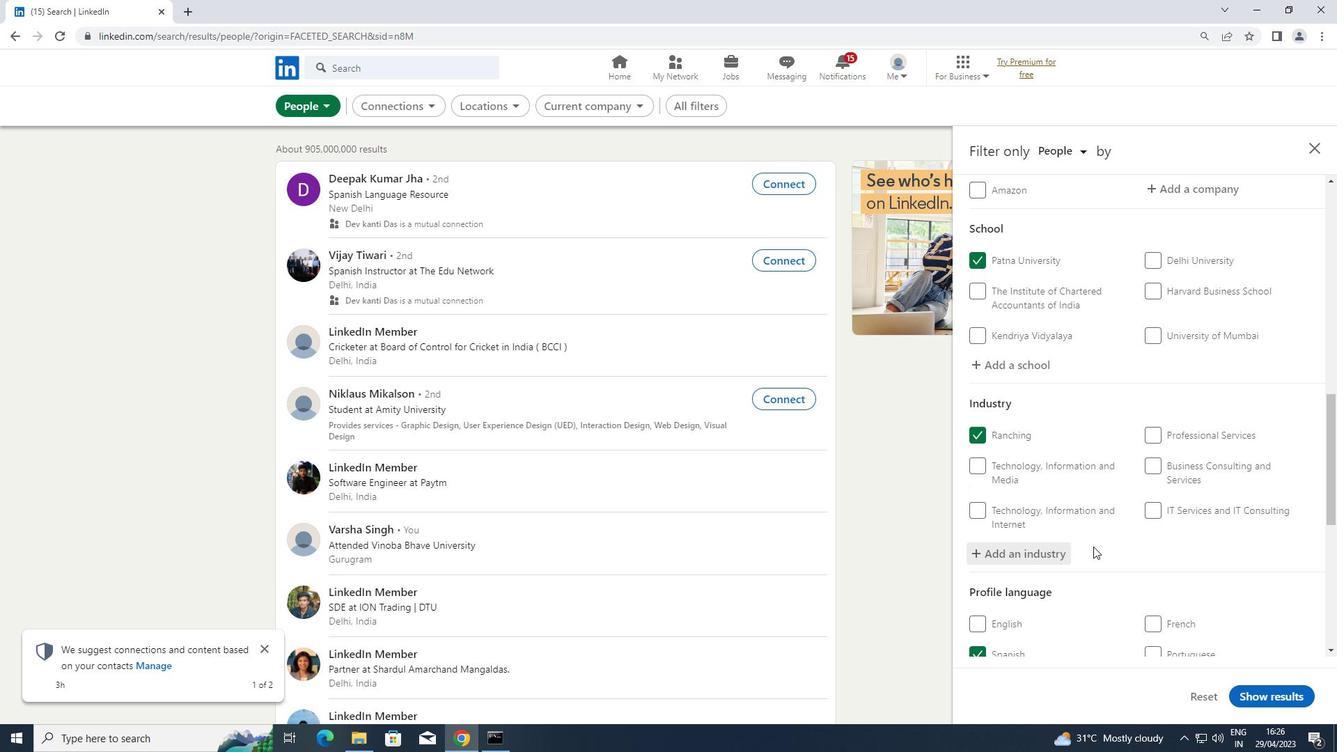 
Action: Mouse scrolled (1093, 546) with delta (0, 0)
Screenshot: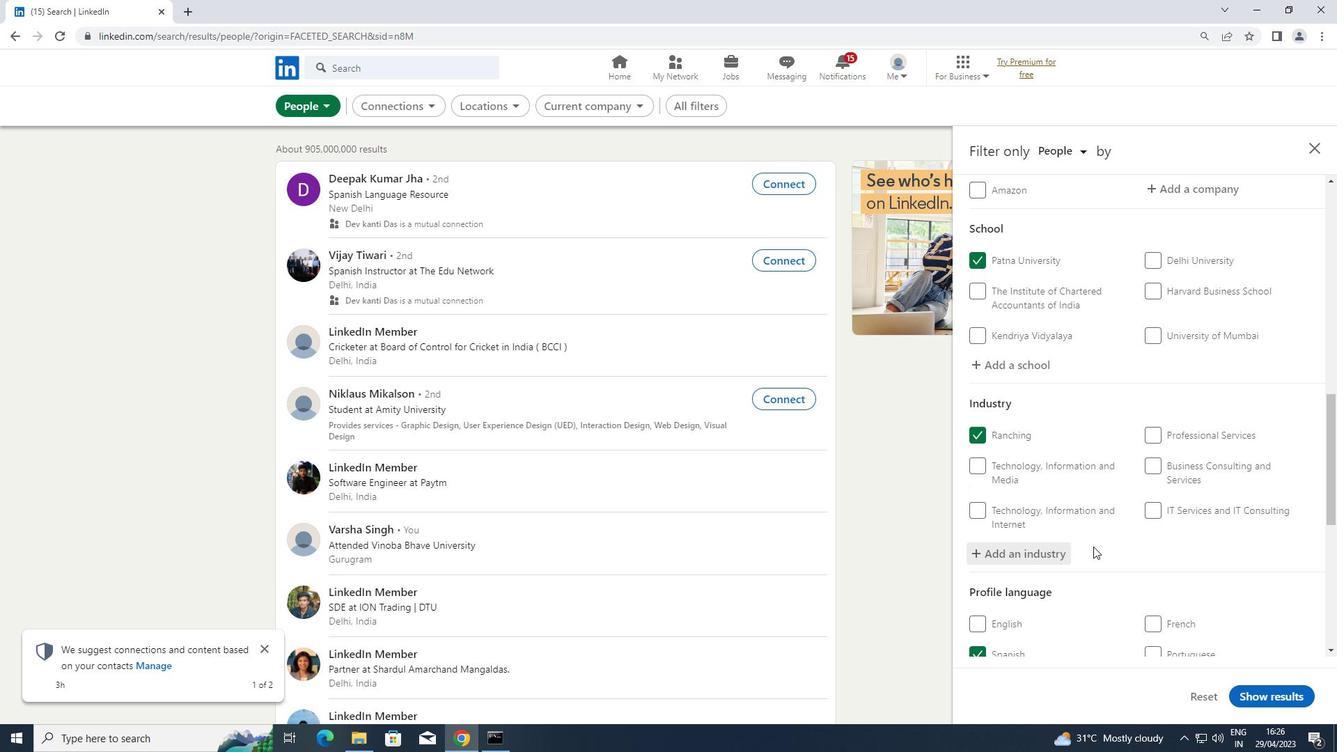 
Action: Mouse scrolled (1093, 546) with delta (0, 0)
Screenshot: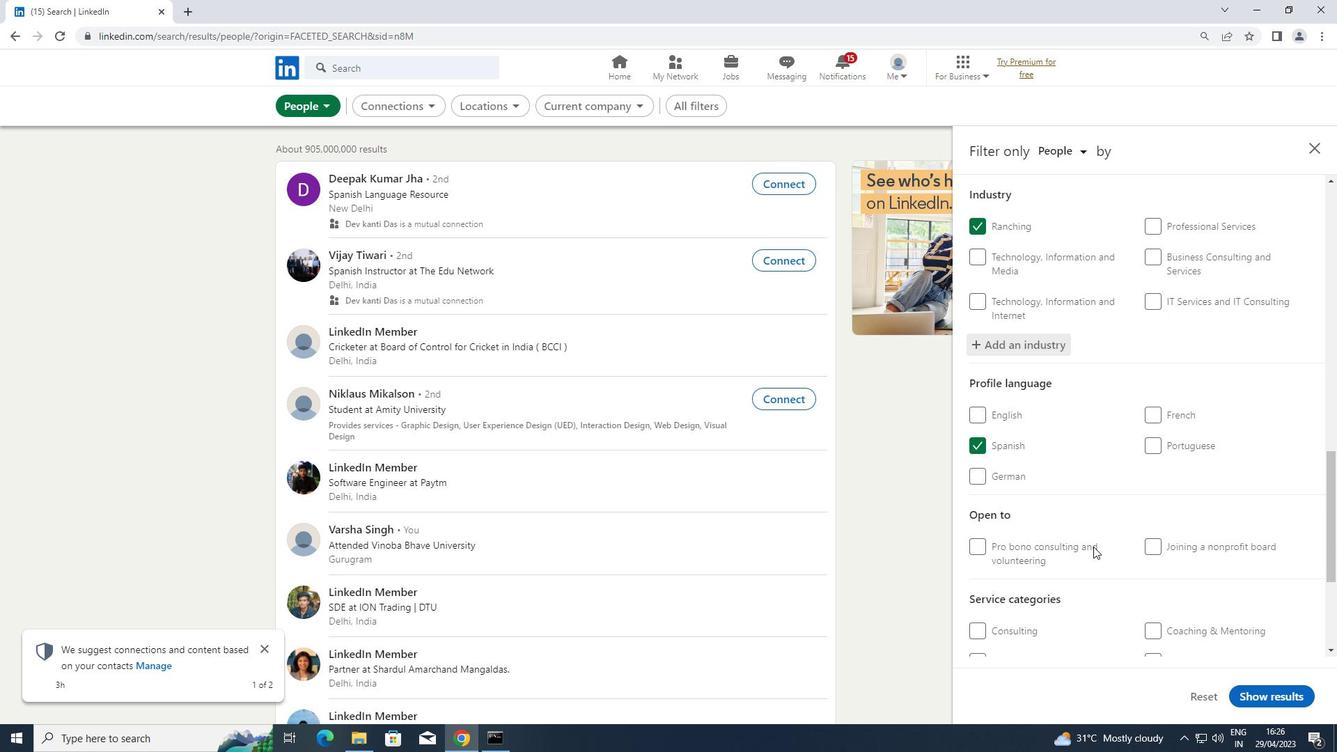 
Action: Mouse scrolled (1093, 546) with delta (0, 0)
Screenshot: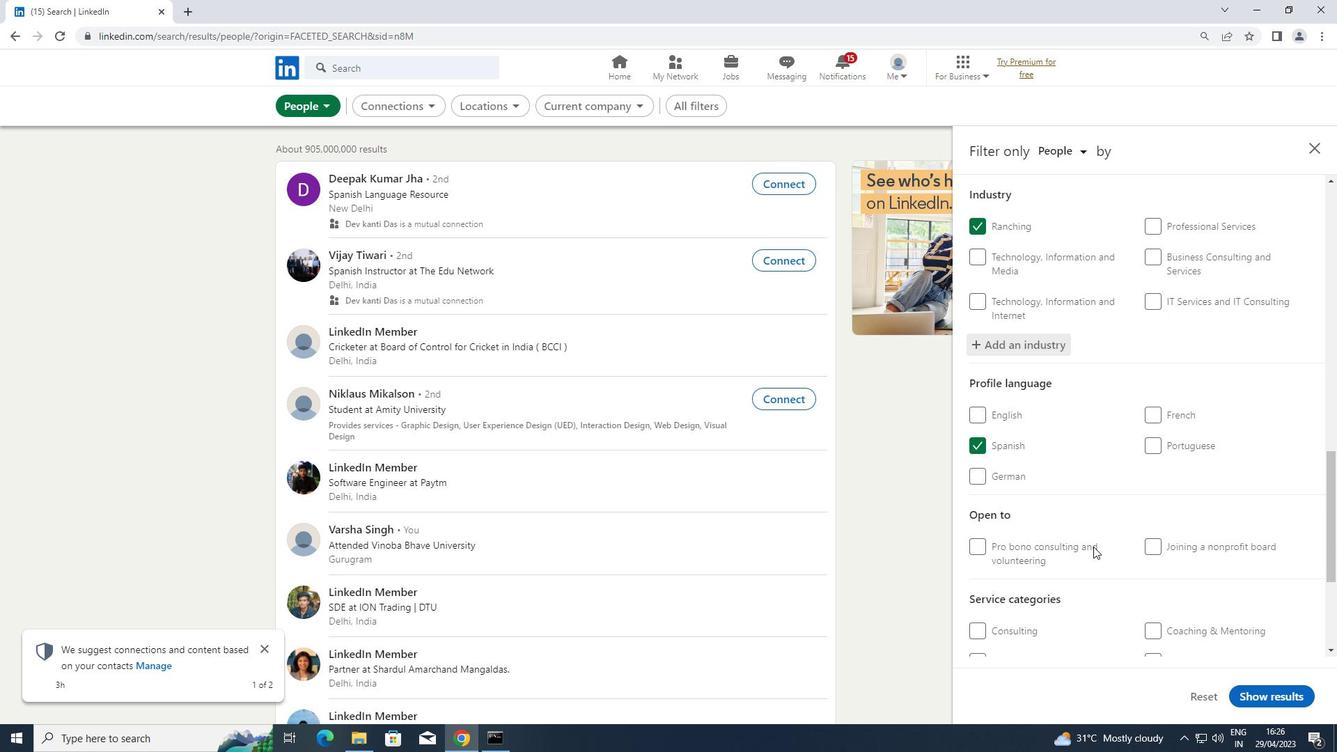 
Action: Mouse moved to (1141, 547)
Screenshot: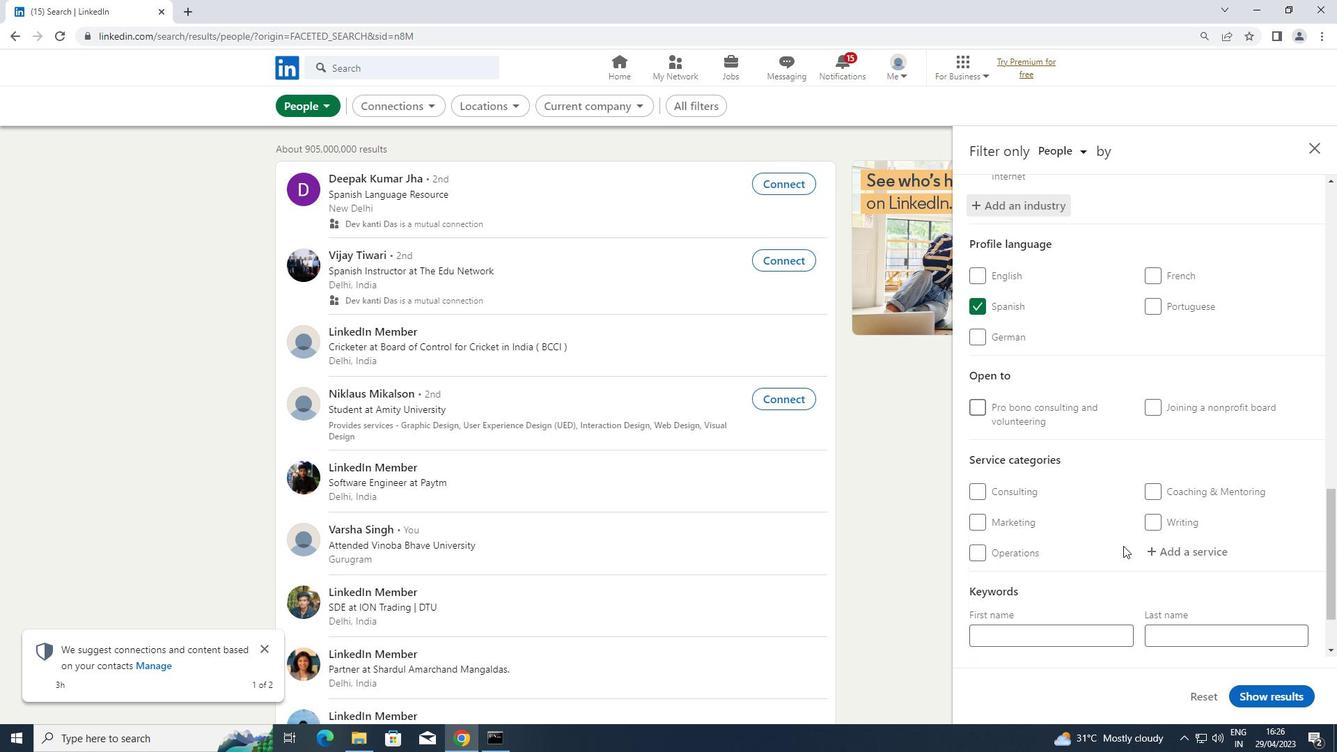
Action: Mouse pressed left at (1141, 547)
Screenshot: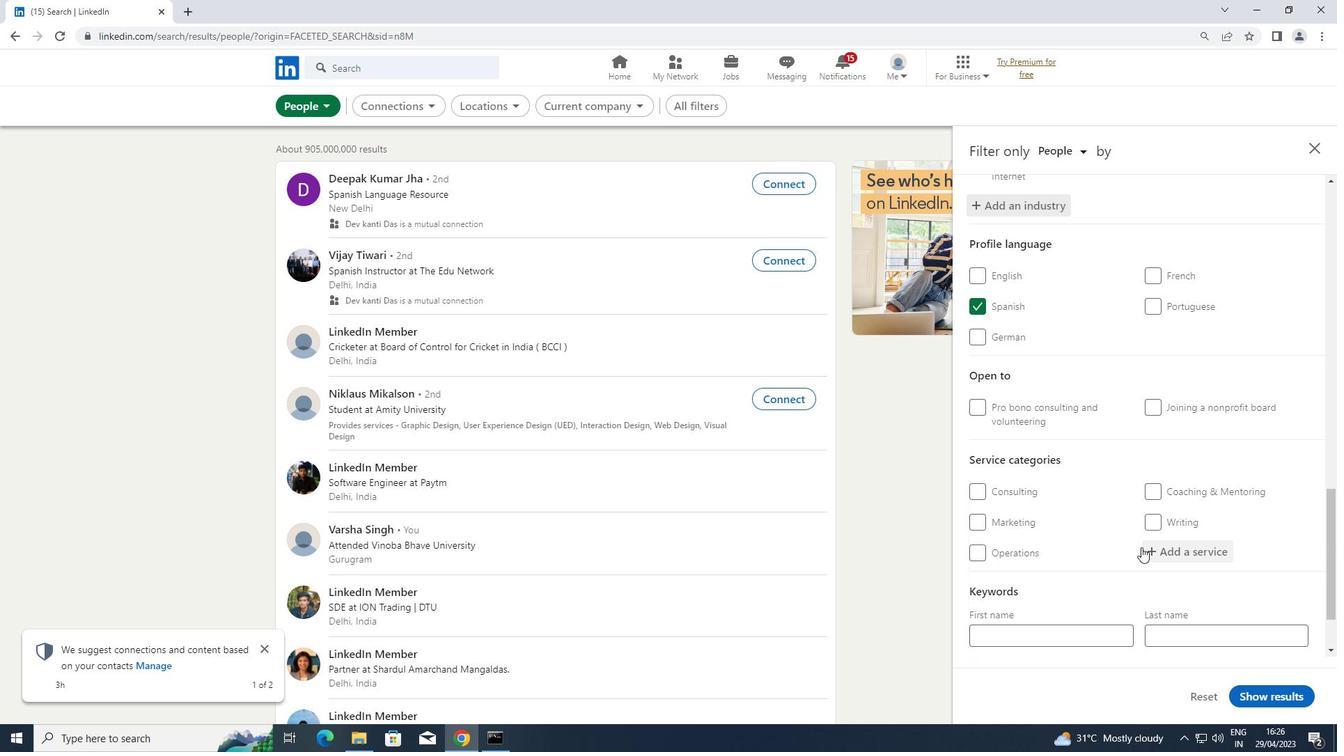 
Action: Key pressed <Key.shift>NATURE
Screenshot: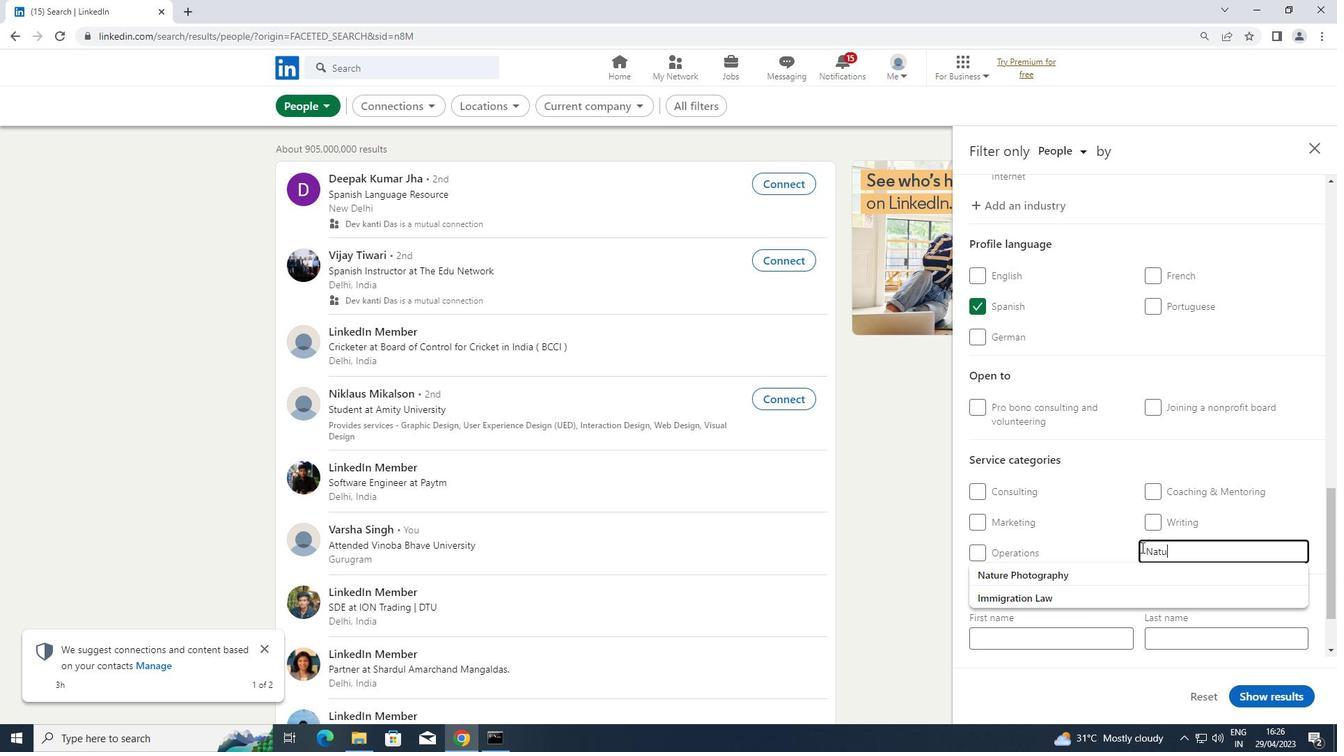 
Action: Mouse moved to (1089, 580)
Screenshot: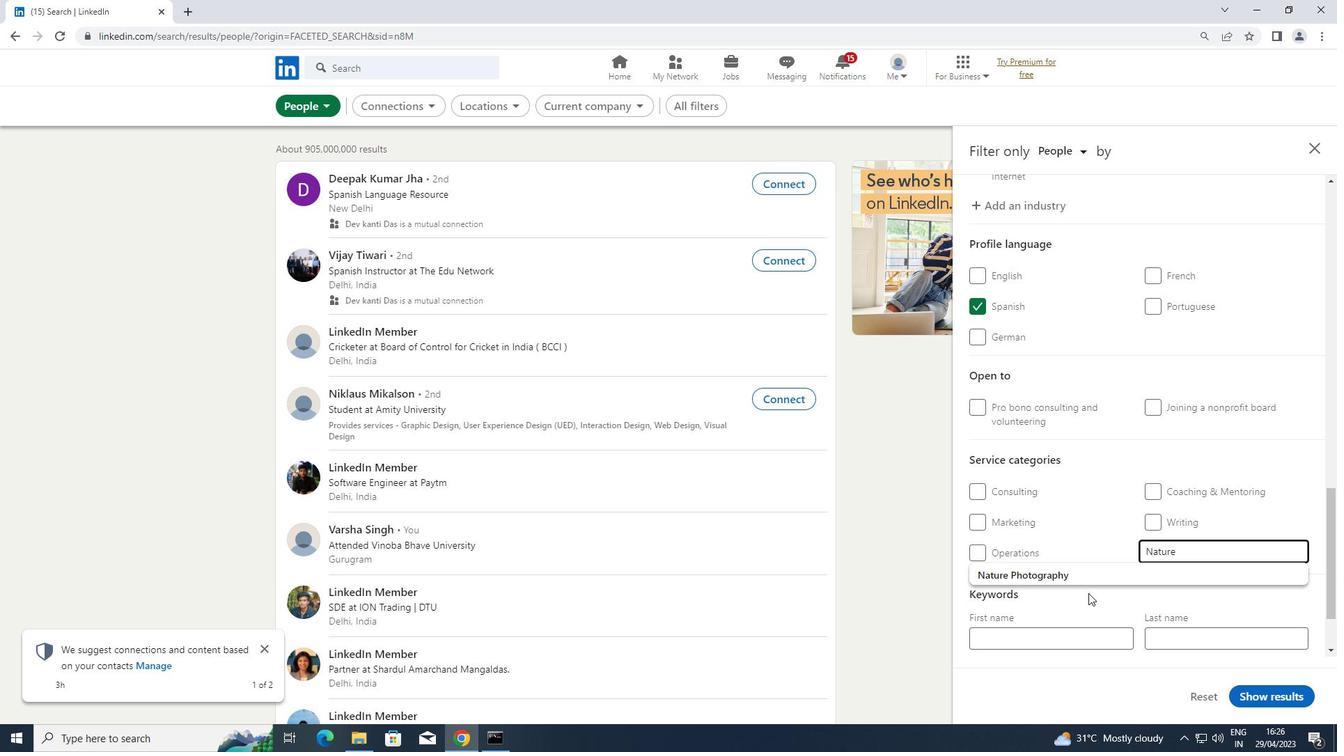 
Action: Mouse pressed left at (1089, 580)
Screenshot: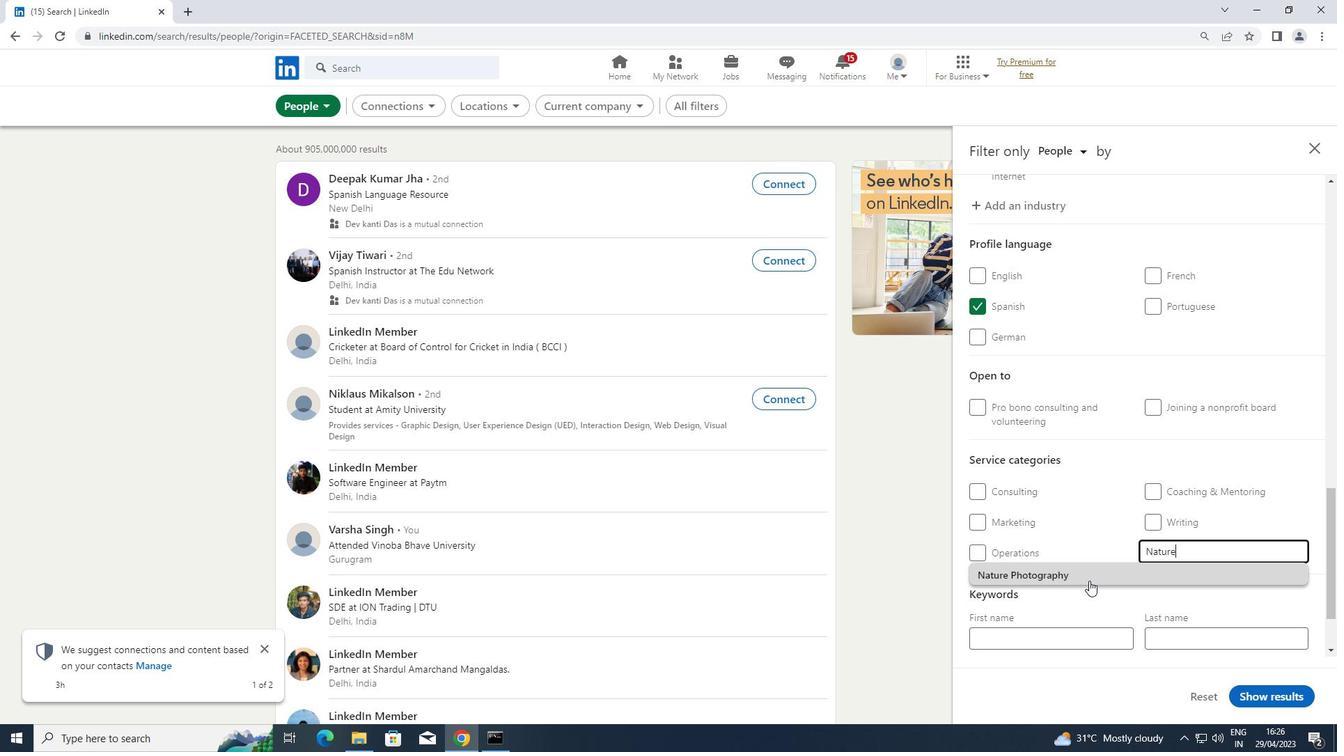 
Action: Mouse scrolled (1089, 580) with delta (0, 0)
Screenshot: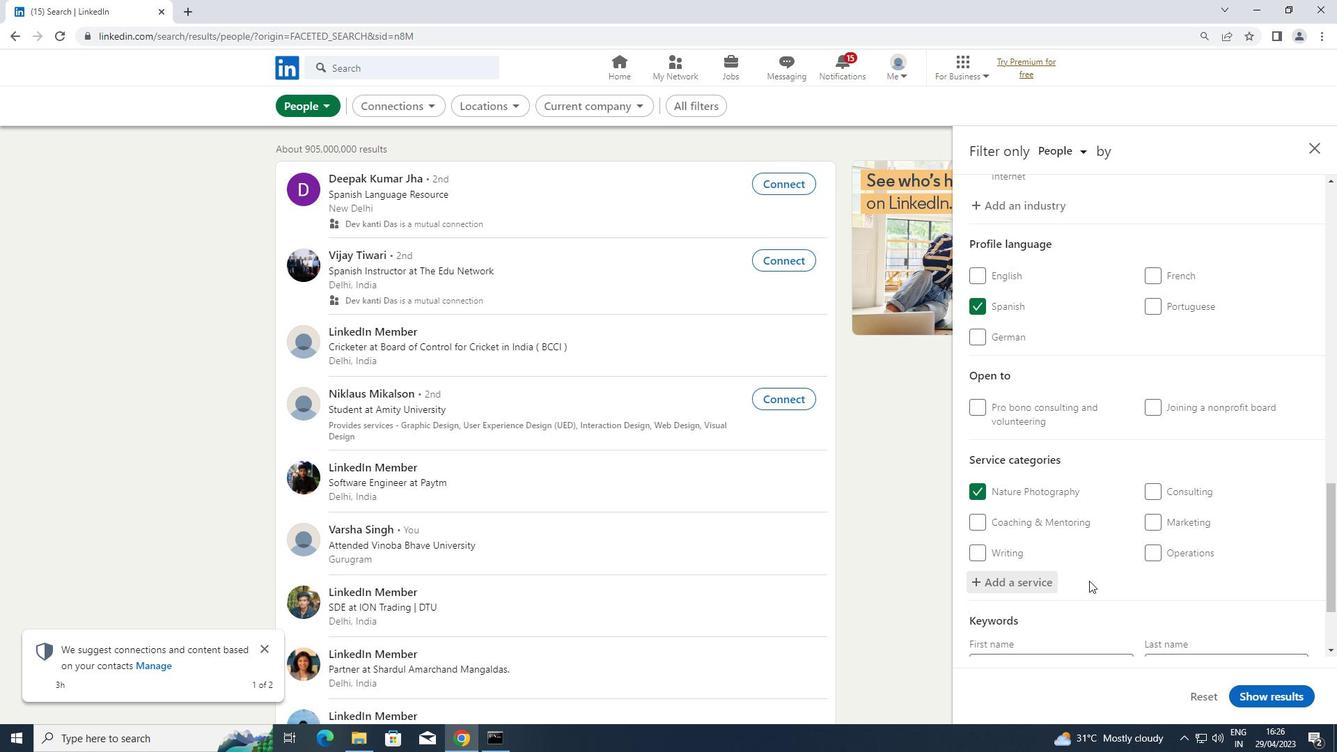 
Action: Mouse scrolled (1089, 580) with delta (0, 0)
Screenshot: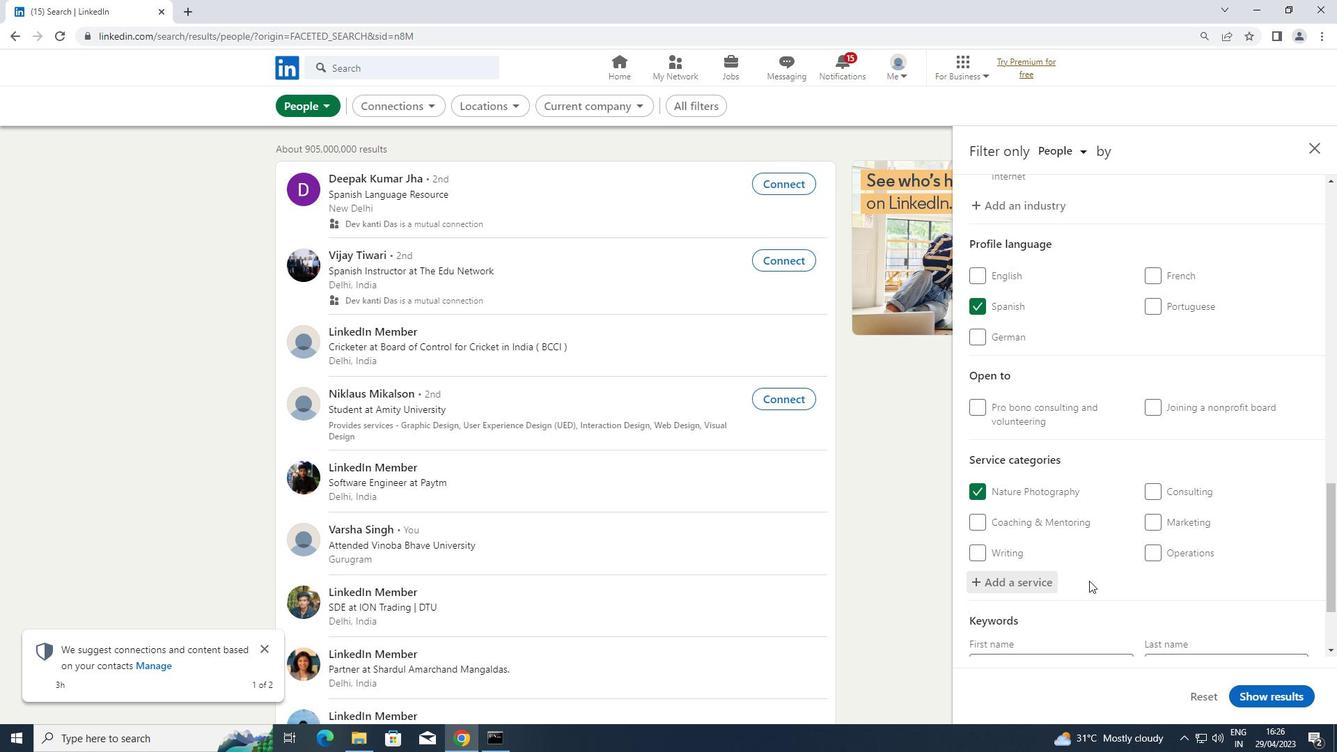 
Action: Mouse scrolled (1089, 580) with delta (0, 0)
Screenshot: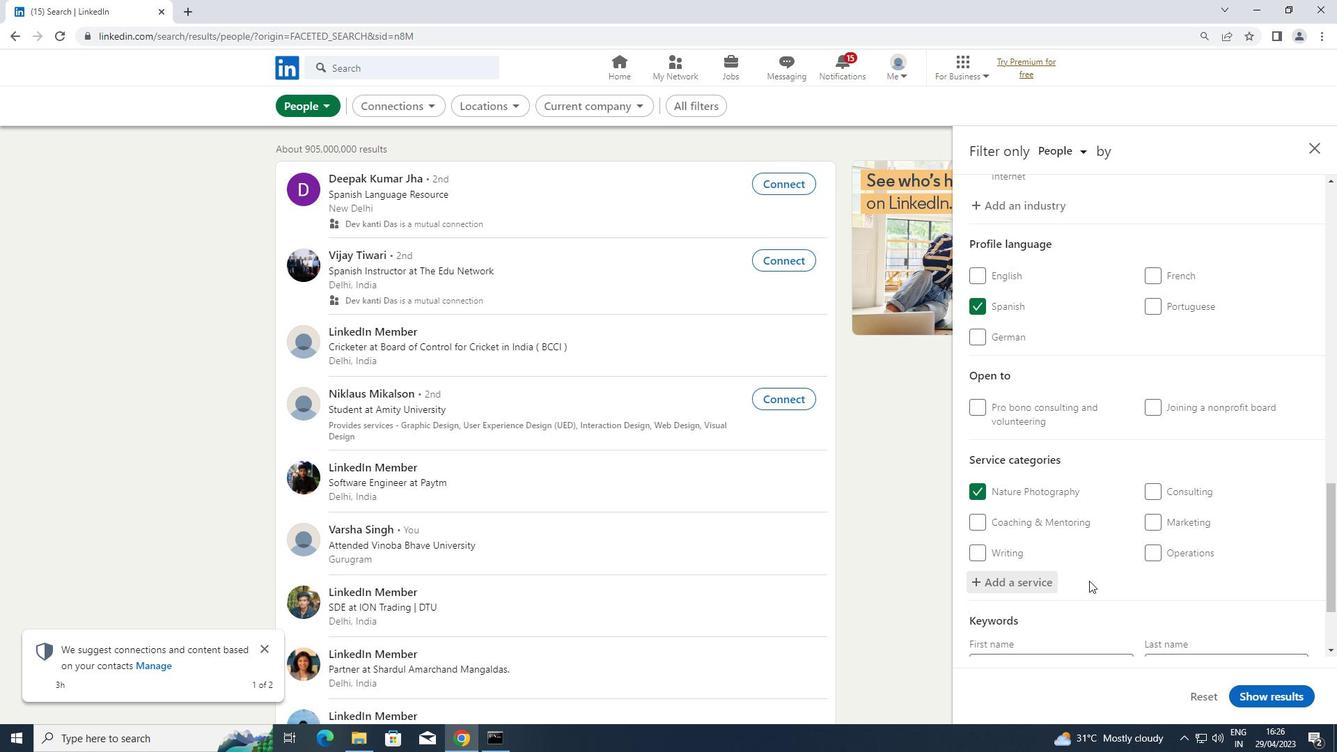 
Action: Mouse scrolled (1089, 580) with delta (0, 0)
Screenshot: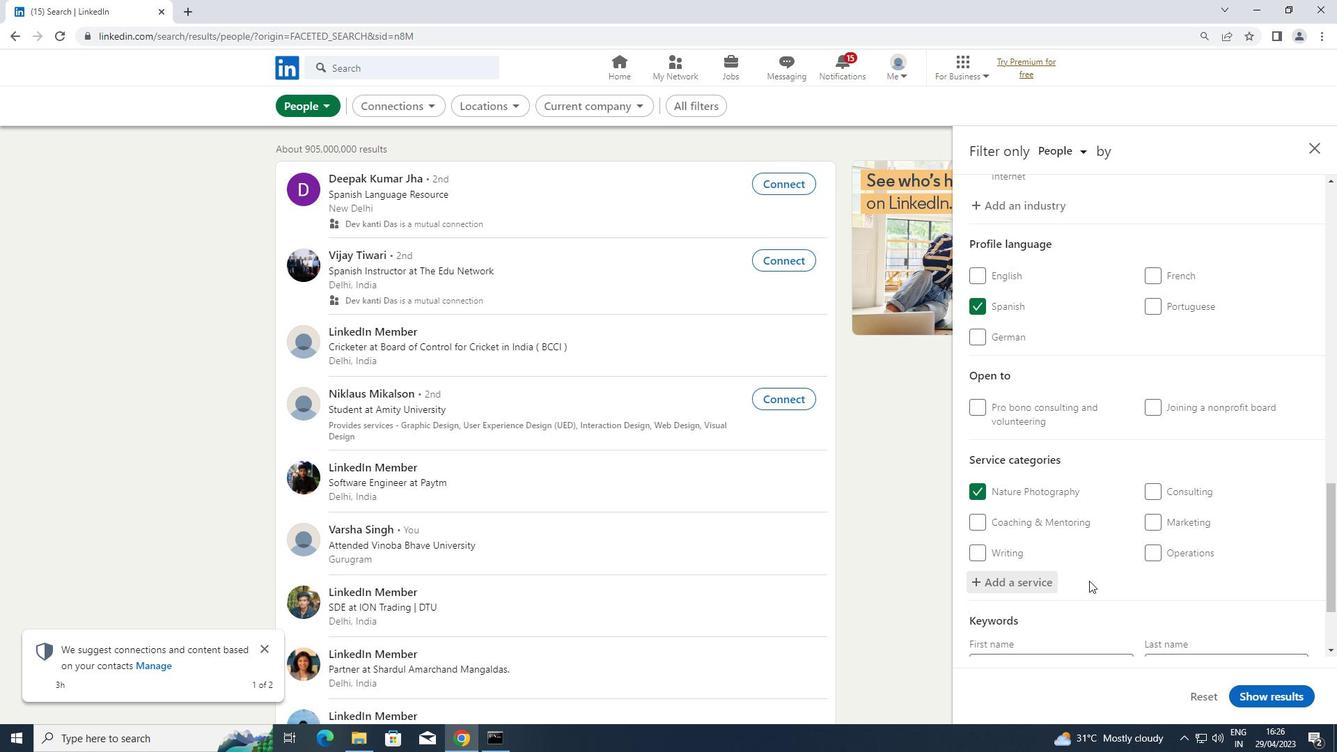 
Action: Mouse scrolled (1089, 580) with delta (0, 0)
Screenshot: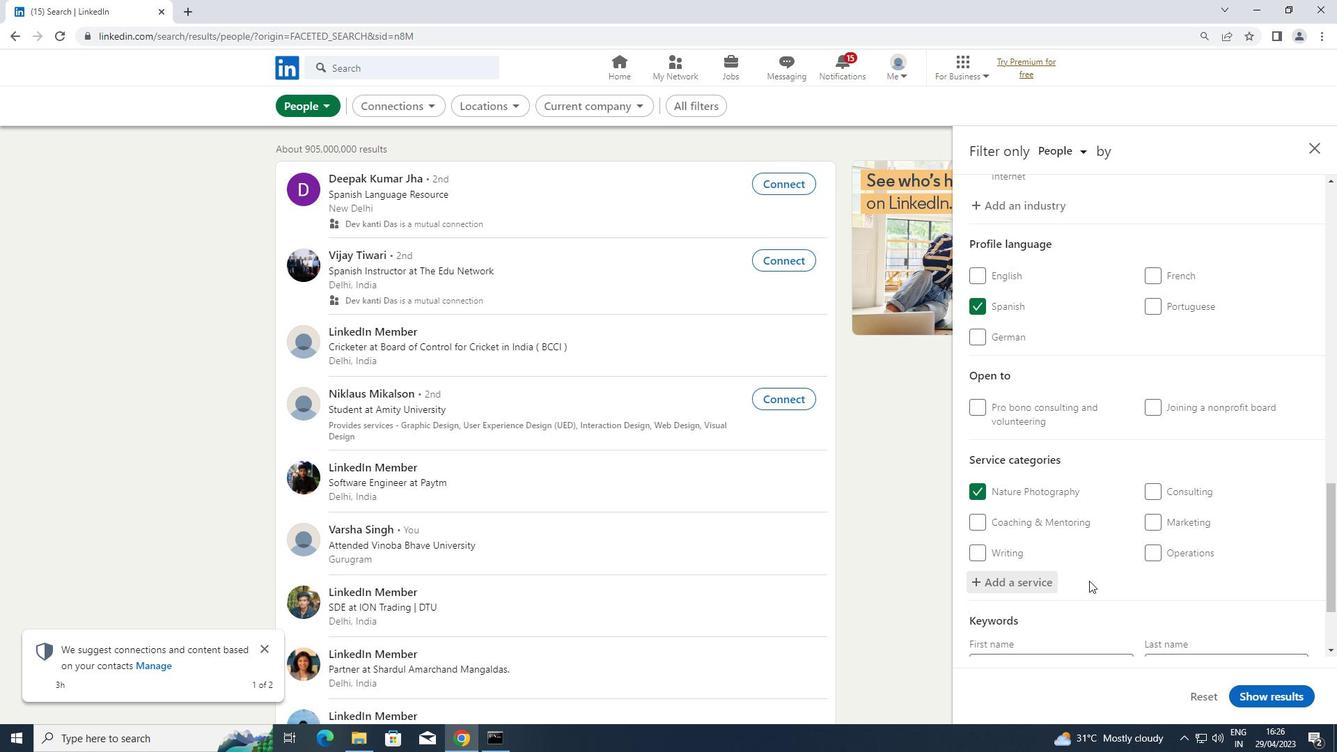 
Action: Mouse moved to (1056, 592)
Screenshot: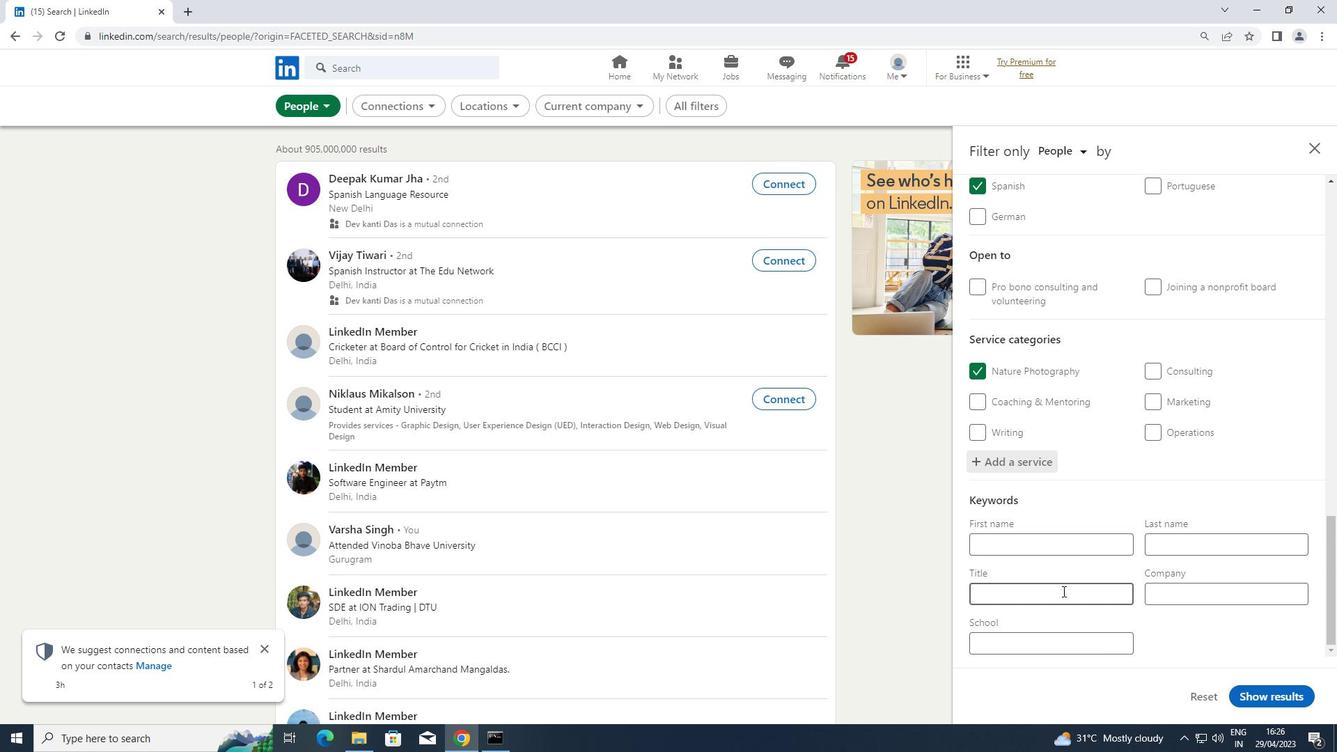 
Action: Mouse pressed left at (1056, 592)
Screenshot: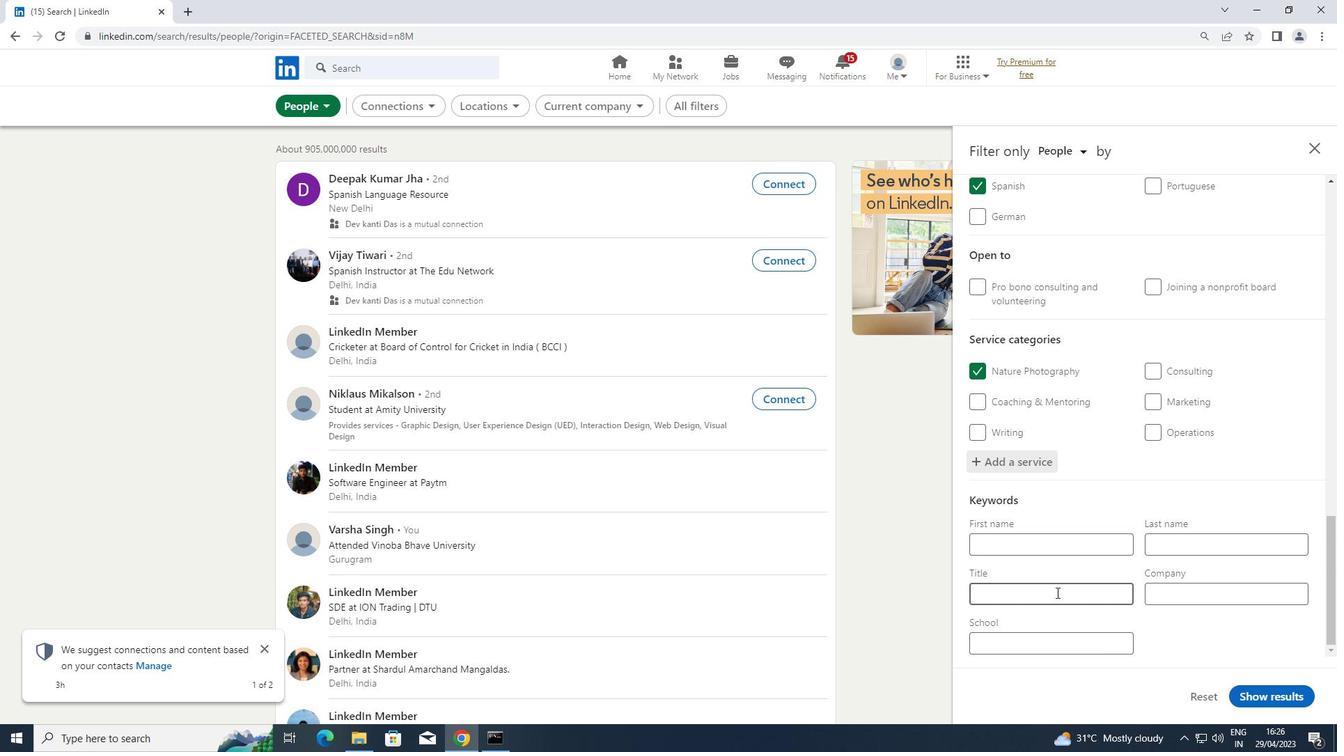 
Action: Key pressed <Key.shift>PHYSICAL<Key.space><Key.shift>THERAPY<Key.space><Key.shift>ASSISTANT
Screenshot: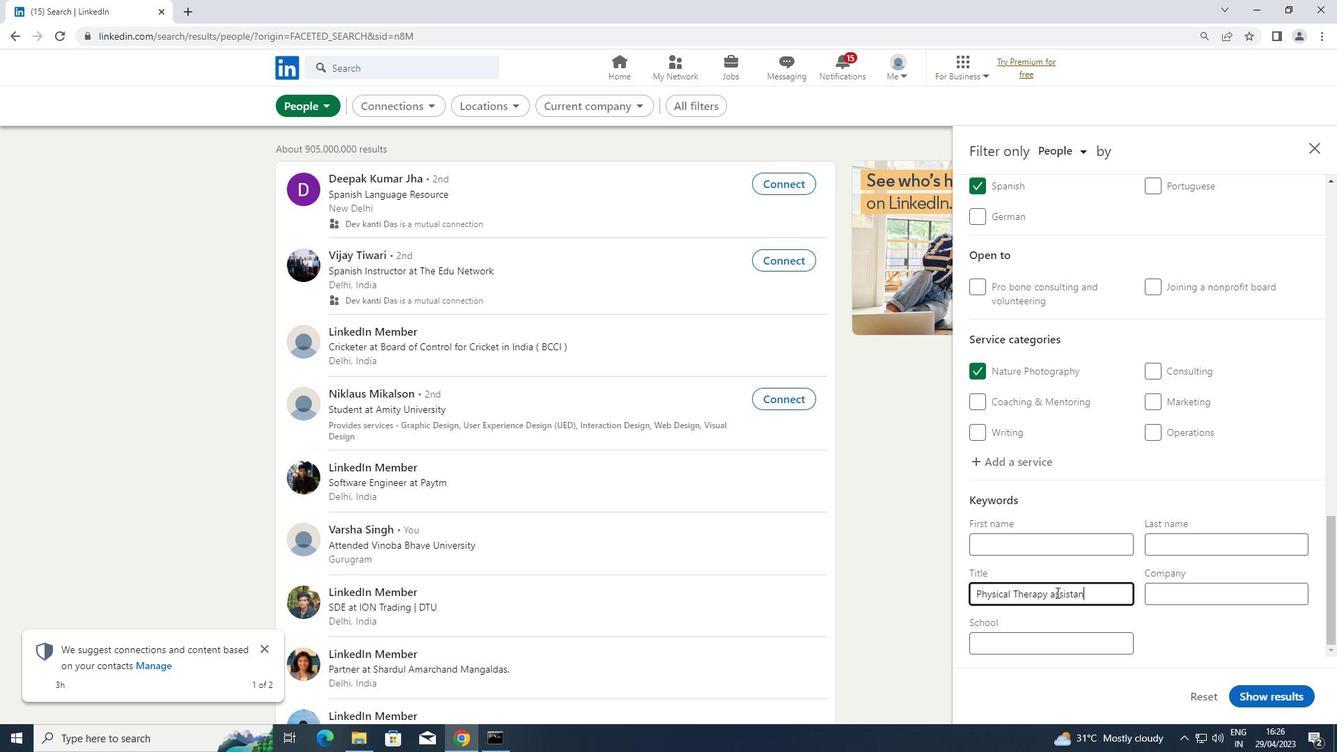 
Action: Mouse moved to (1248, 697)
Screenshot: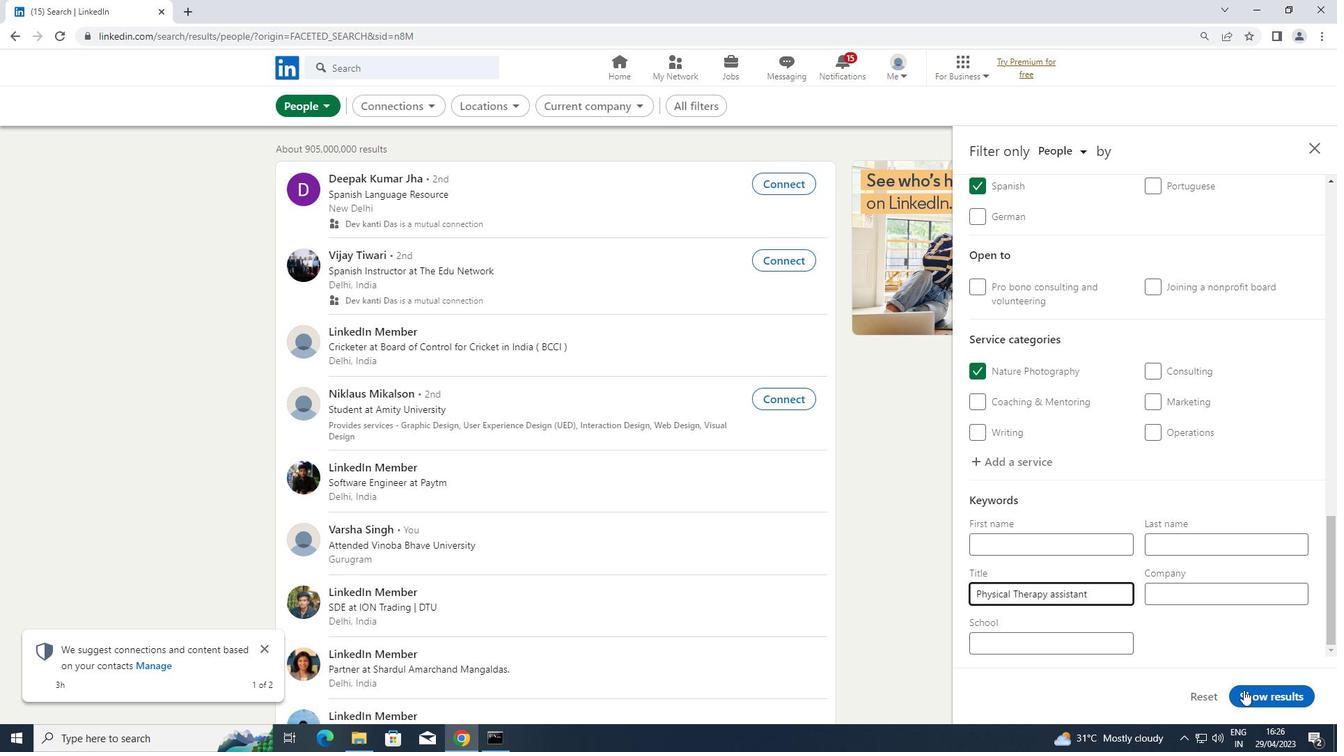 
Action: Mouse pressed left at (1248, 697)
Screenshot: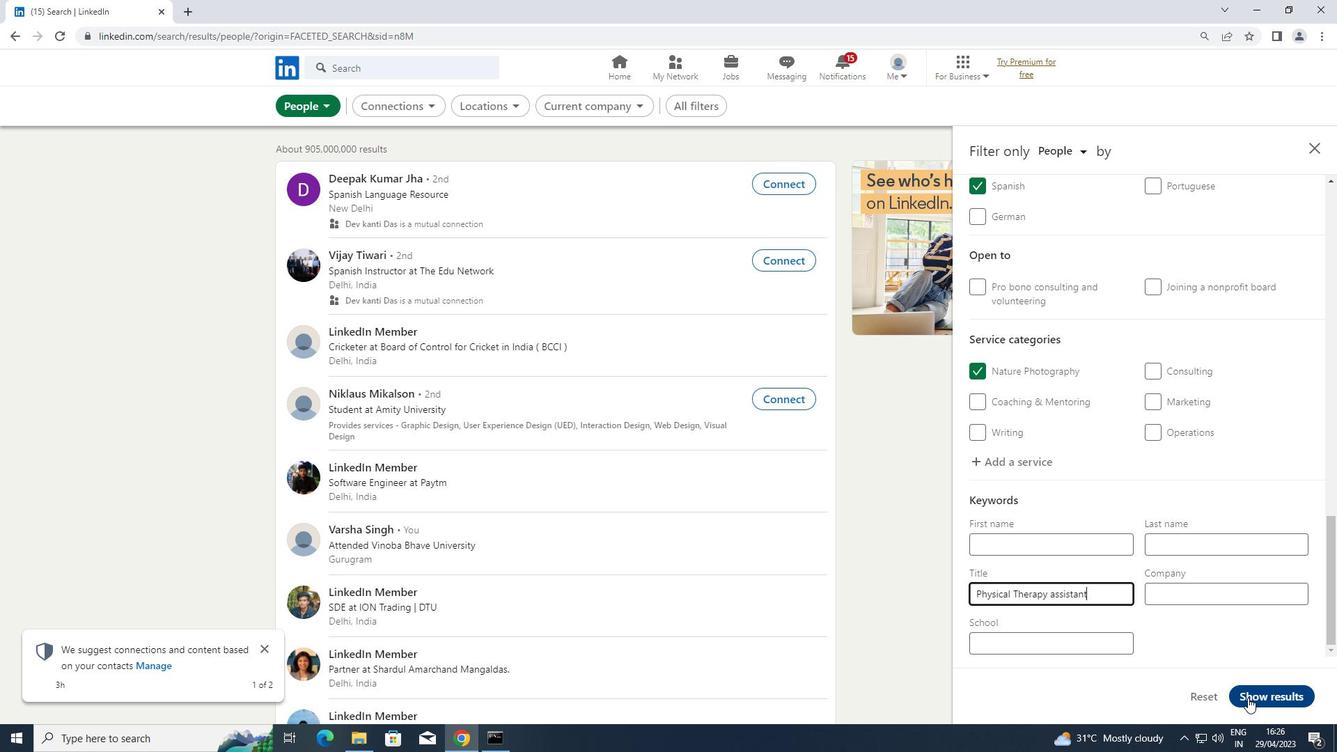 
